 Task: Look for space in Vancouver, Canada from 2nd August, 2023 to 12th August, 2023 for 2 adults in price range Rs.5000 to Rs.10000. Place can be private room with 1  bedroom having 1 bed and 1 bathroom. Property type can be house, flat, guest house, hotel. Booking option can be shelf check-in. Required host language is English.
Action: Mouse moved to (500, 88)
Screenshot: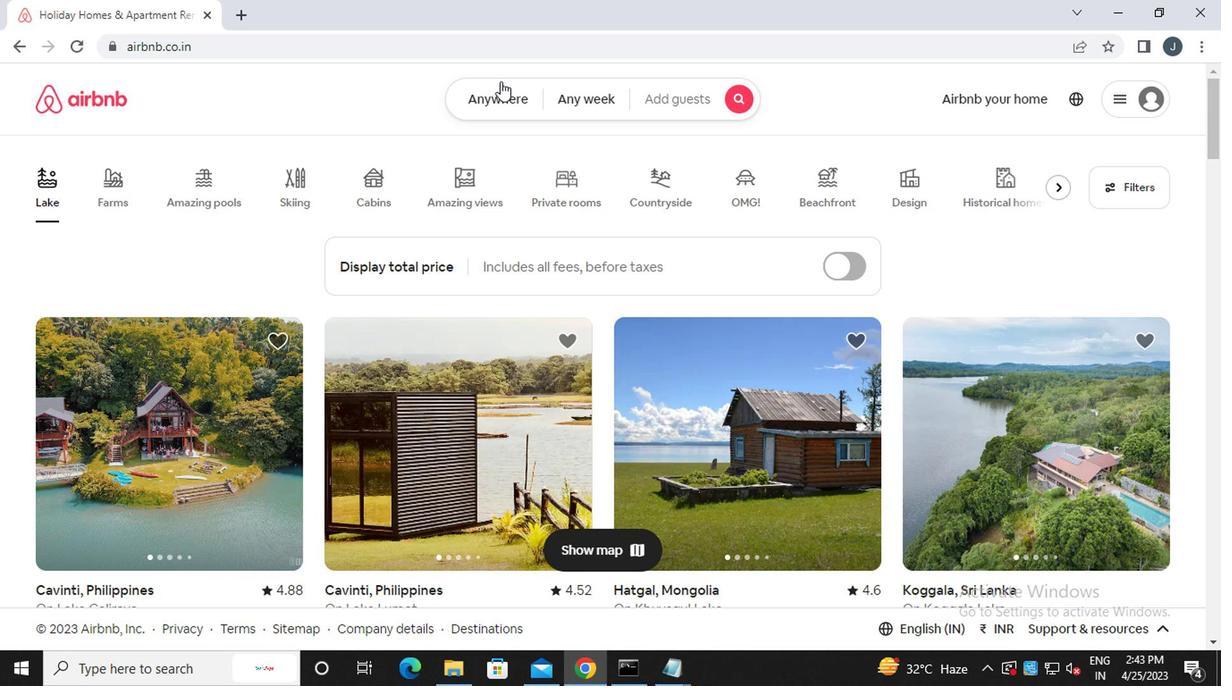 
Action: Mouse pressed left at (500, 88)
Screenshot: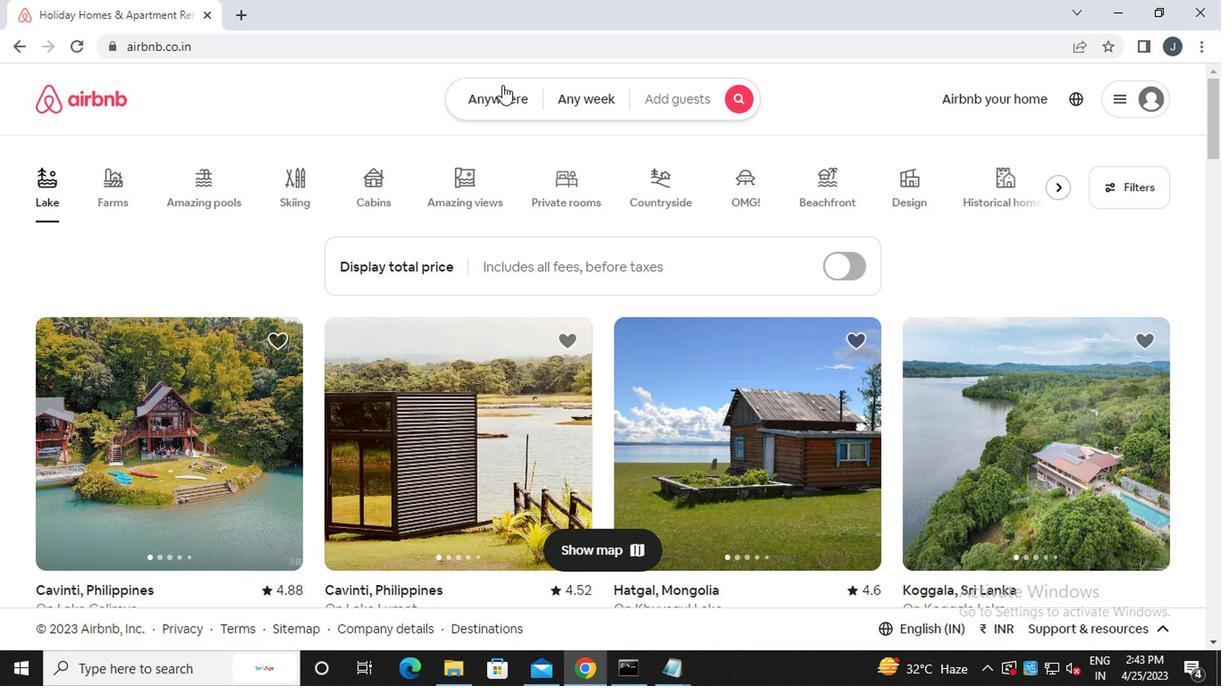
Action: Mouse moved to (296, 171)
Screenshot: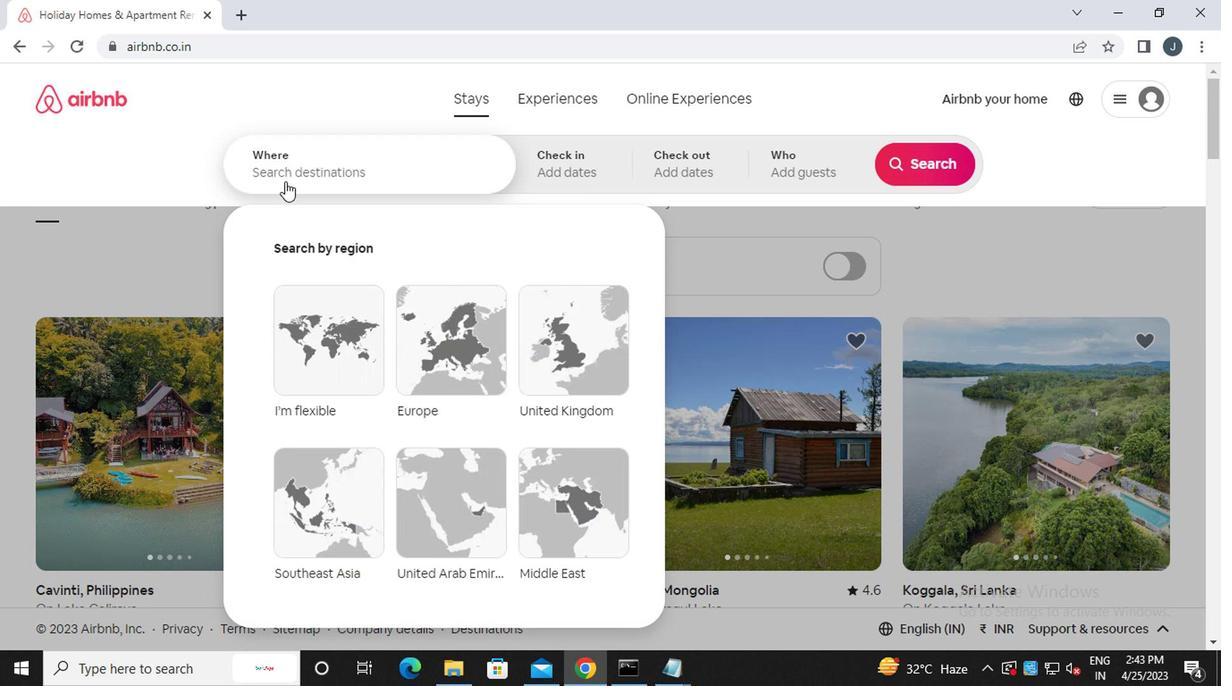 
Action: Mouse pressed left at (296, 171)
Screenshot: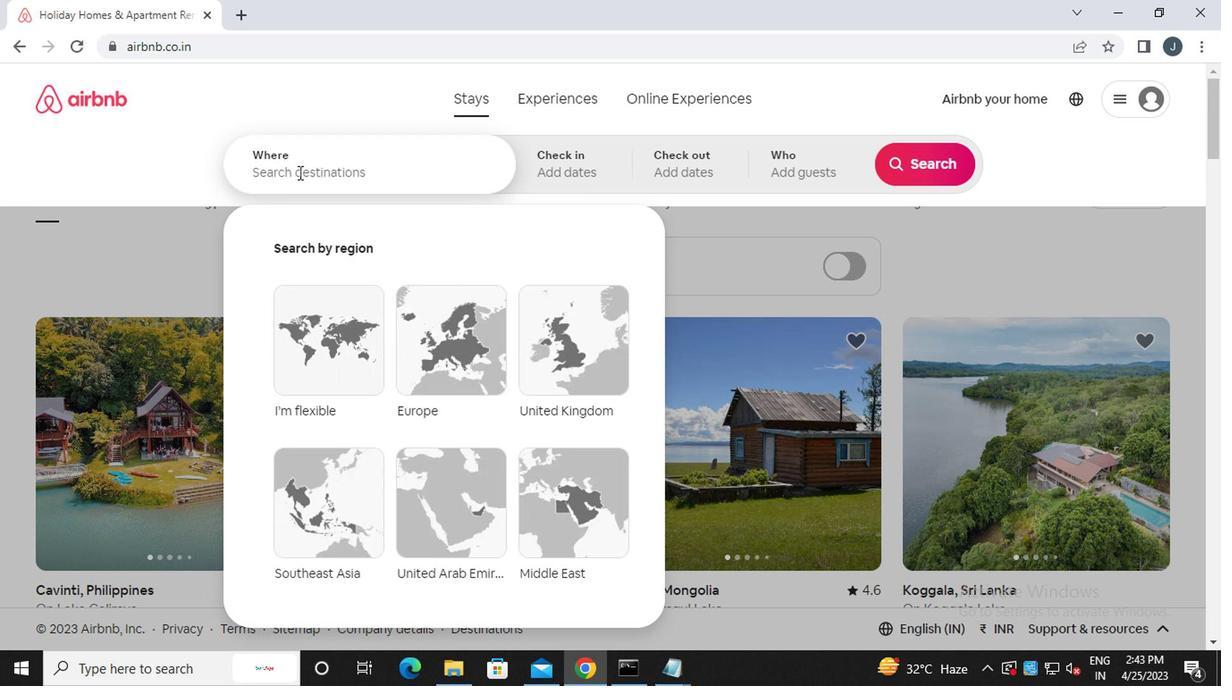
Action: Key pressed v<Key.caps_lock>ancouver,<Key.caps_lock>c<Key.caps_lock>anada
Screenshot: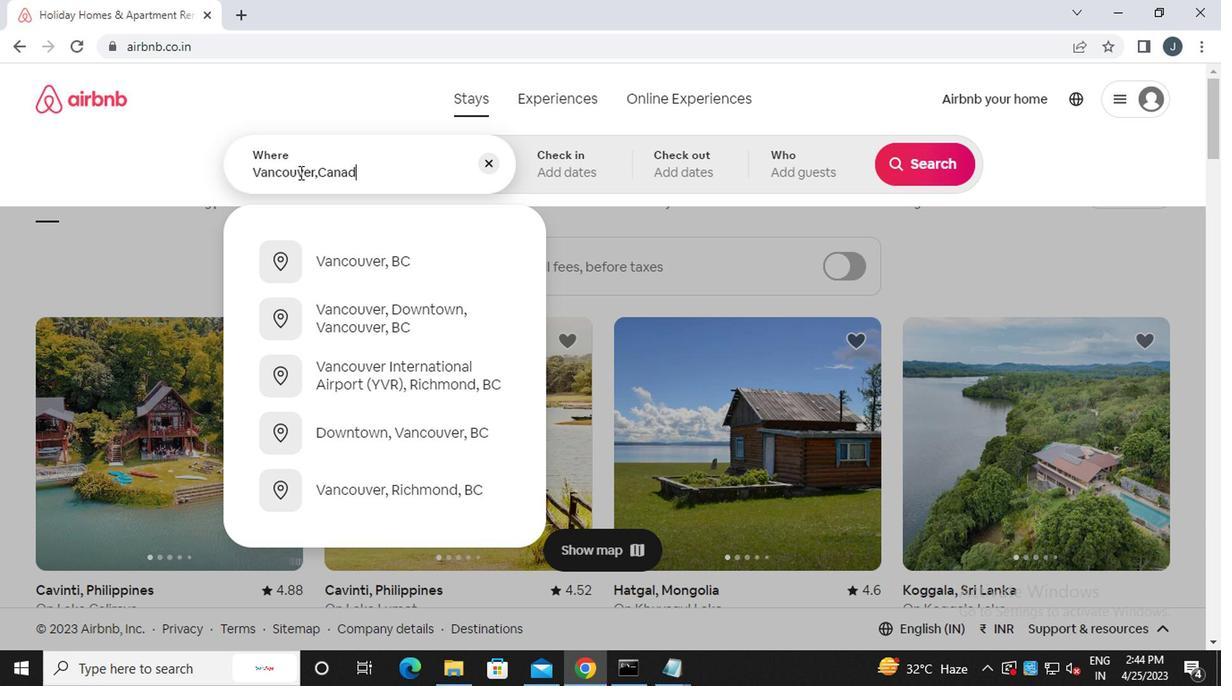 
Action: Mouse moved to (559, 168)
Screenshot: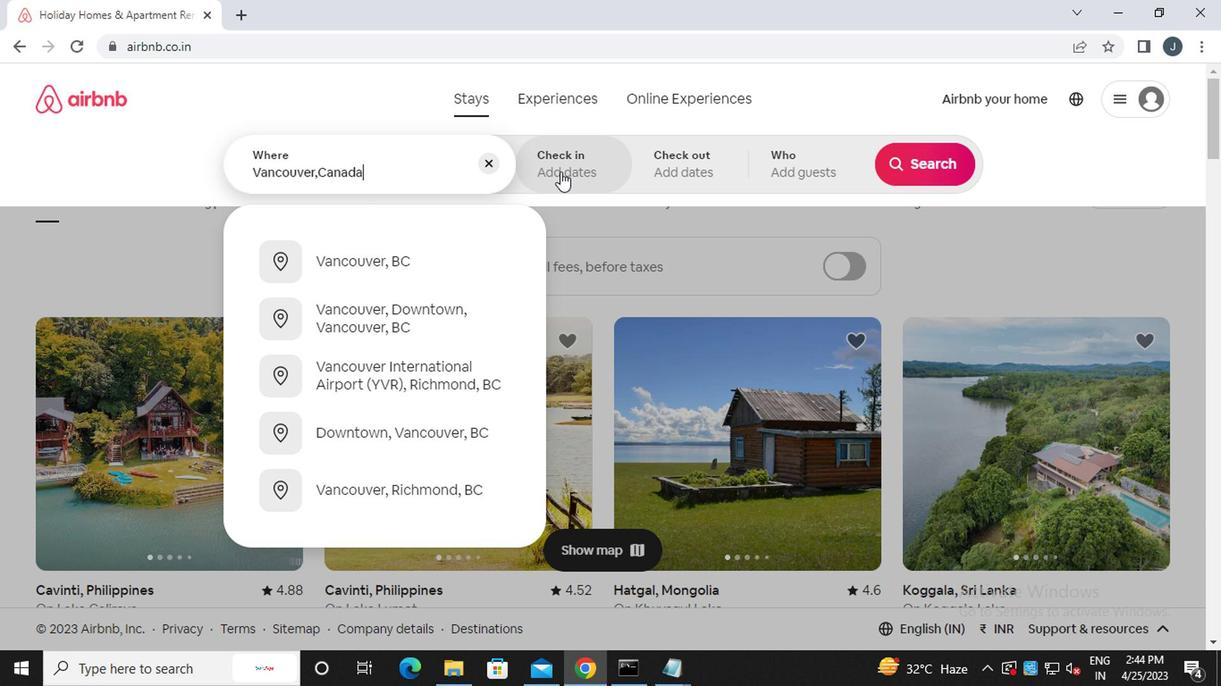 
Action: Mouse pressed left at (559, 168)
Screenshot: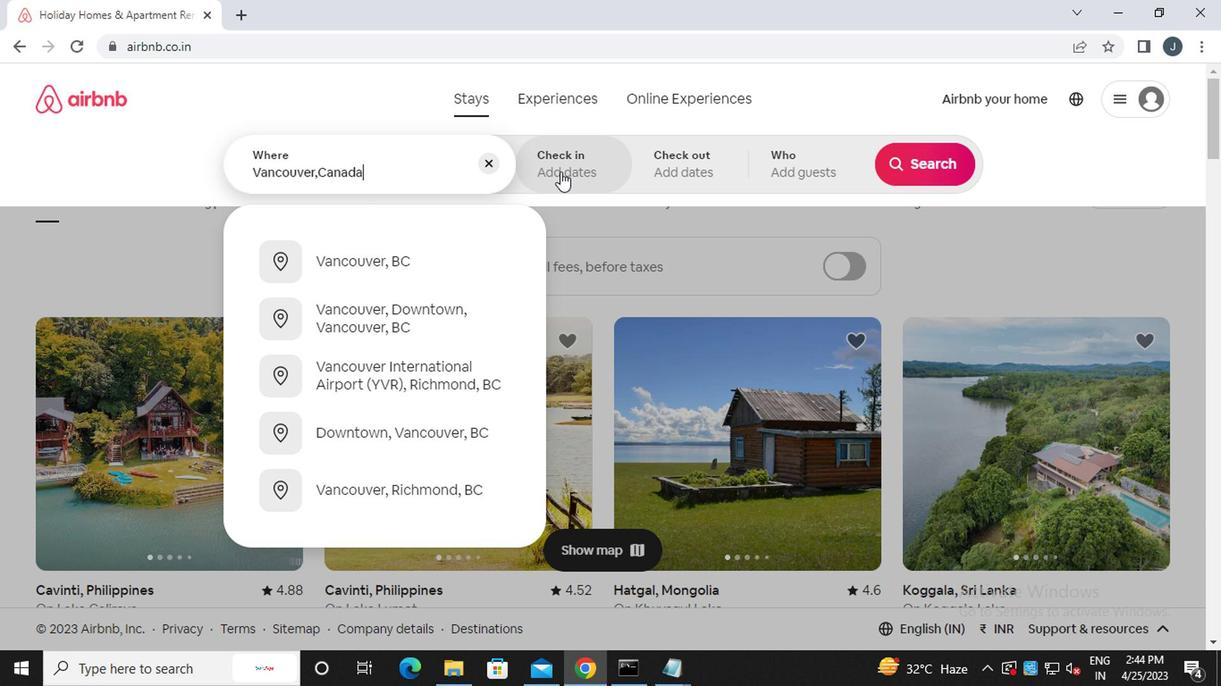 
Action: Mouse moved to (905, 304)
Screenshot: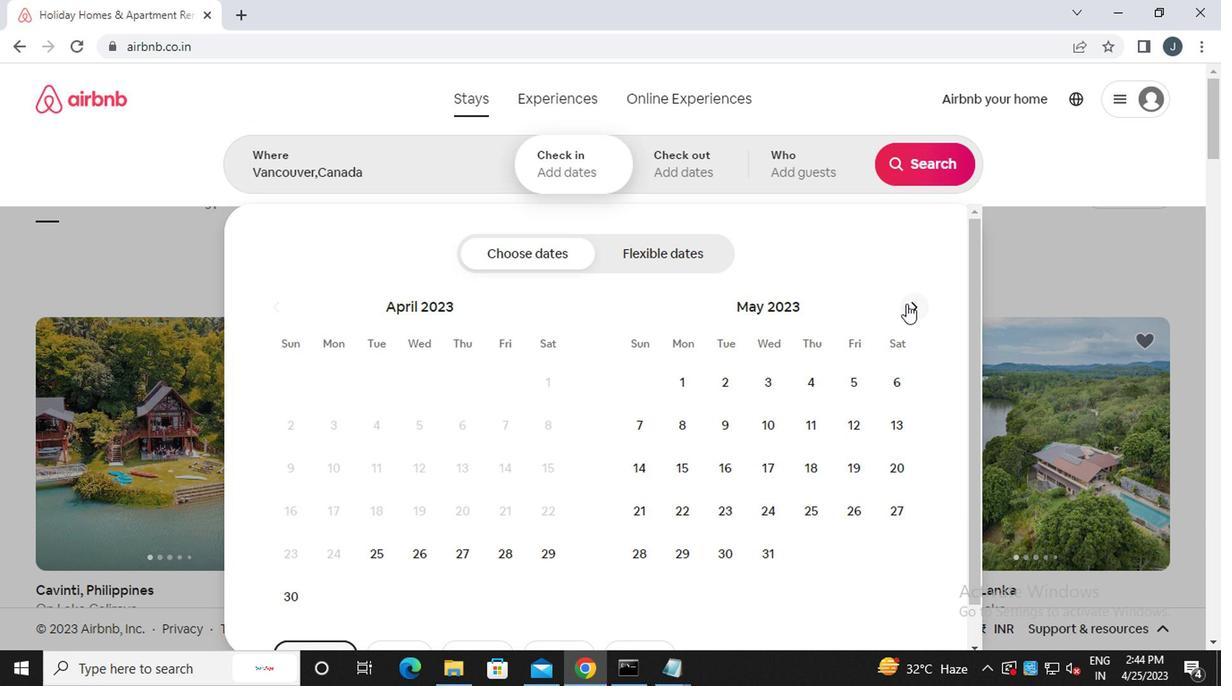 
Action: Mouse pressed left at (905, 304)
Screenshot: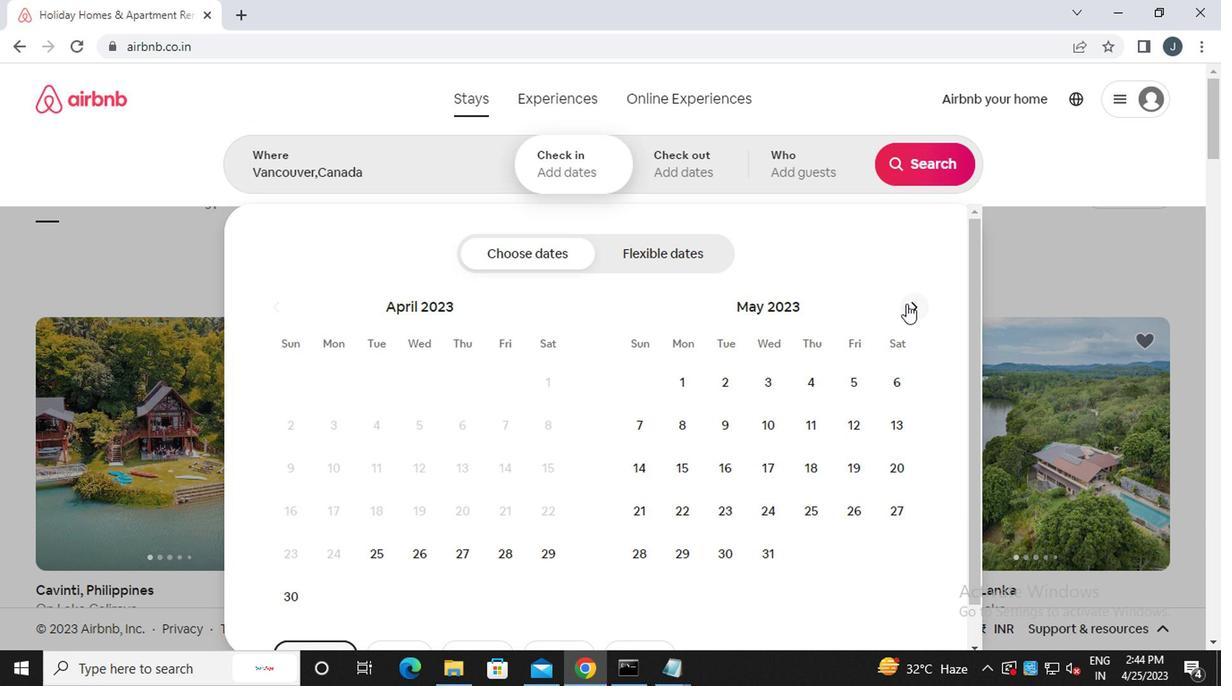 
Action: Mouse pressed left at (905, 304)
Screenshot: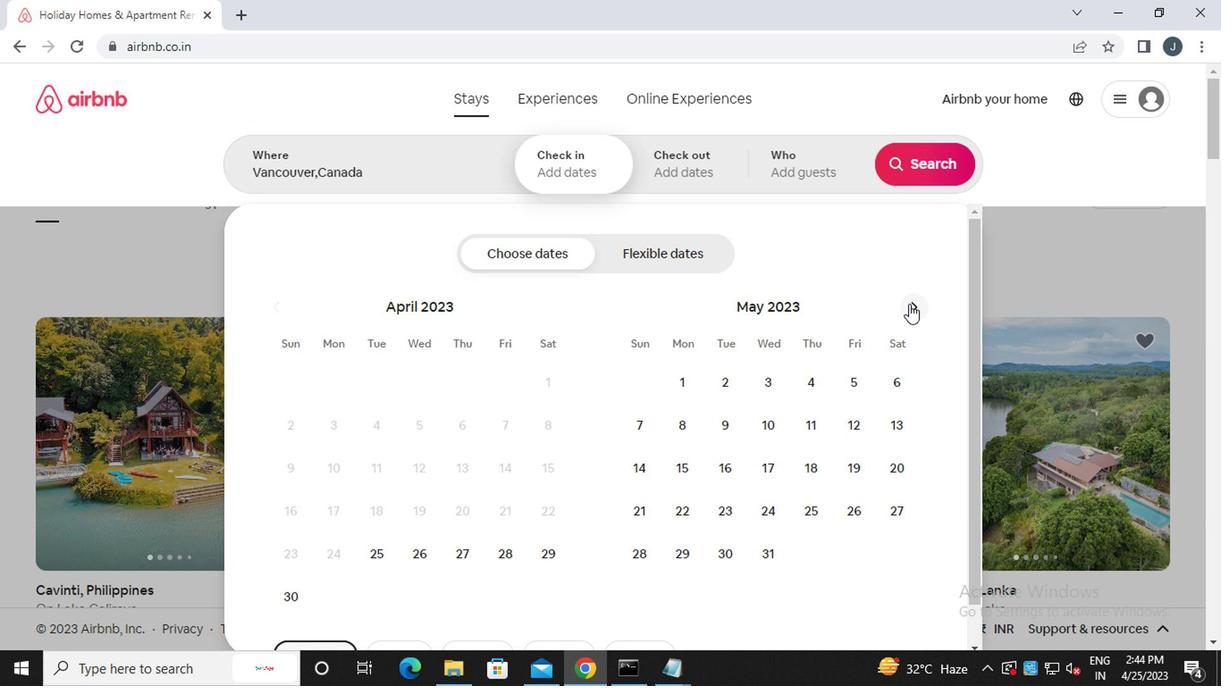 
Action: Mouse pressed left at (905, 304)
Screenshot: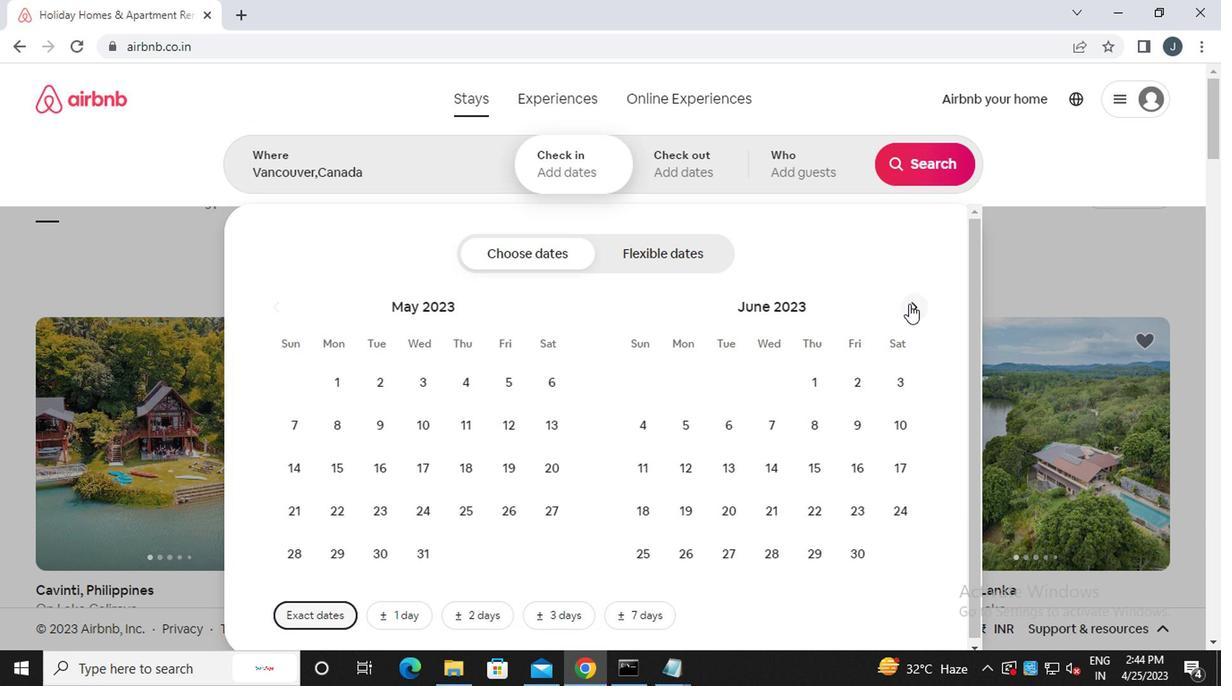 
Action: Mouse moved to (771, 384)
Screenshot: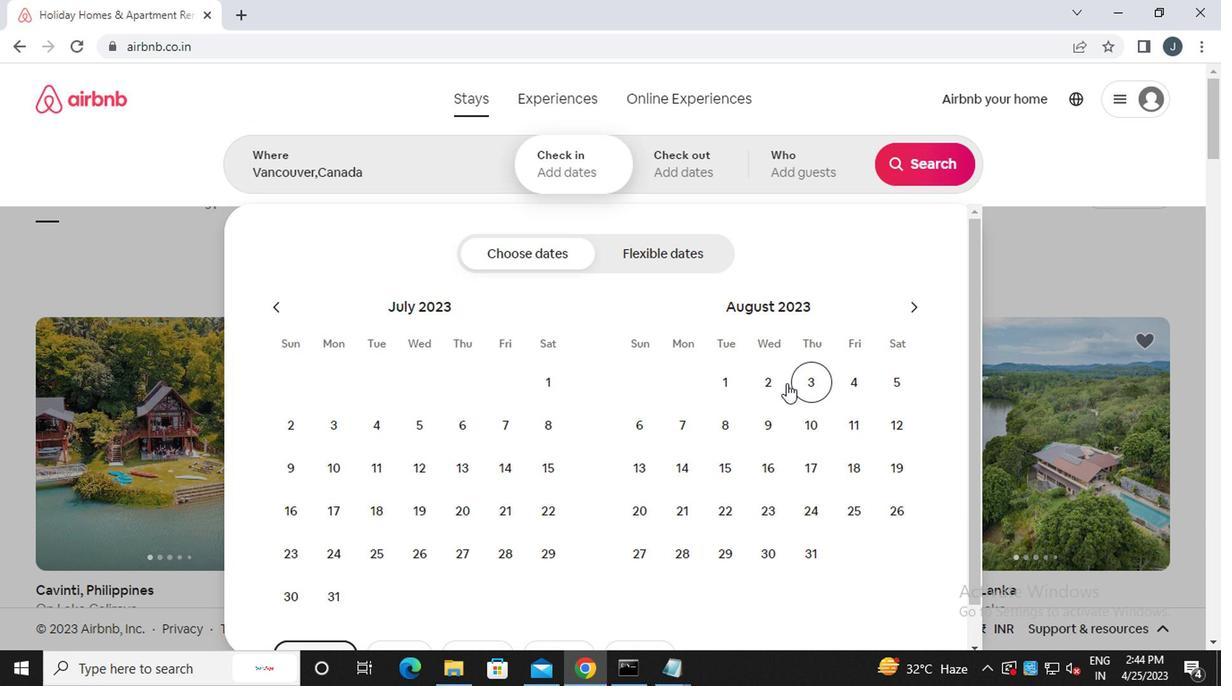 
Action: Mouse pressed left at (771, 384)
Screenshot: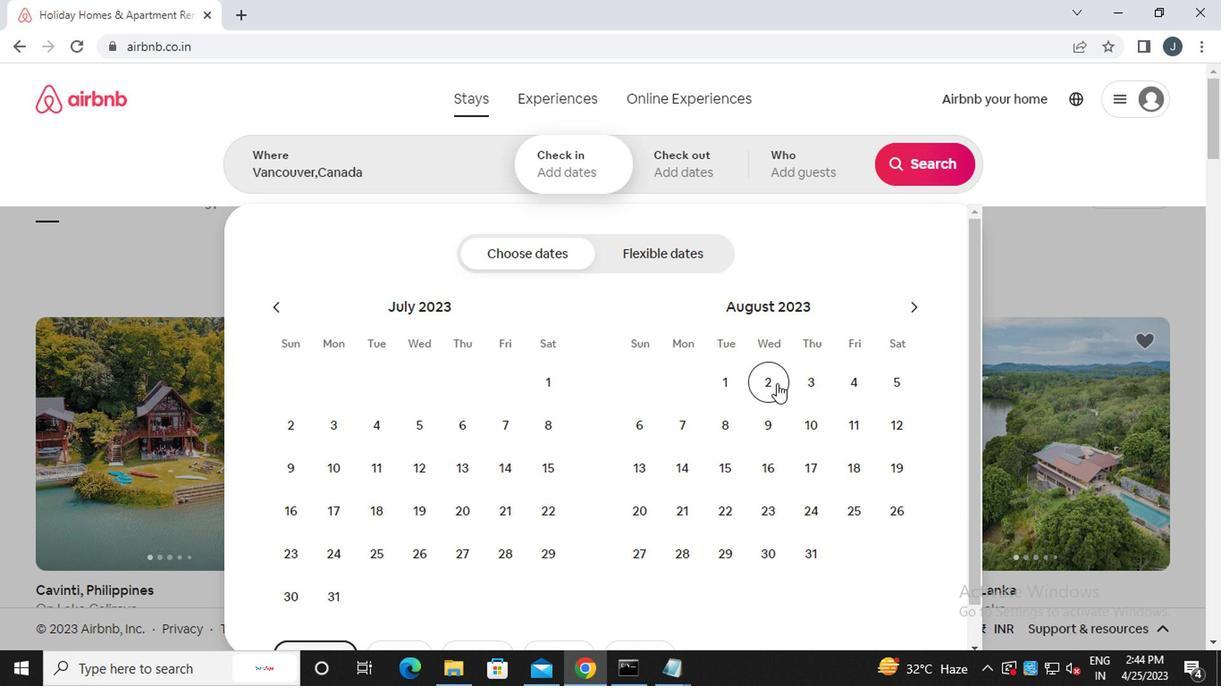 
Action: Mouse moved to (898, 426)
Screenshot: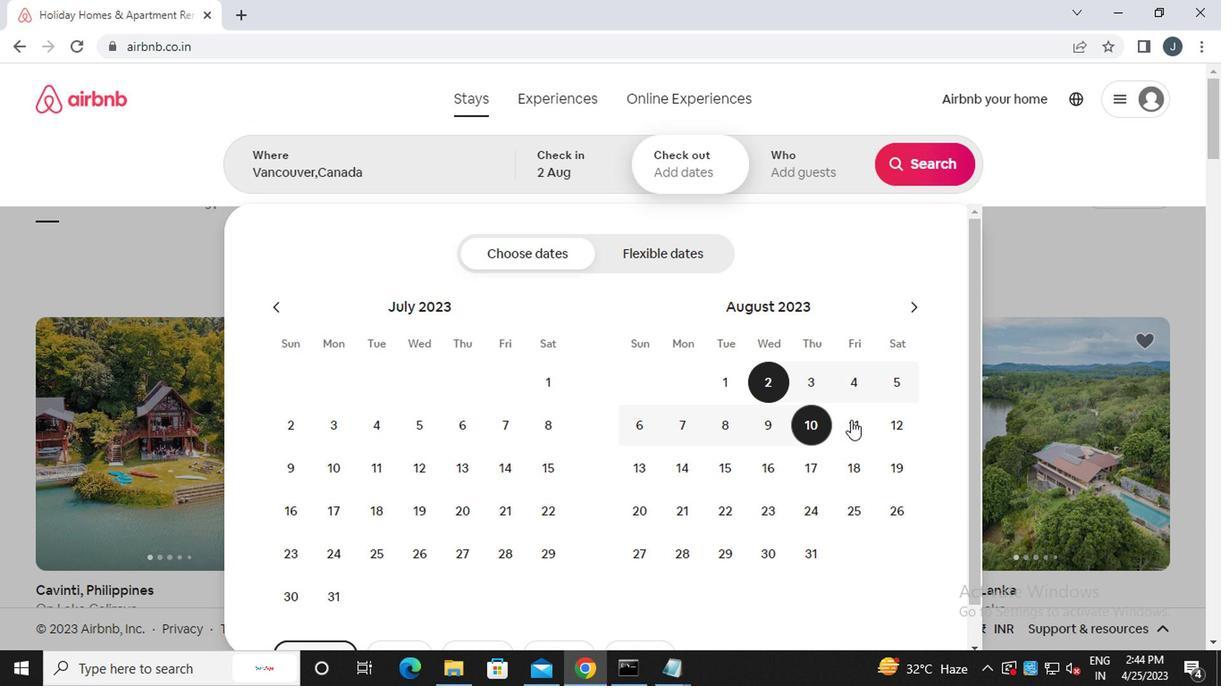 
Action: Mouse pressed left at (898, 426)
Screenshot: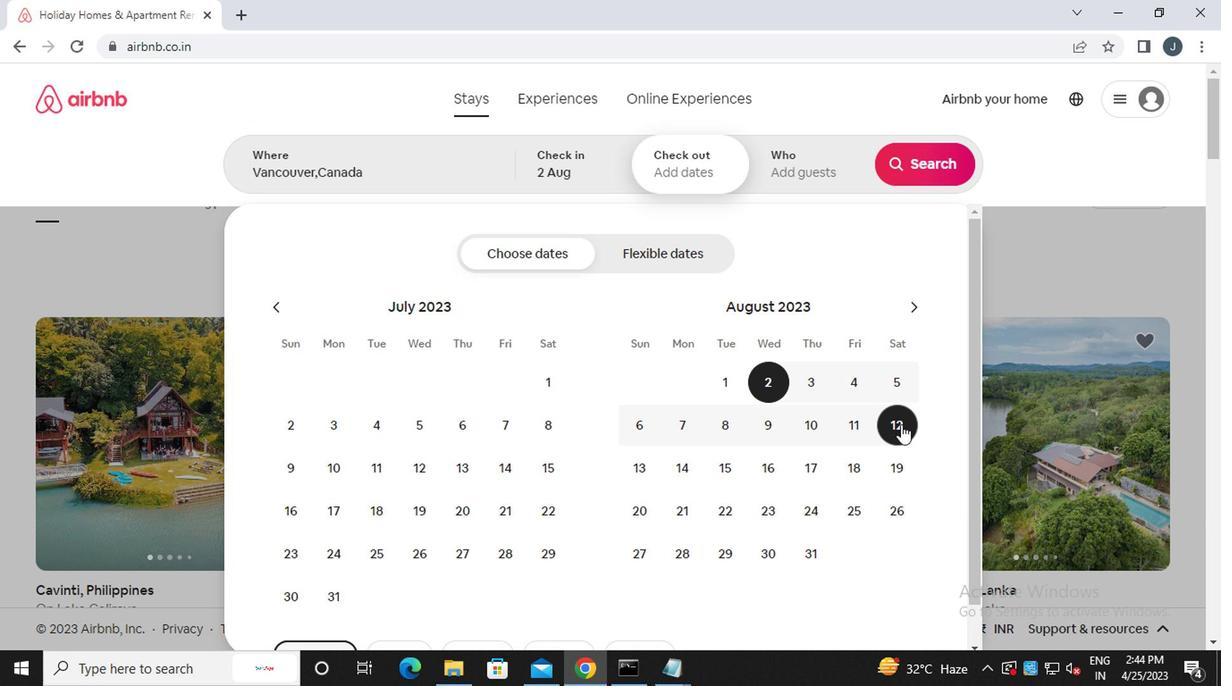 
Action: Mouse moved to (804, 174)
Screenshot: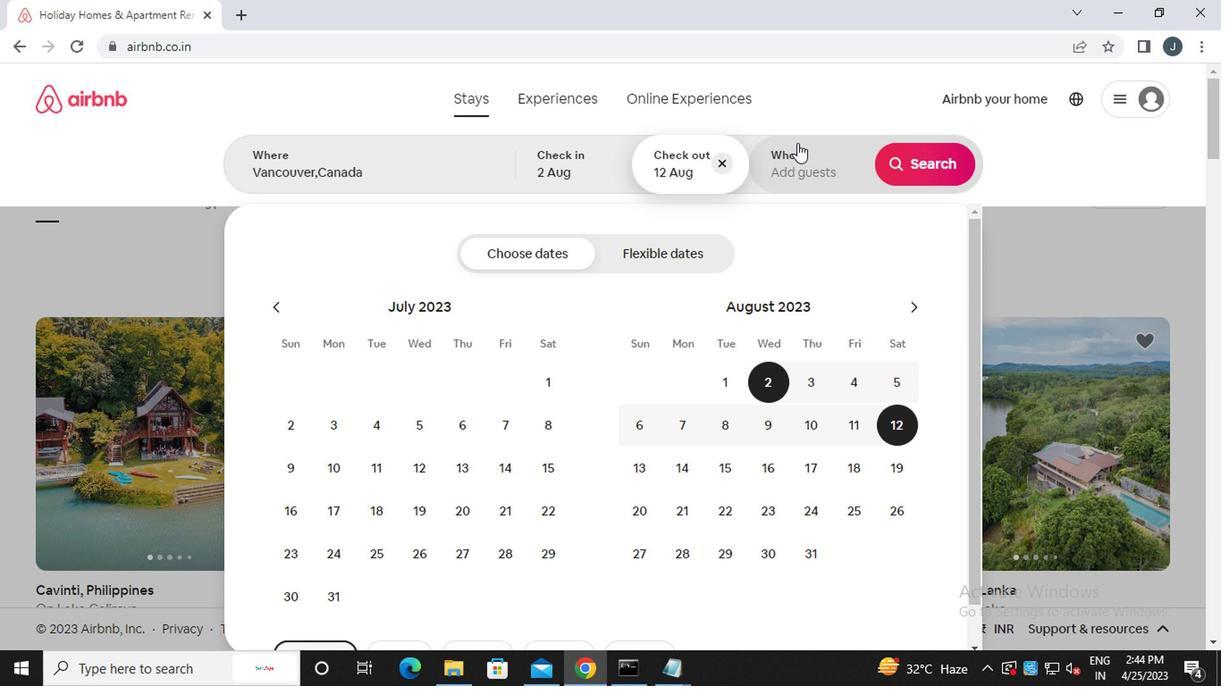 
Action: Mouse pressed left at (804, 174)
Screenshot: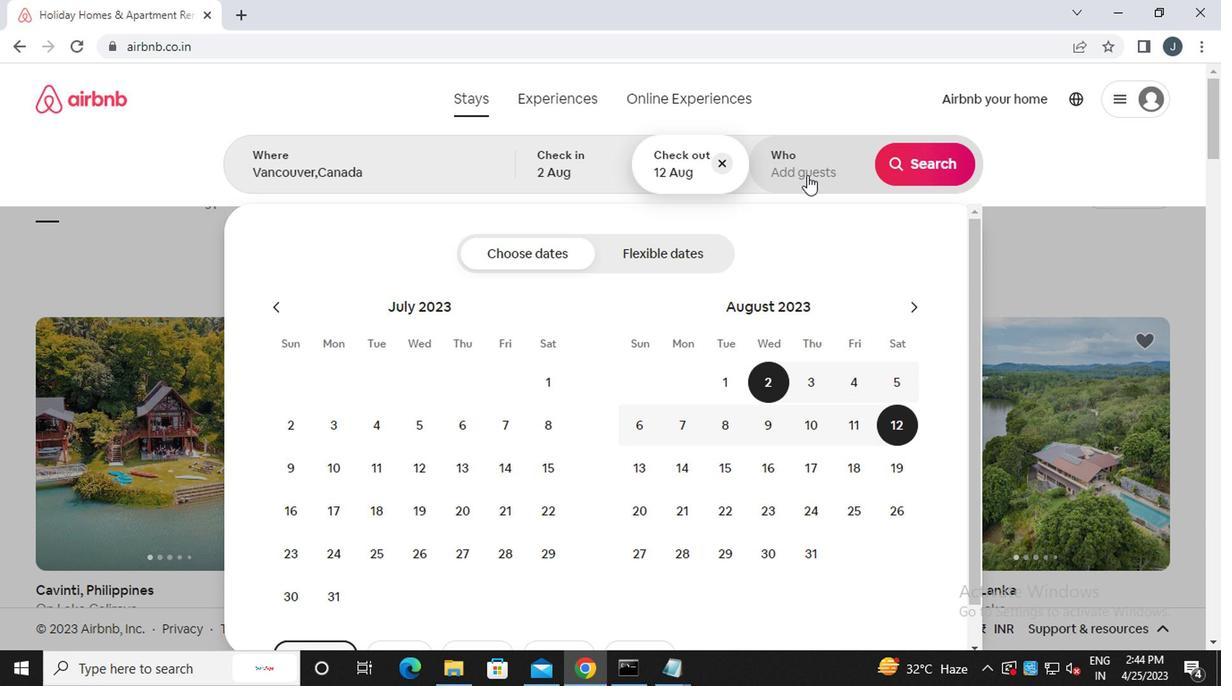 
Action: Mouse moved to (929, 260)
Screenshot: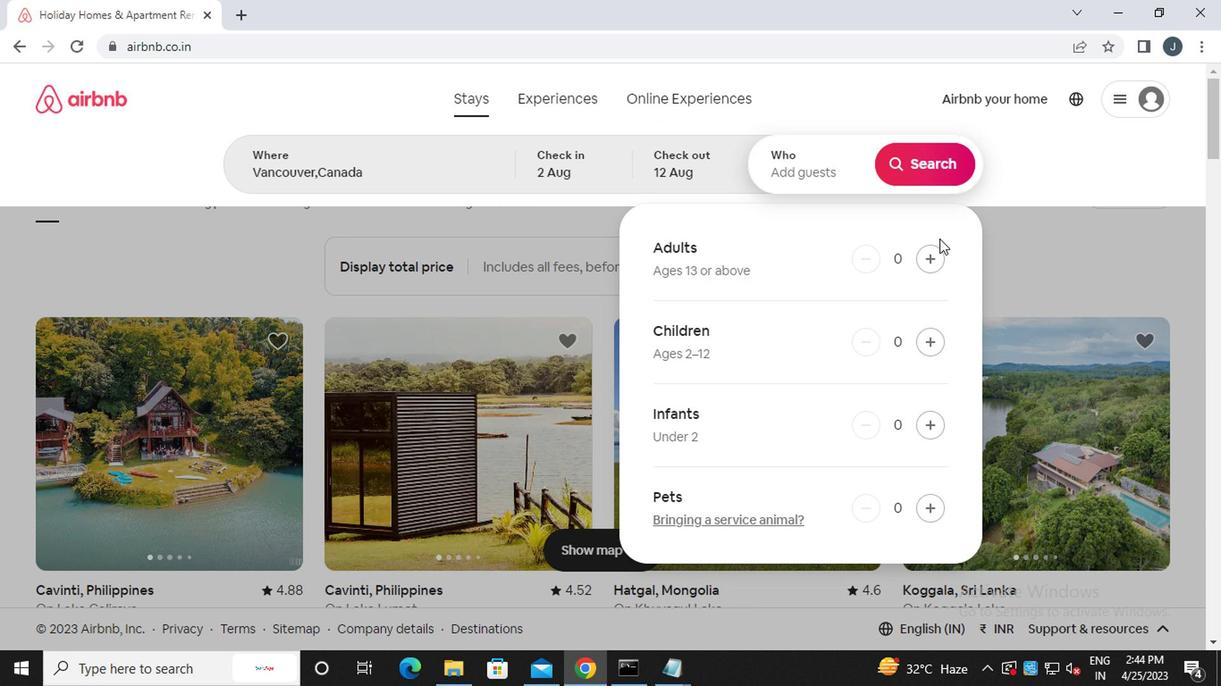 
Action: Mouse pressed left at (929, 260)
Screenshot: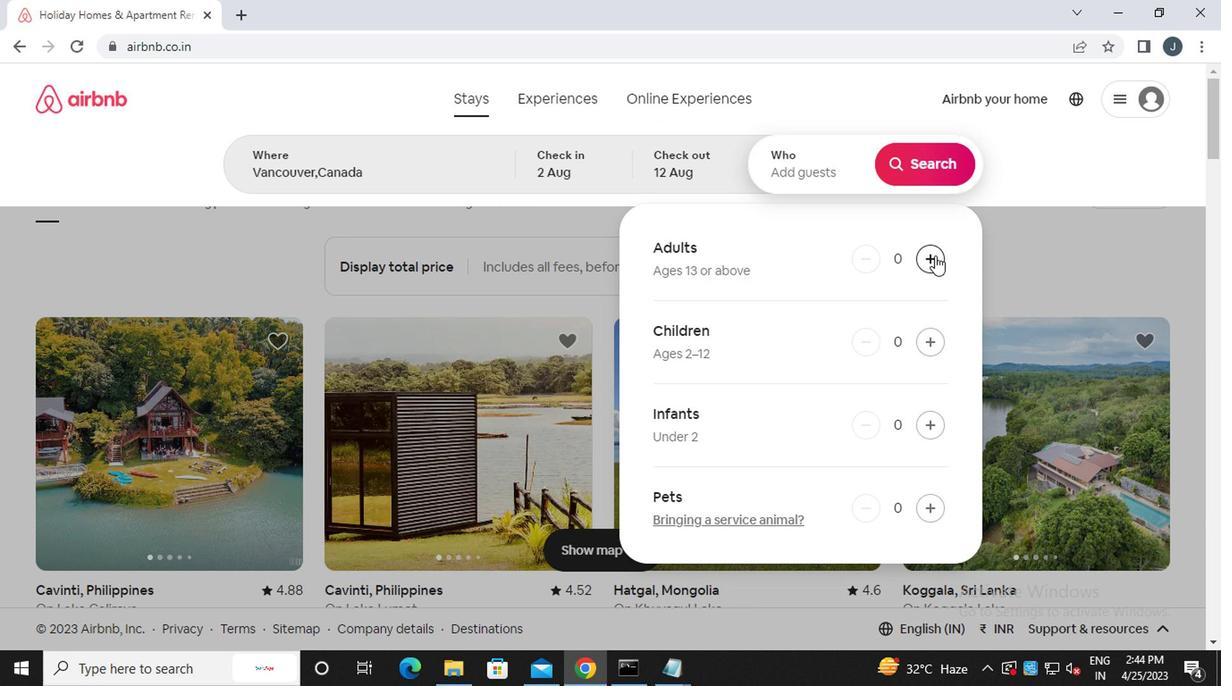 
Action: Mouse pressed left at (929, 260)
Screenshot: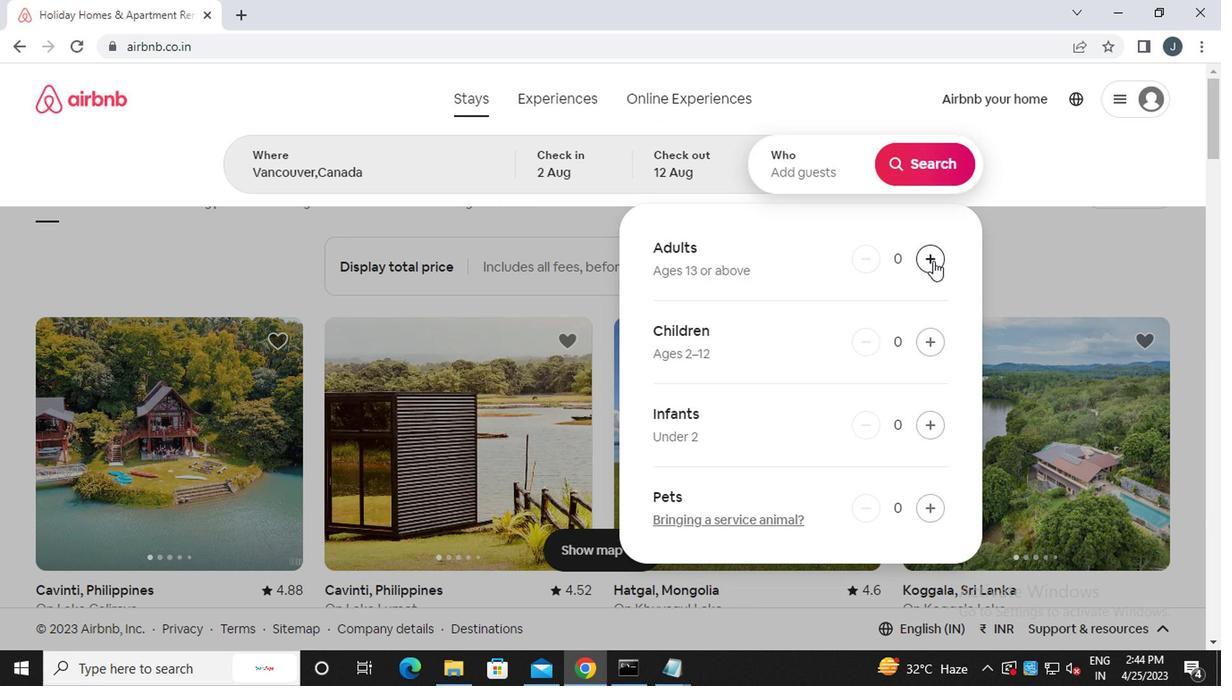 
Action: Mouse moved to (939, 157)
Screenshot: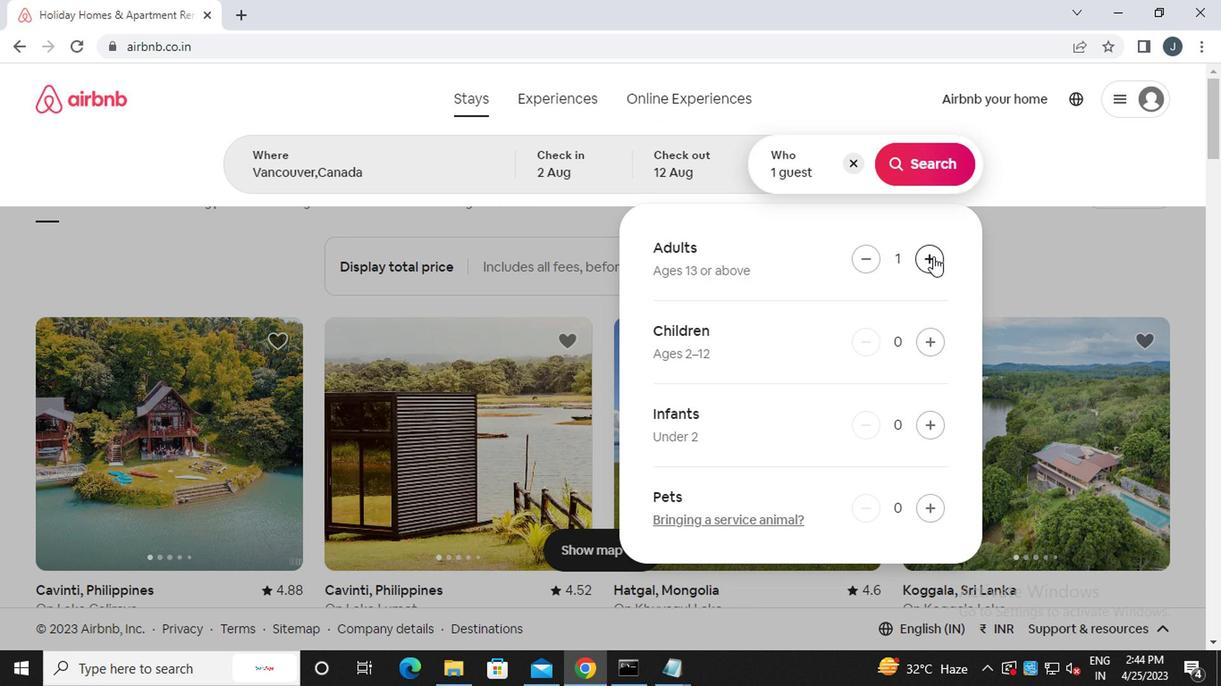 
Action: Mouse pressed left at (939, 157)
Screenshot: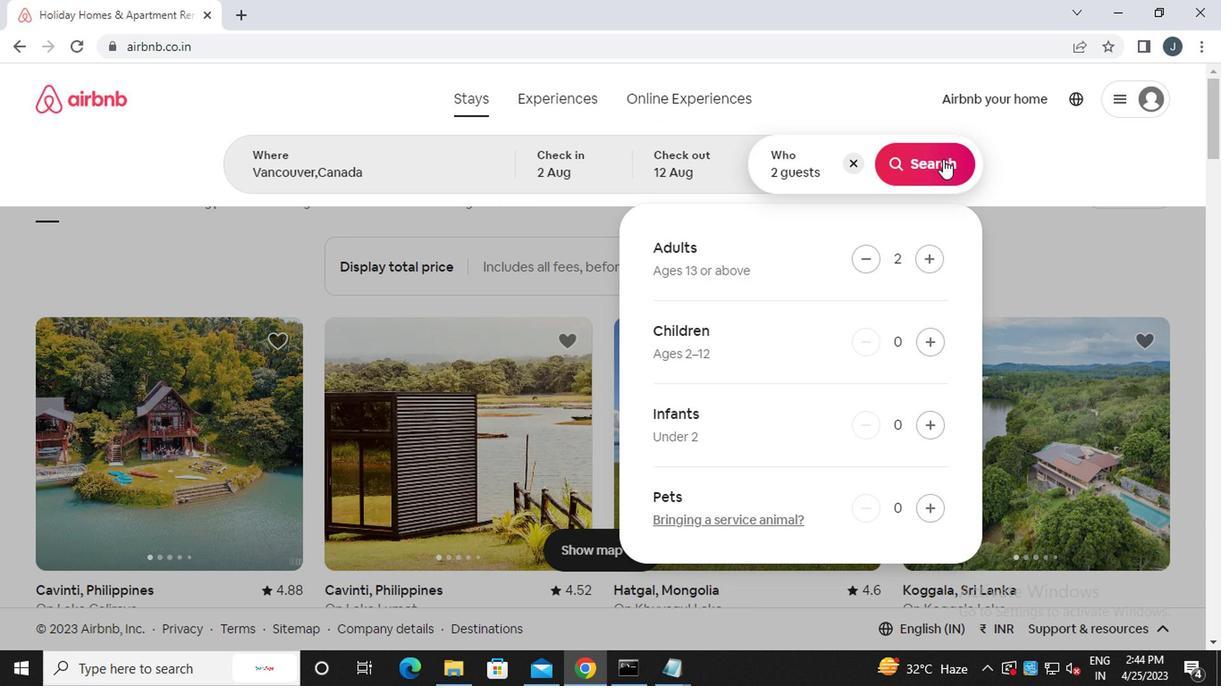 
Action: Mouse moved to (1138, 166)
Screenshot: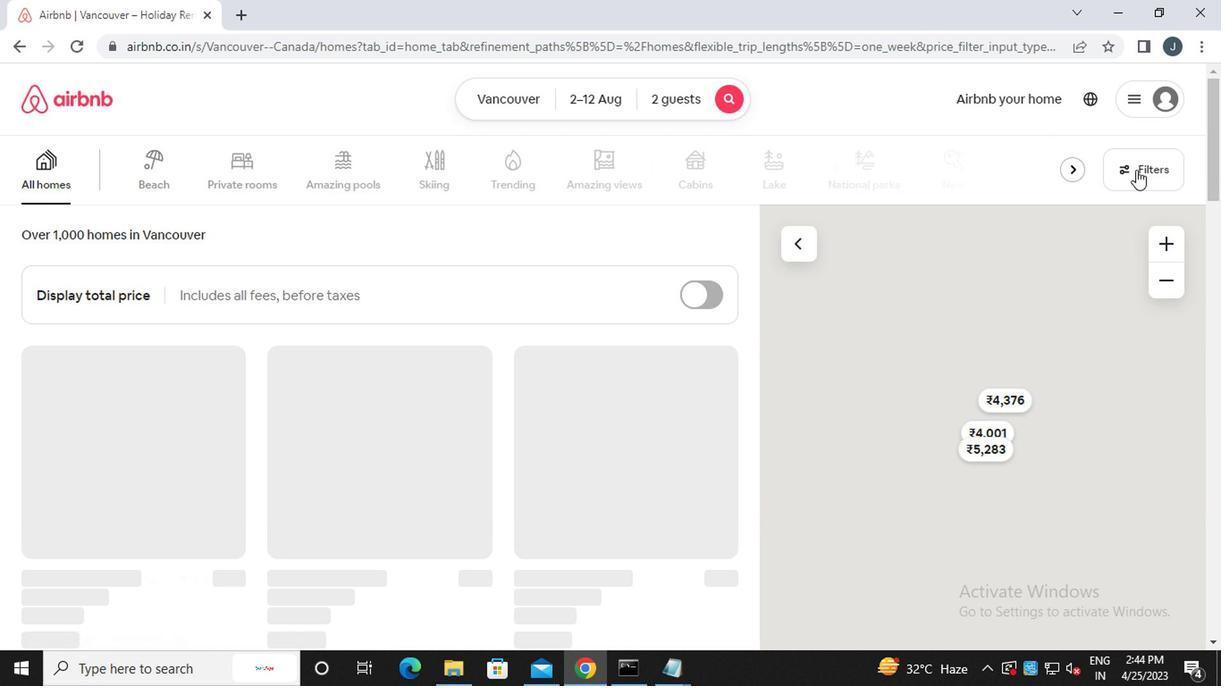 
Action: Mouse pressed left at (1138, 166)
Screenshot: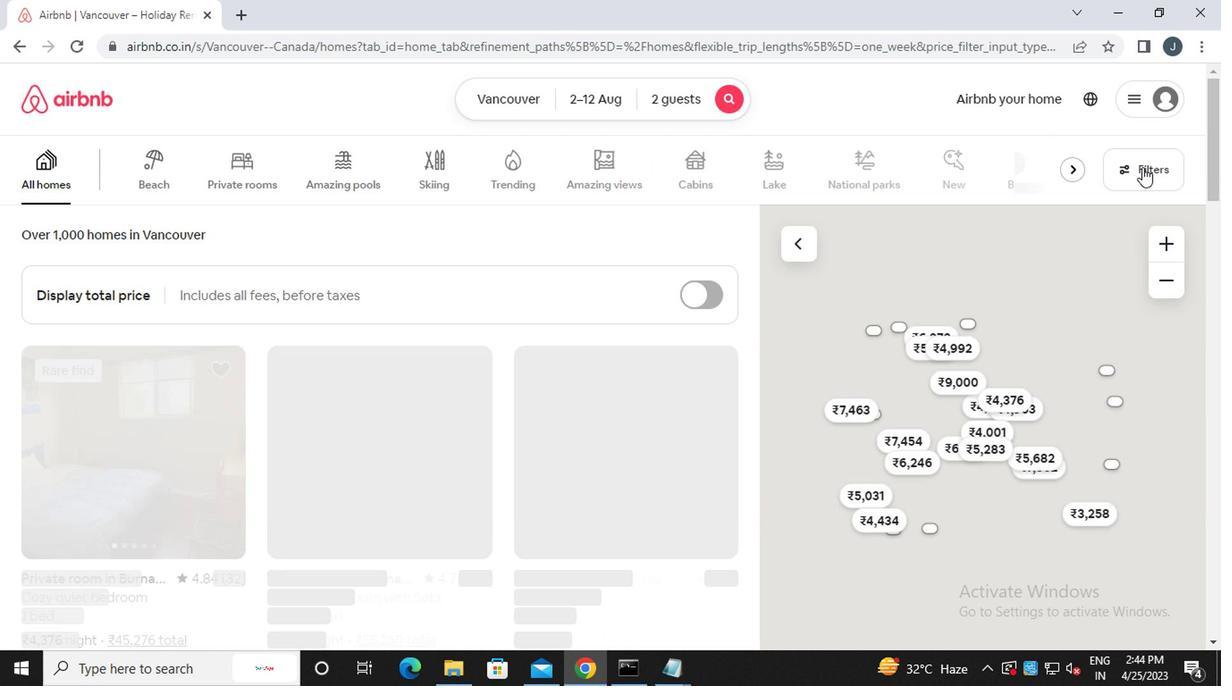 
Action: Mouse moved to (400, 389)
Screenshot: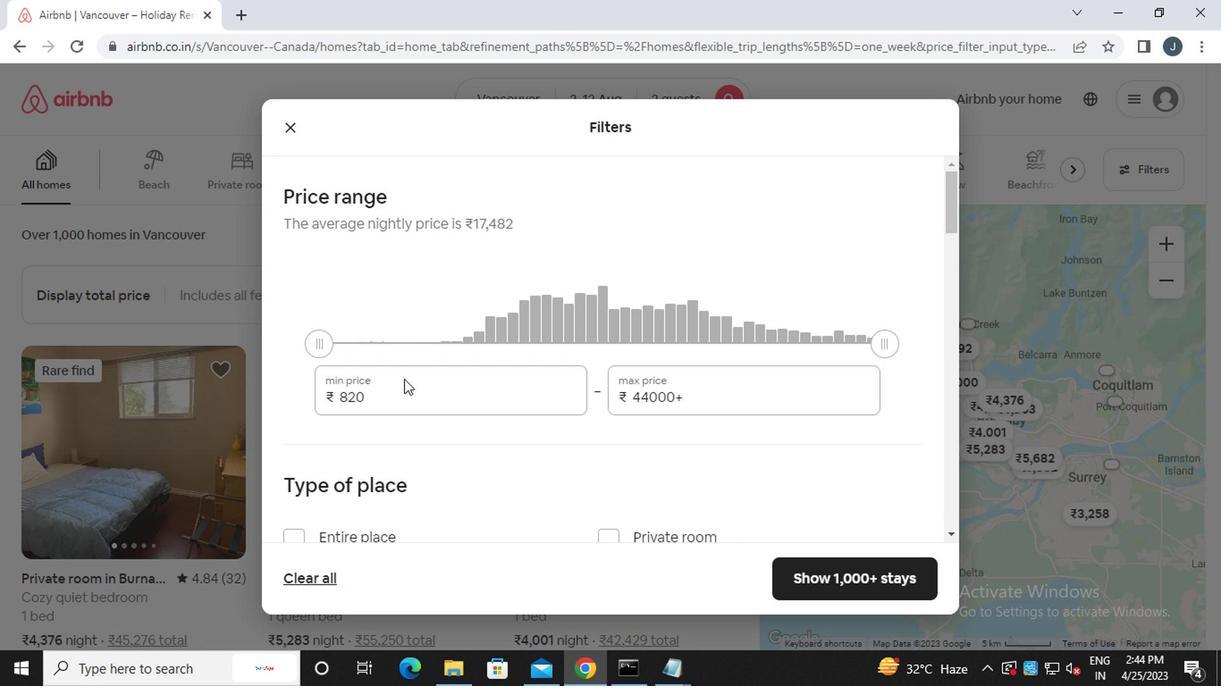 
Action: Mouse pressed left at (400, 389)
Screenshot: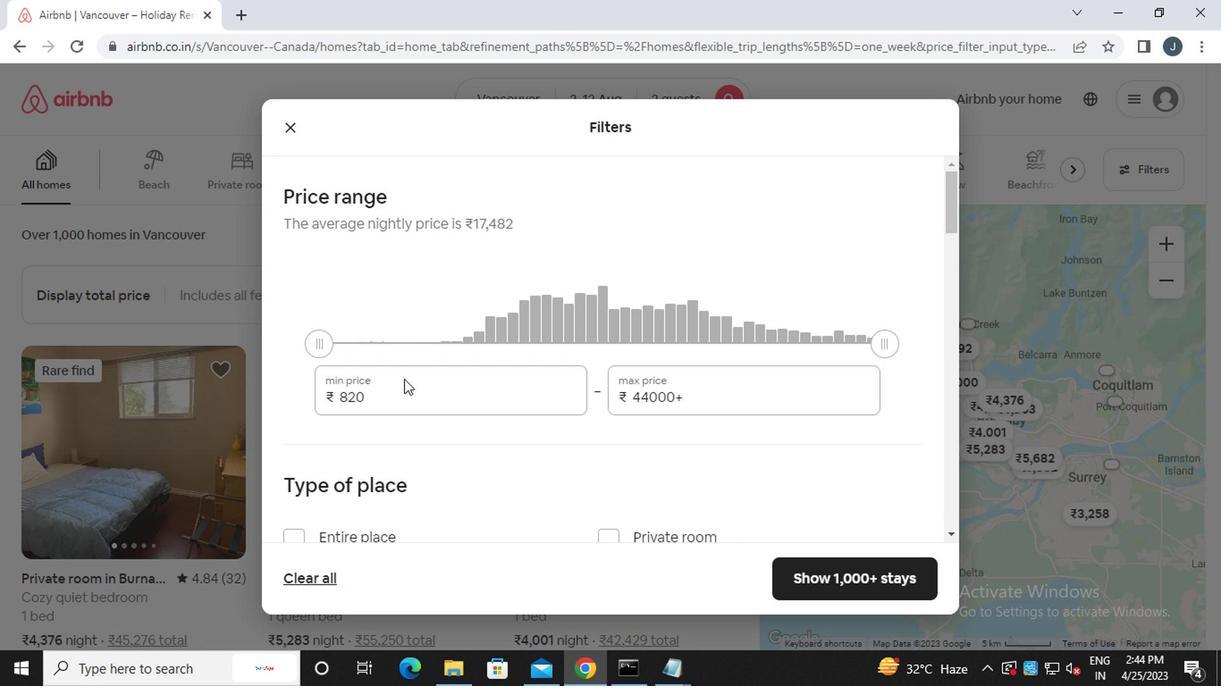 
Action: Mouse moved to (385, 377)
Screenshot: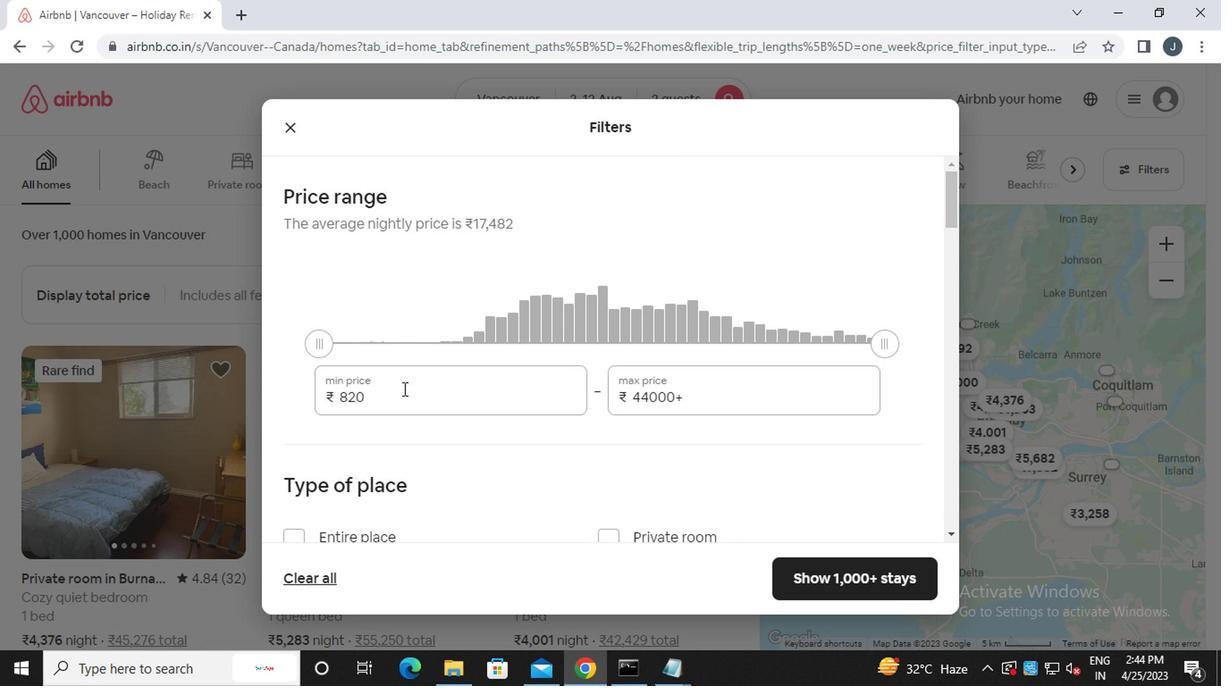 
Action: Key pressed <Key.backspace><Key.backspace><Key.backspace><Key.backspace><Key.backspace><Key.backspace><Key.backspace><Key.backspace><<101>><<96>><<96>><<96>>
Screenshot: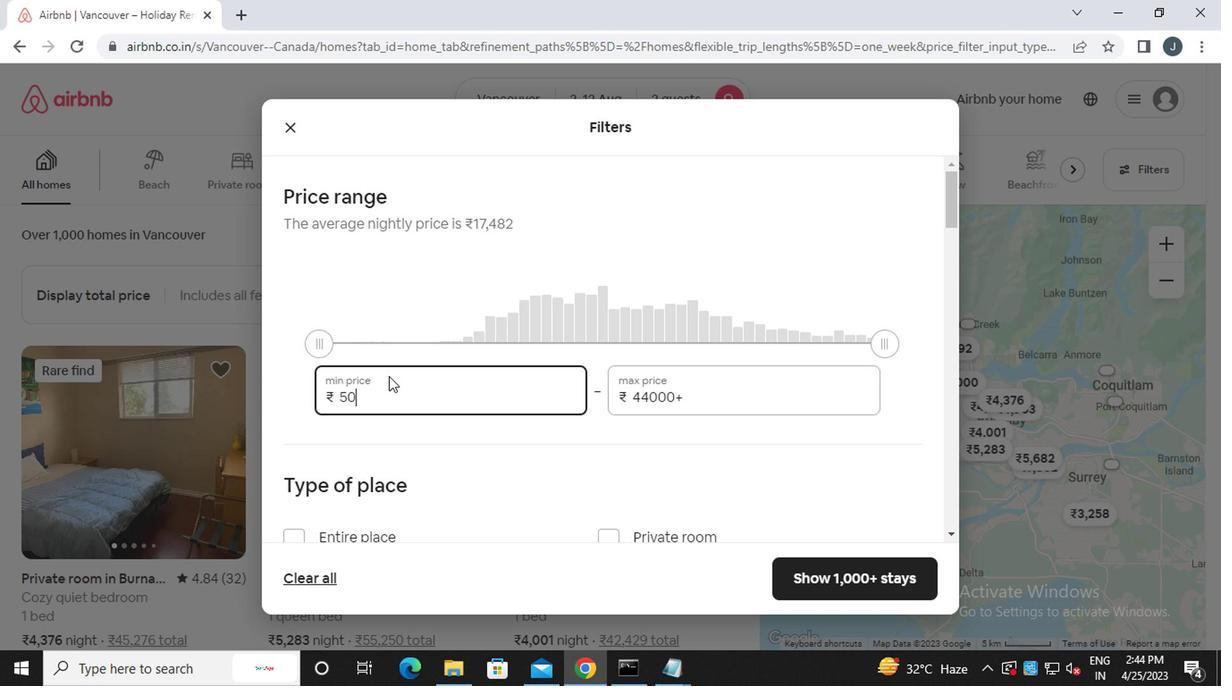 
Action: Mouse moved to (734, 399)
Screenshot: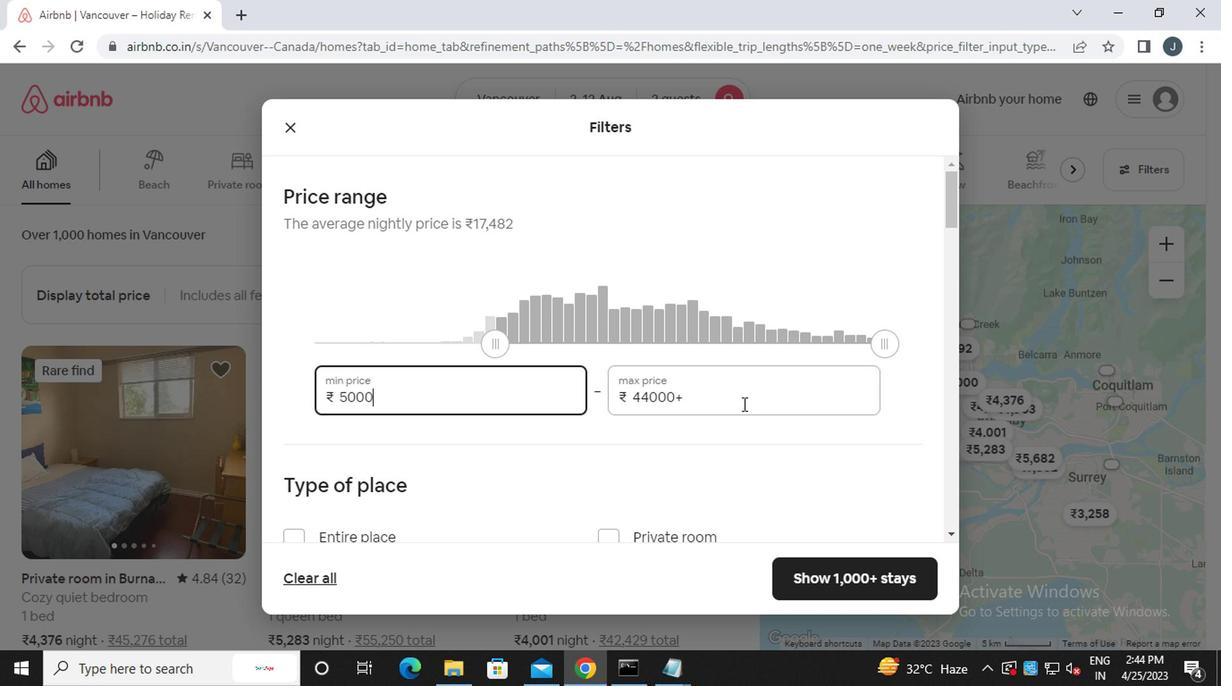 
Action: Mouse pressed left at (734, 399)
Screenshot: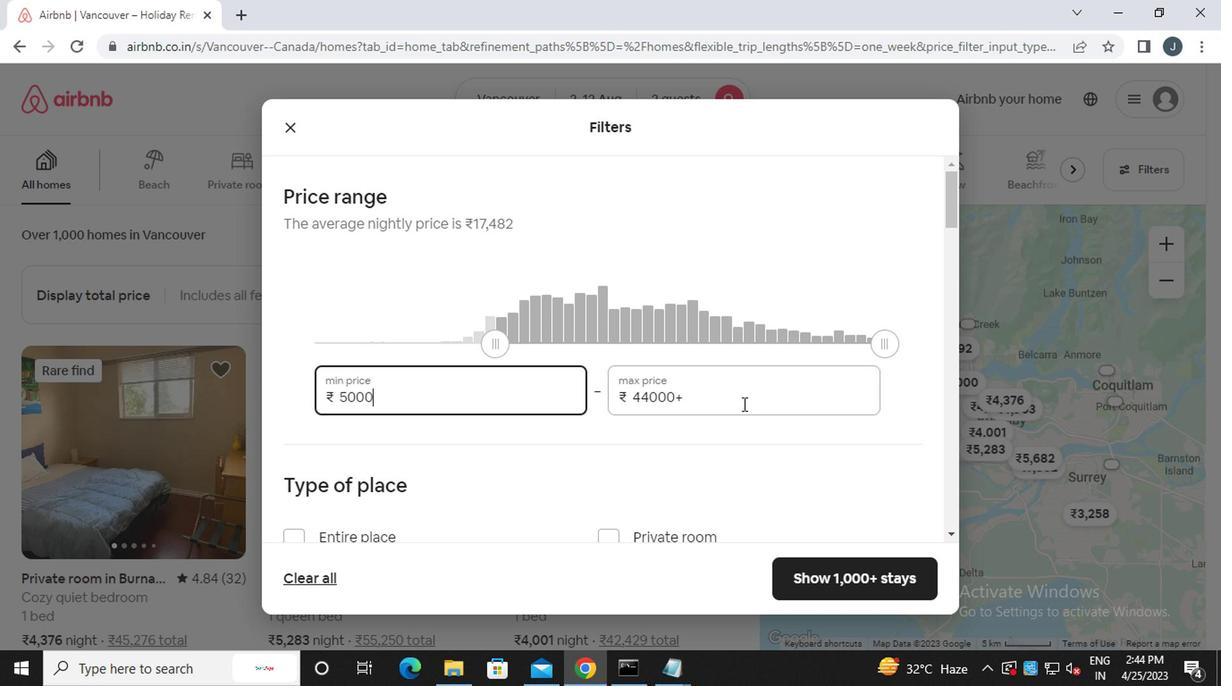 
Action: Mouse moved to (716, 375)
Screenshot: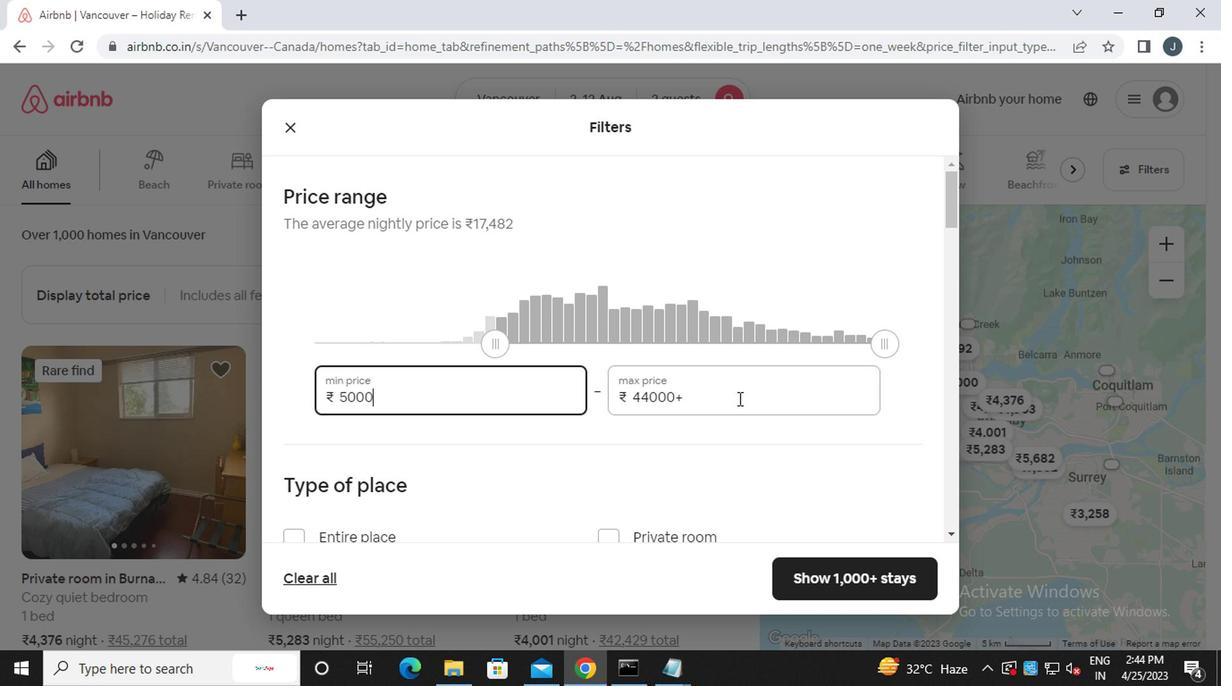 
Action: Key pressed <Key.backspace><Key.backspace><Key.backspace><Key.backspace><Key.backspace><Key.backspace><Key.backspace><Key.backspace><Key.backspace><Key.backspace><Key.backspace><<97>><<96>><<96>><<96>><<96>>
Screenshot: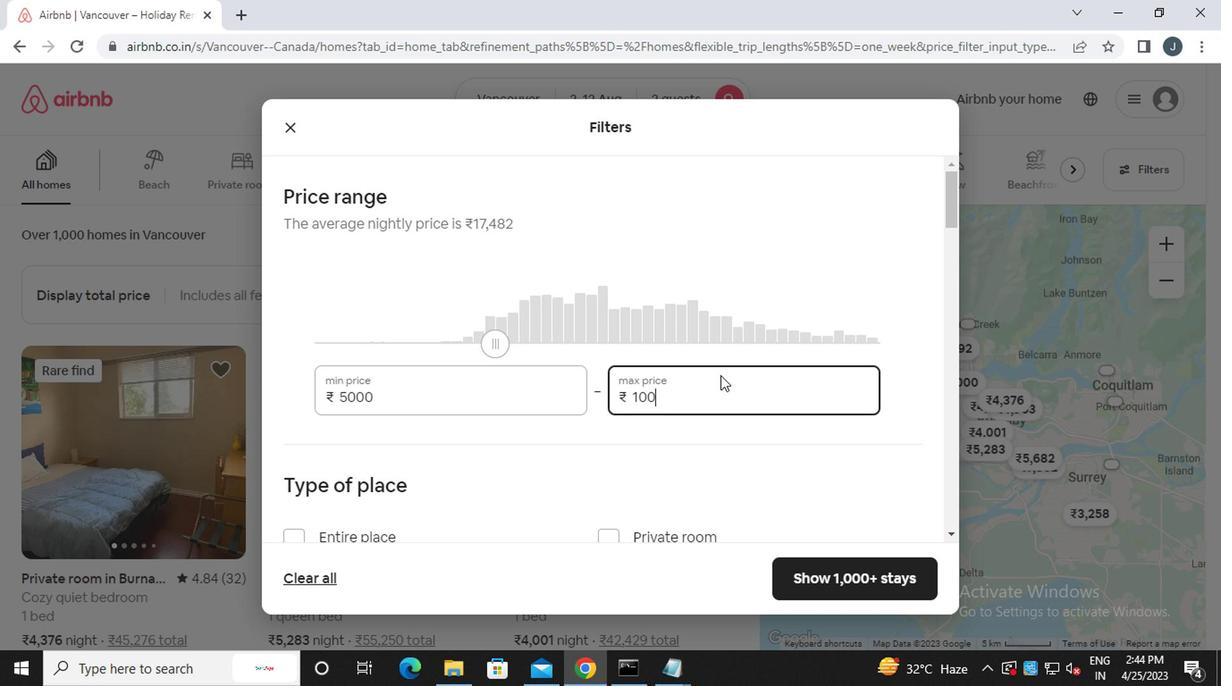 
Action: Mouse moved to (630, 491)
Screenshot: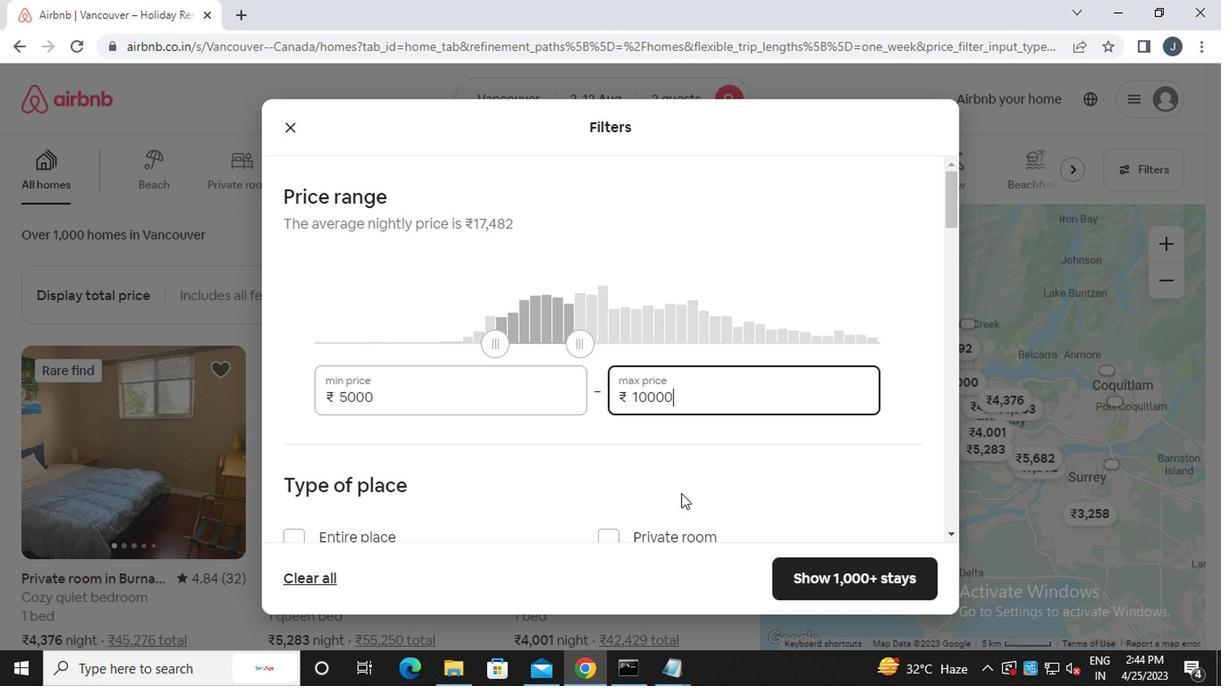 
Action: Mouse scrolled (630, 489) with delta (0, -1)
Screenshot: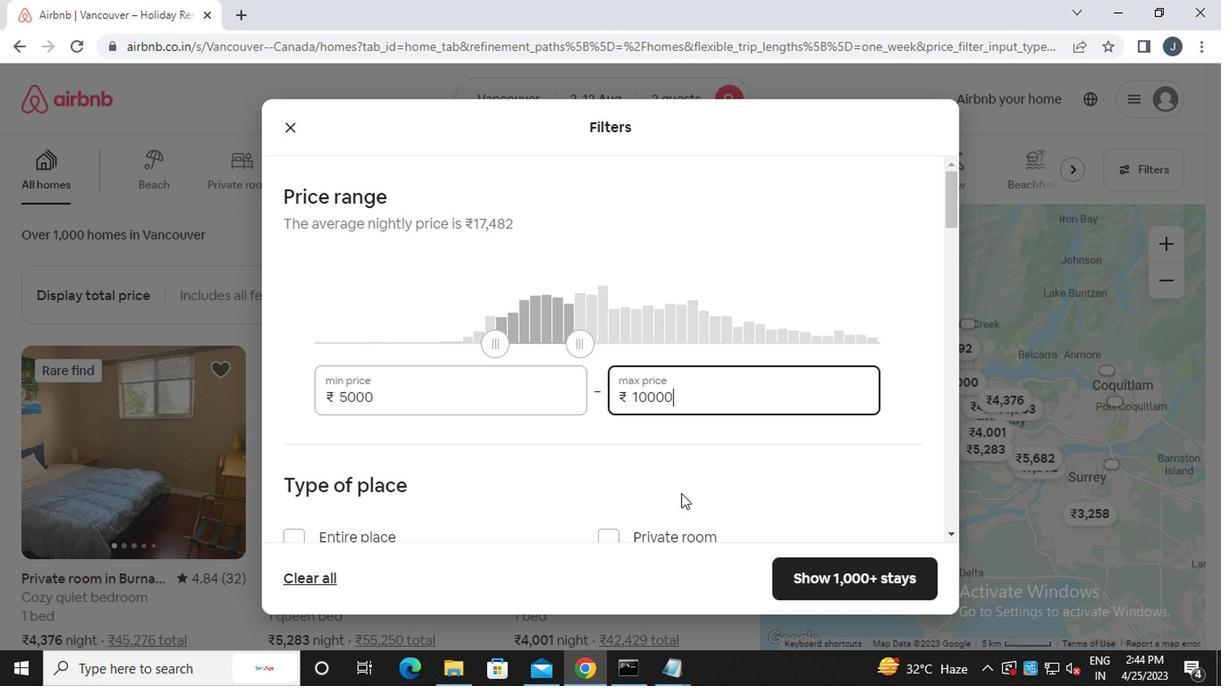 
Action: Mouse moved to (623, 487)
Screenshot: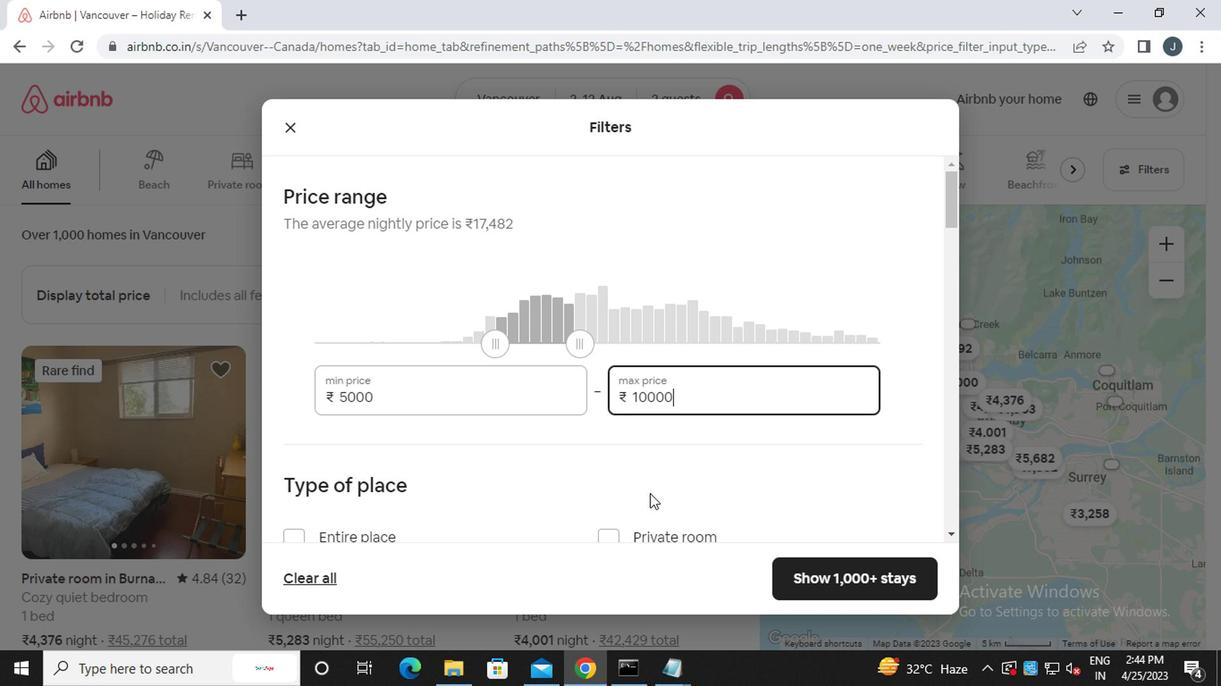 
Action: Mouse scrolled (623, 486) with delta (0, 0)
Screenshot: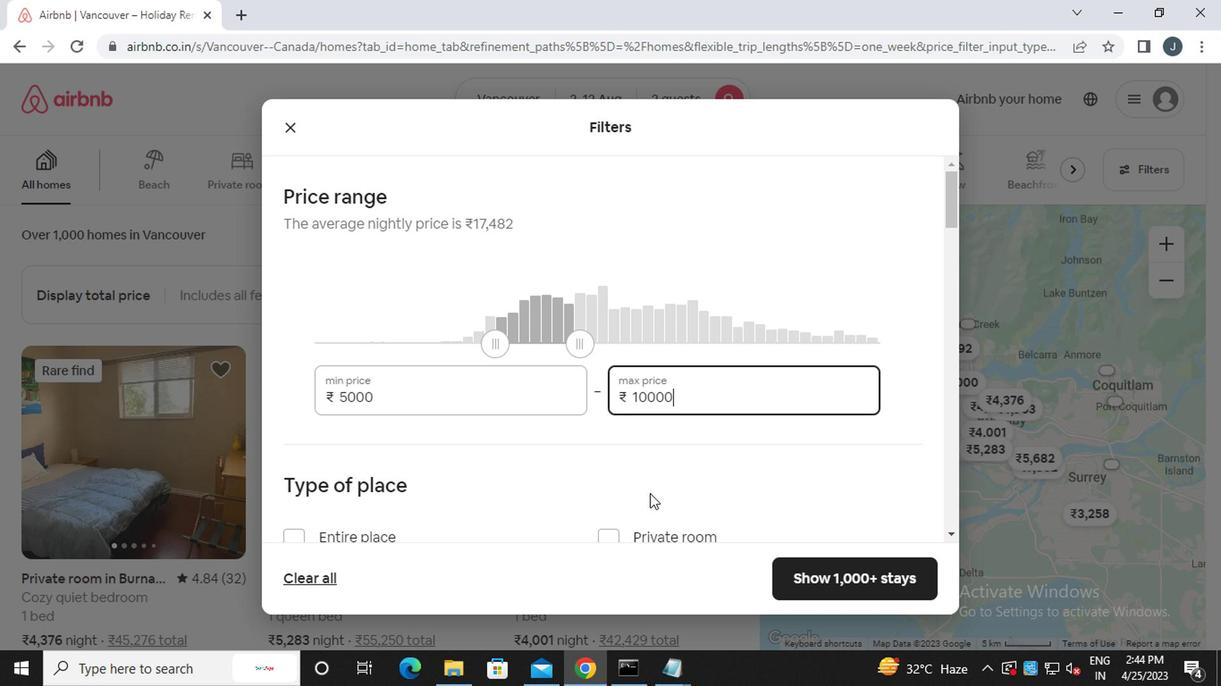
Action: Mouse moved to (608, 362)
Screenshot: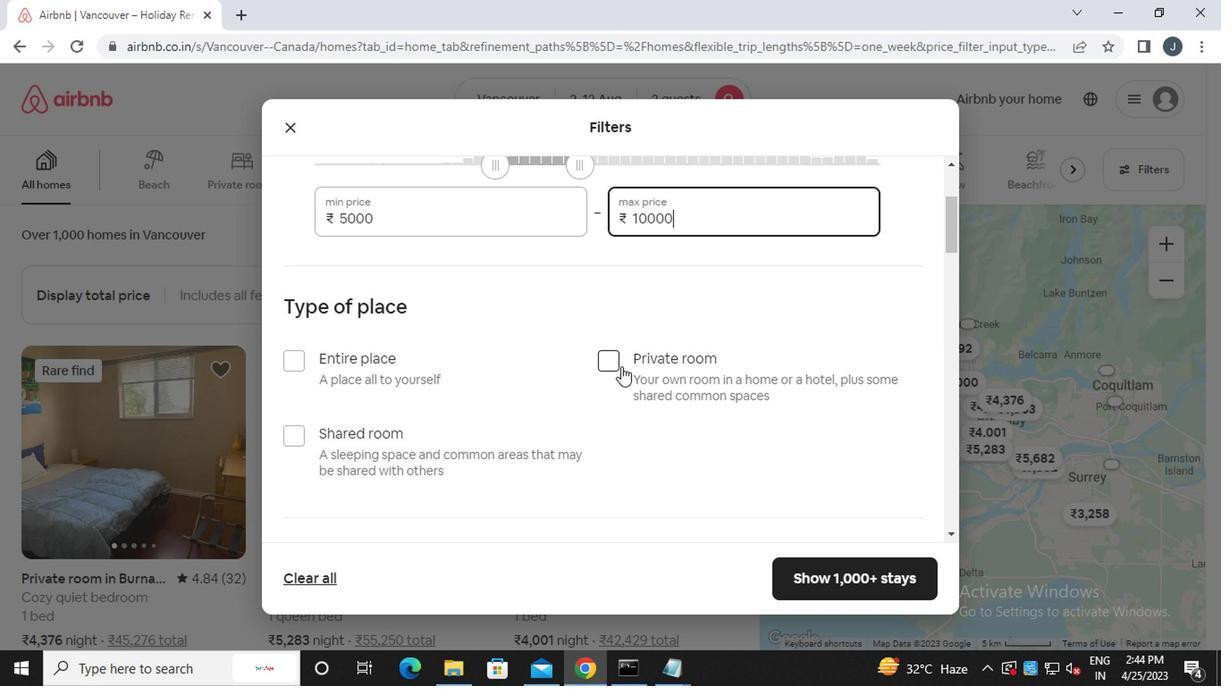 
Action: Mouse pressed left at (608, 362)
Screenshot: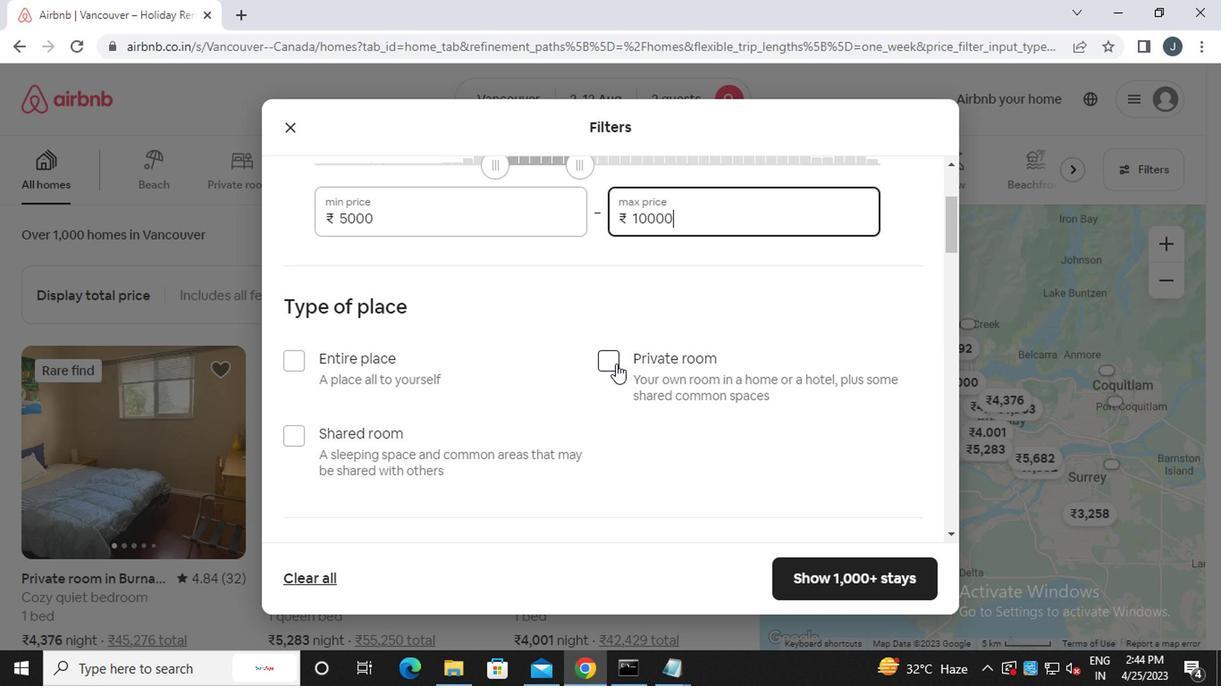 
Action: Mouse scrolled (608, 361) with delta (0, 0)
Screenshot: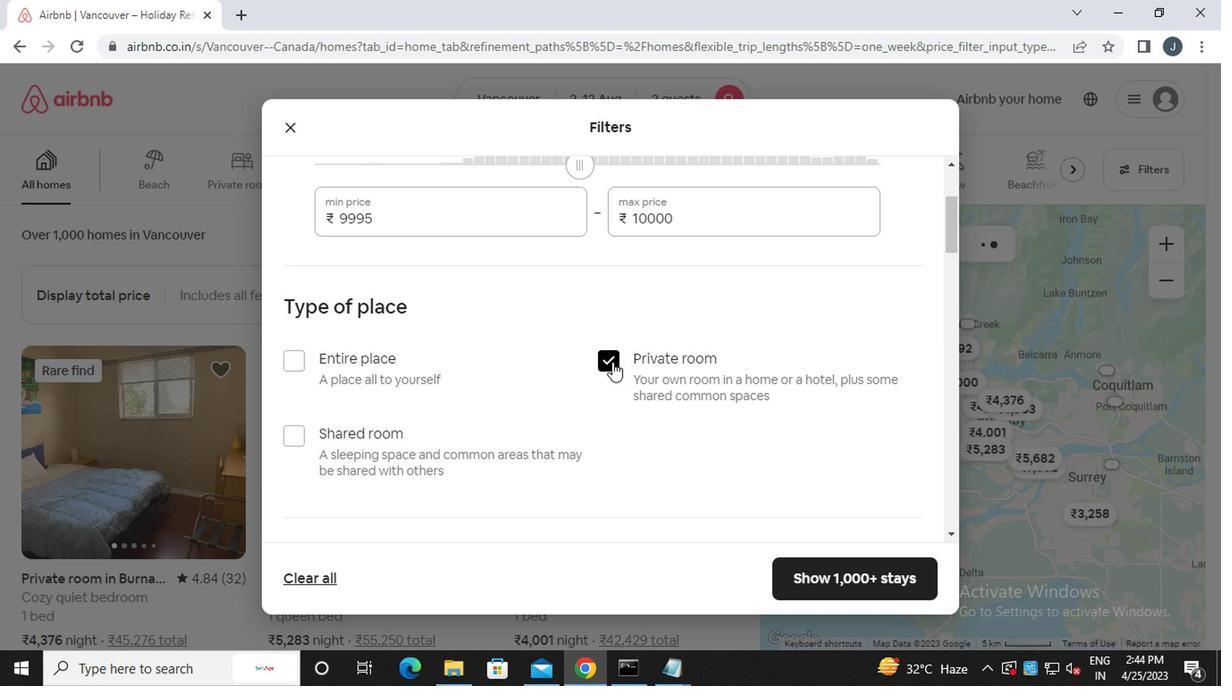 
Action: Mouse scrolled (608, 361) with delta (0, 0)
Screenshot: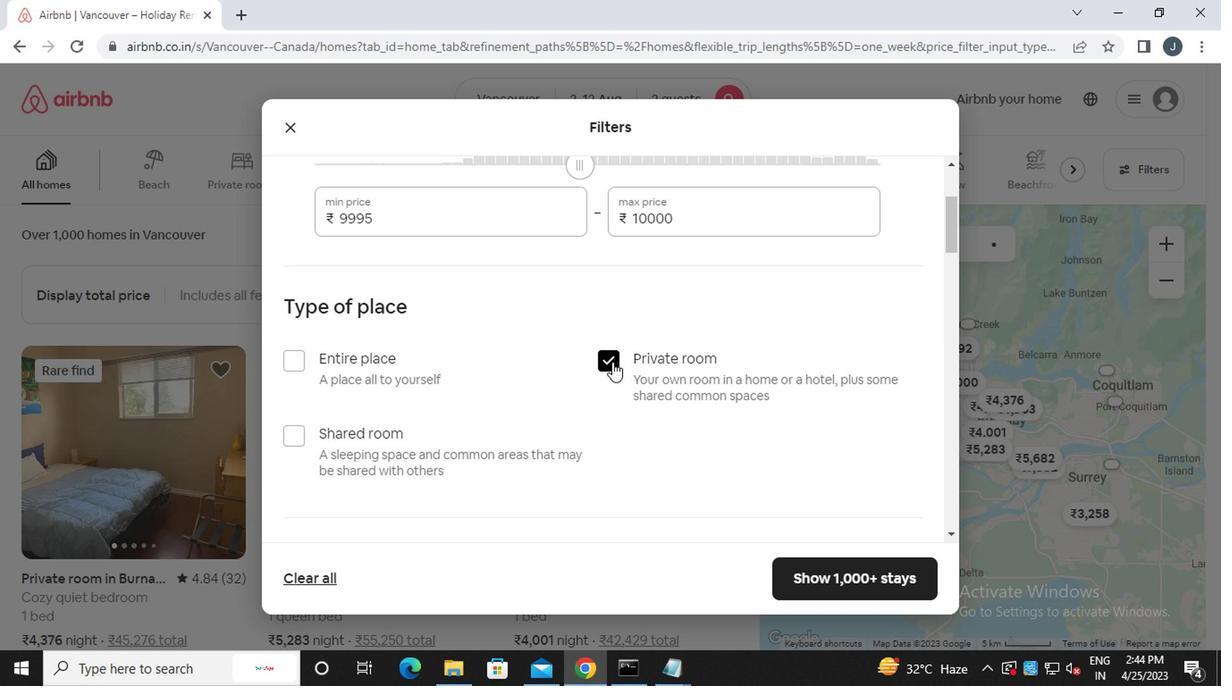 
Action: Mouse scrolled (608, 361) with delta (0, 0)
Screenshot: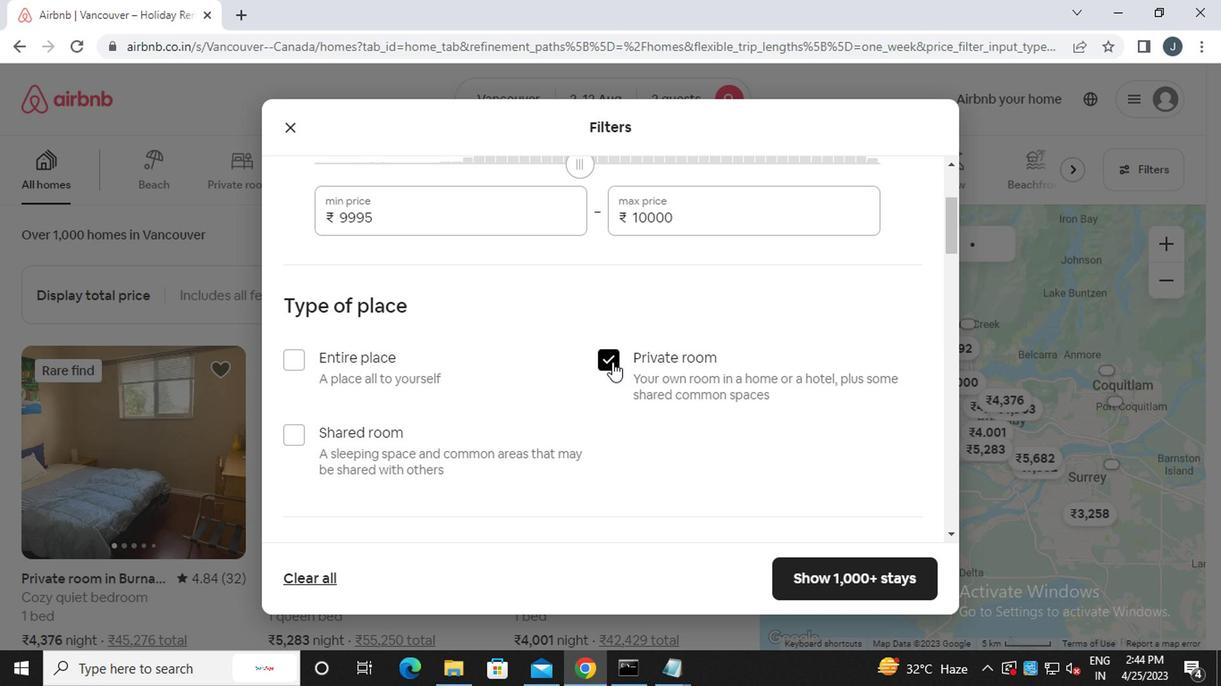 
Action: Mouse scrolled (608, 361) with delta (0, 0)
Screenshot: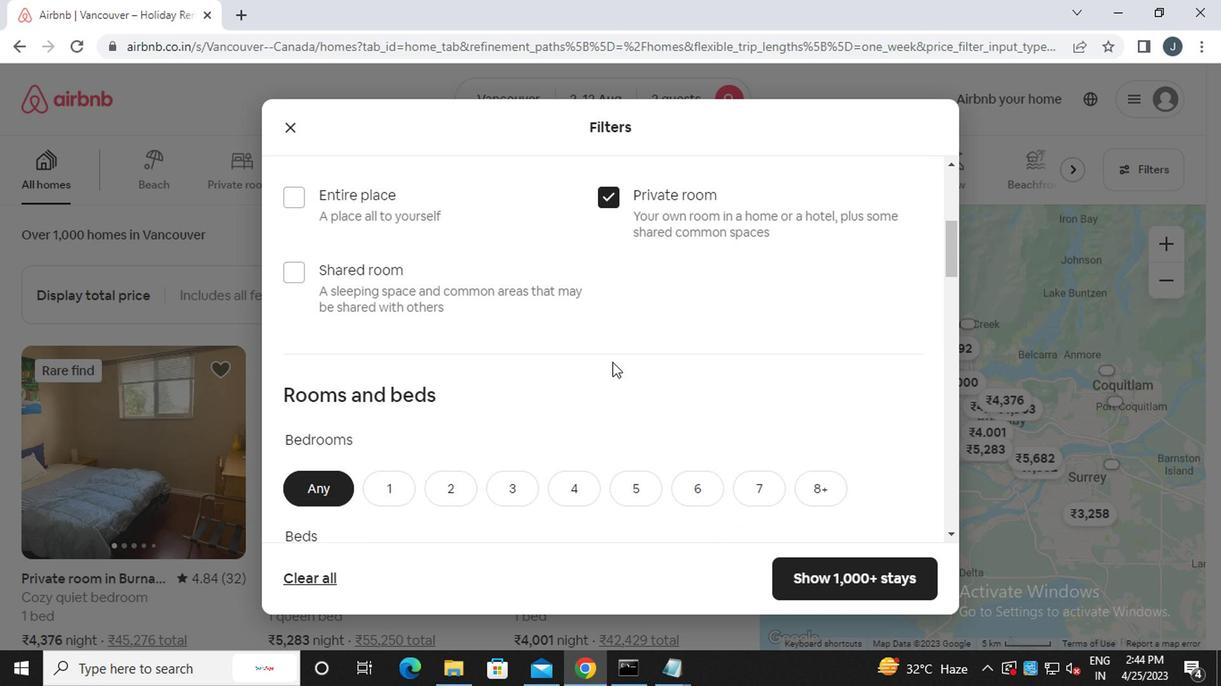 
Action: Mouse moved to (386, 297)
Screenshot: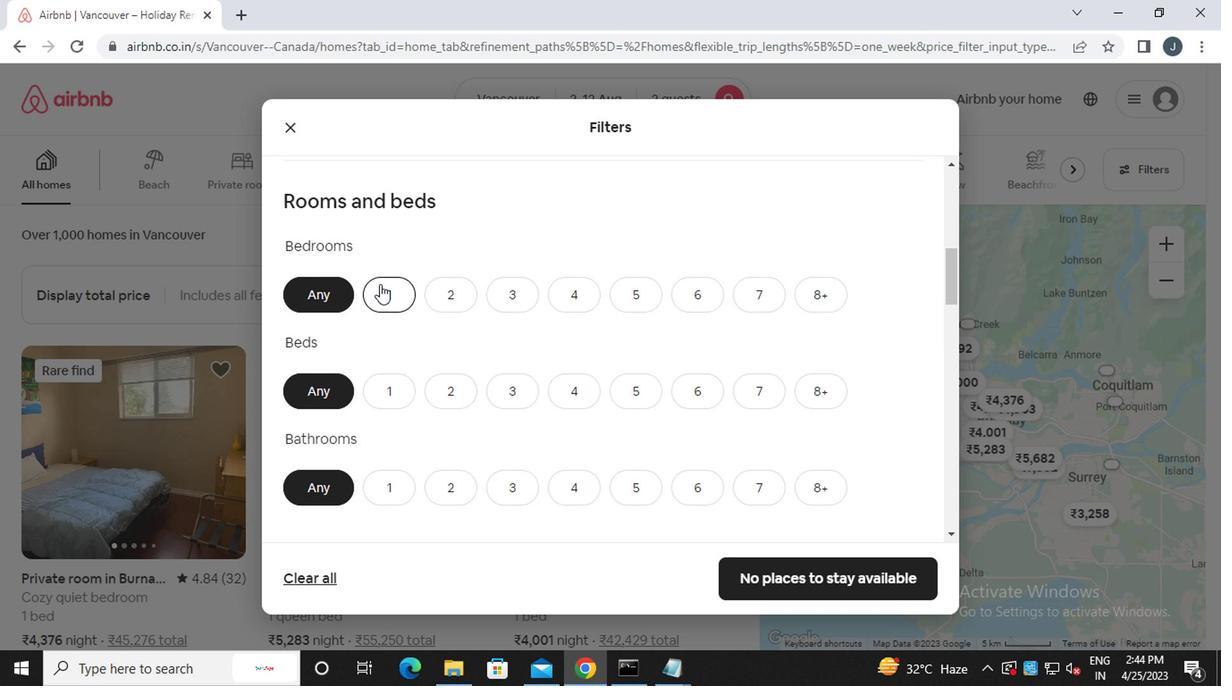 
Action: Mouse pressed left at (386, 297)
Screenshot: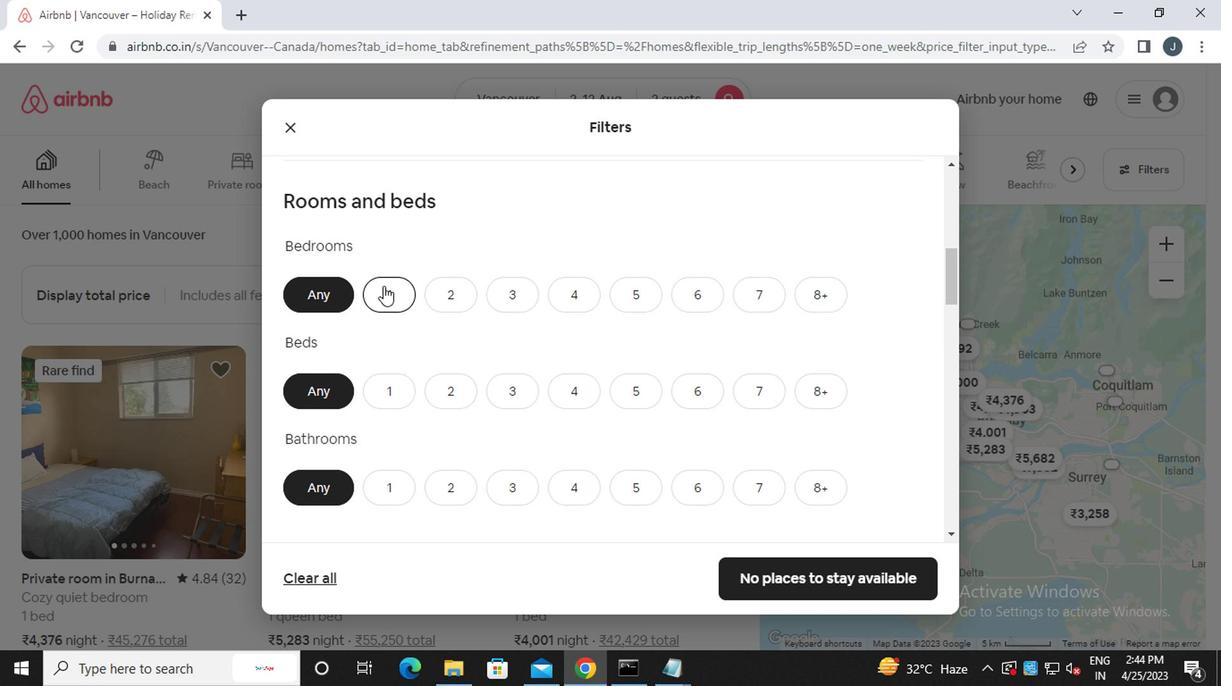 
Action: Mouse moved to (386, 385)
Screenshot: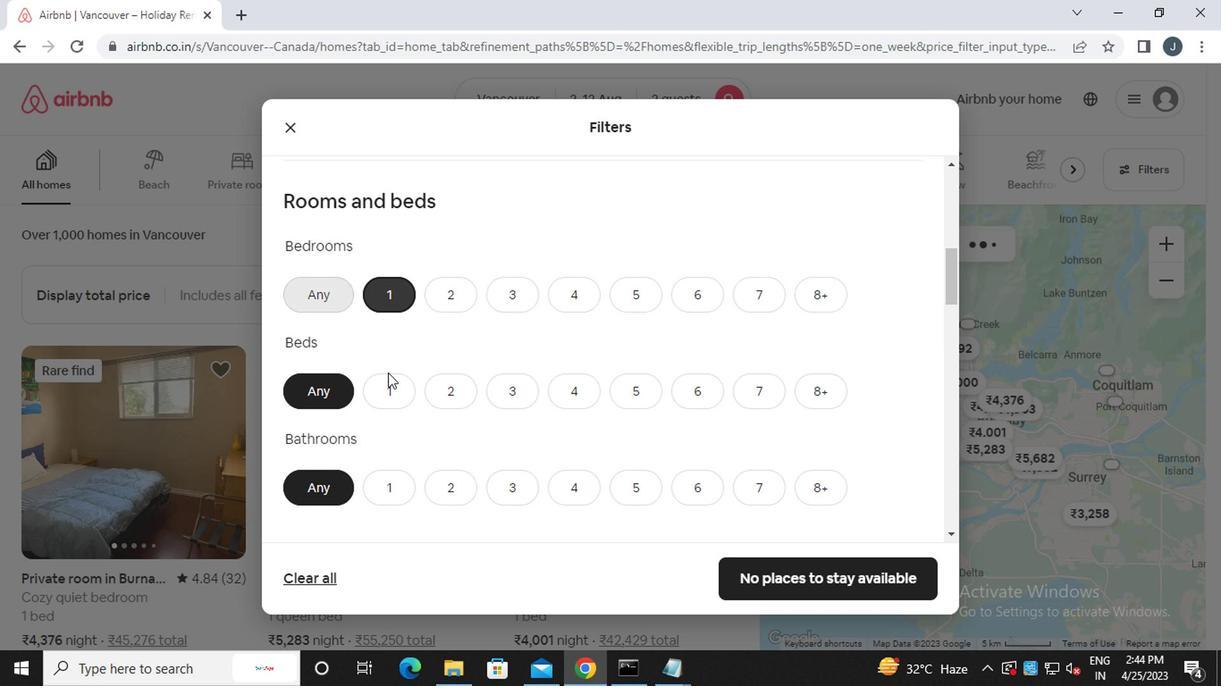 
Action: Mouse pressed left at (386, 385)
Screenshot: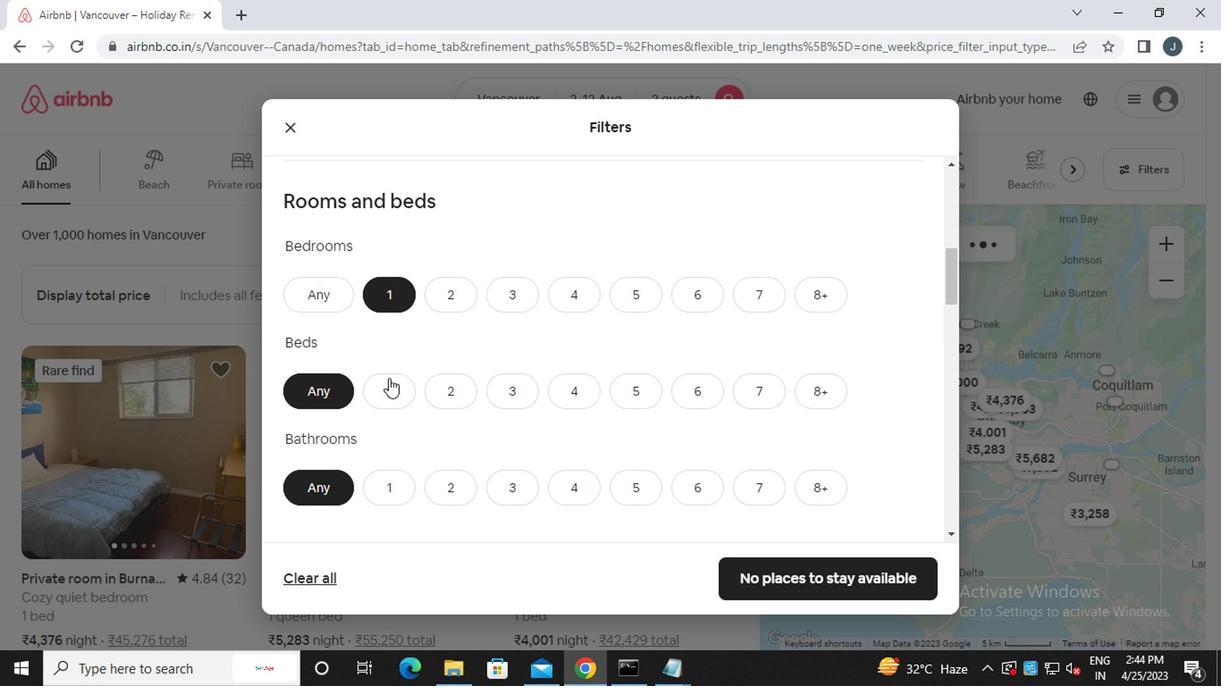 
Action: Mouse moved to (385, 491)
Screenshot: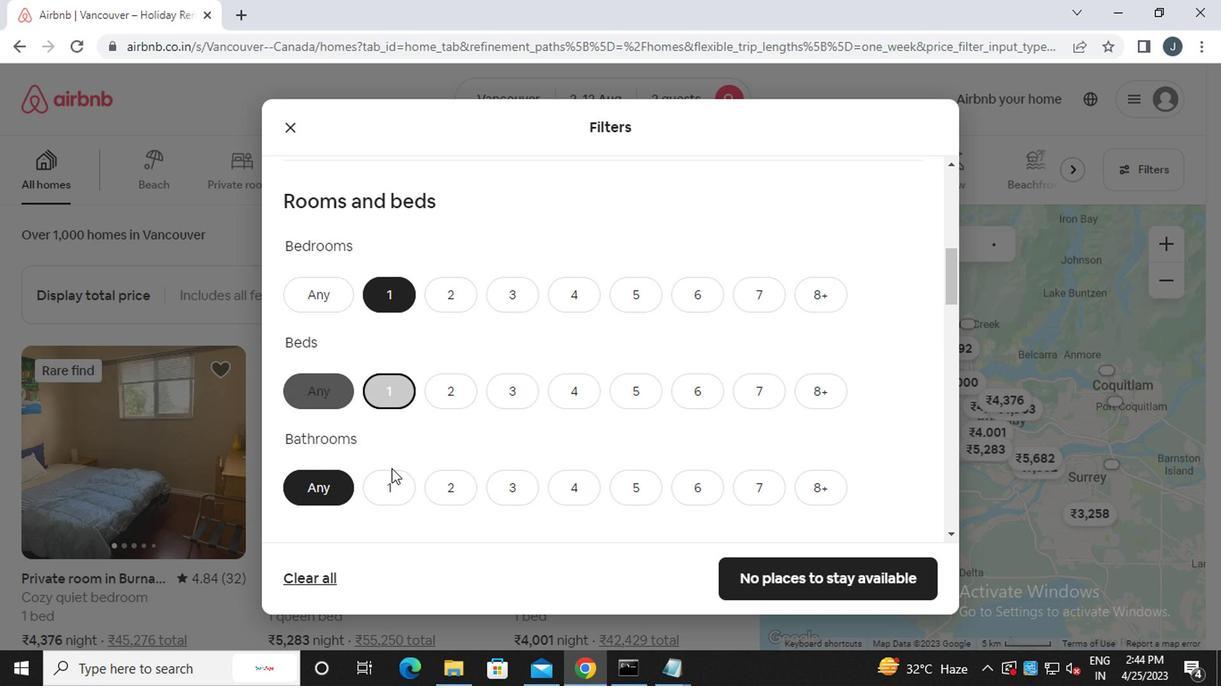 
Action: Mouse pressed left at (385, 491)
Screenshot: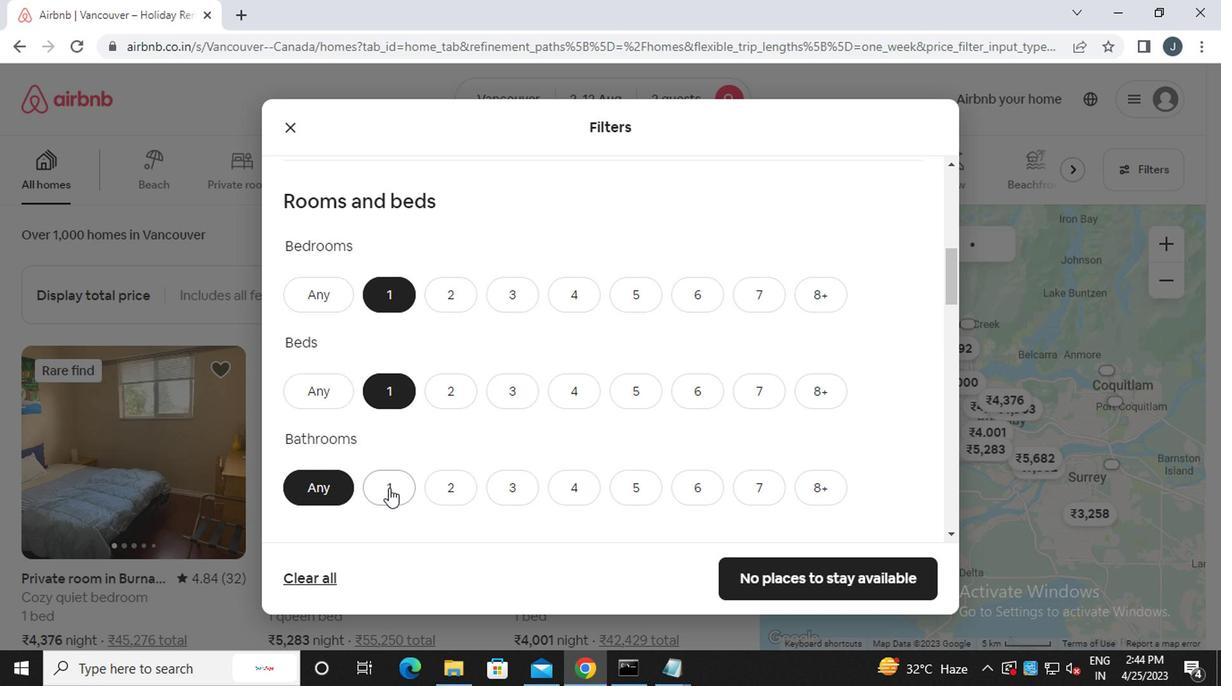 
Action: Mouse moved to (378, 481)
Screenshot: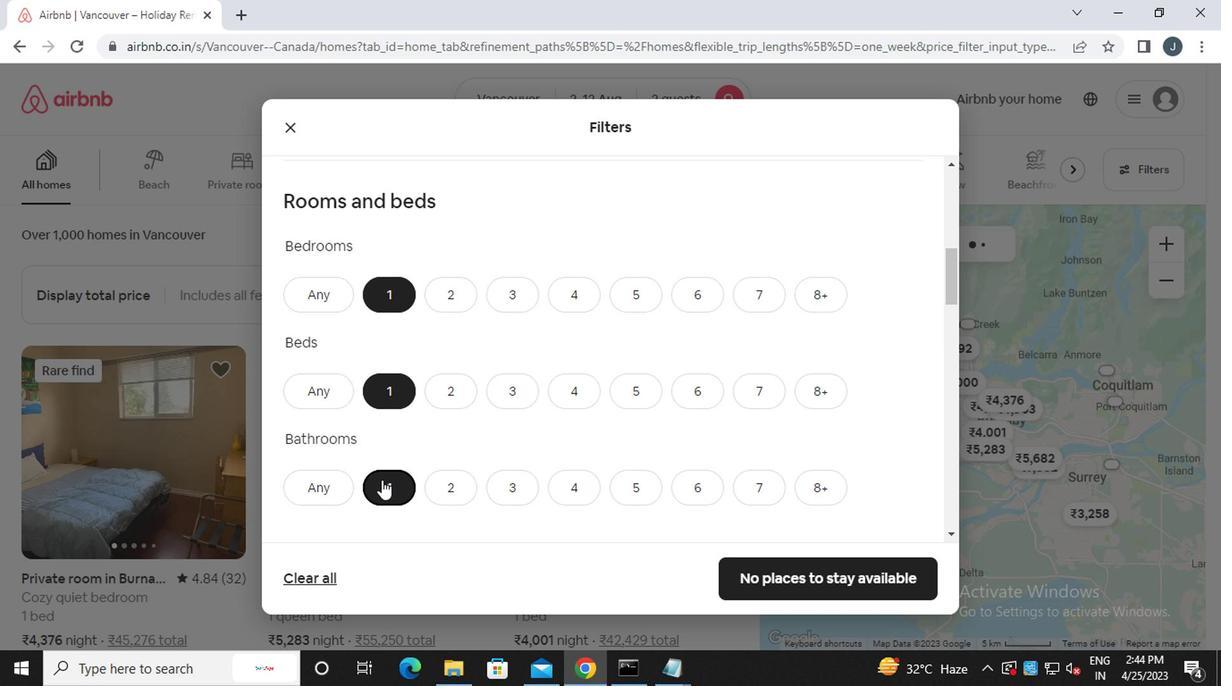 
Action: Mouse scrolled (378, 480) with delta (0, 0)
Screenshot: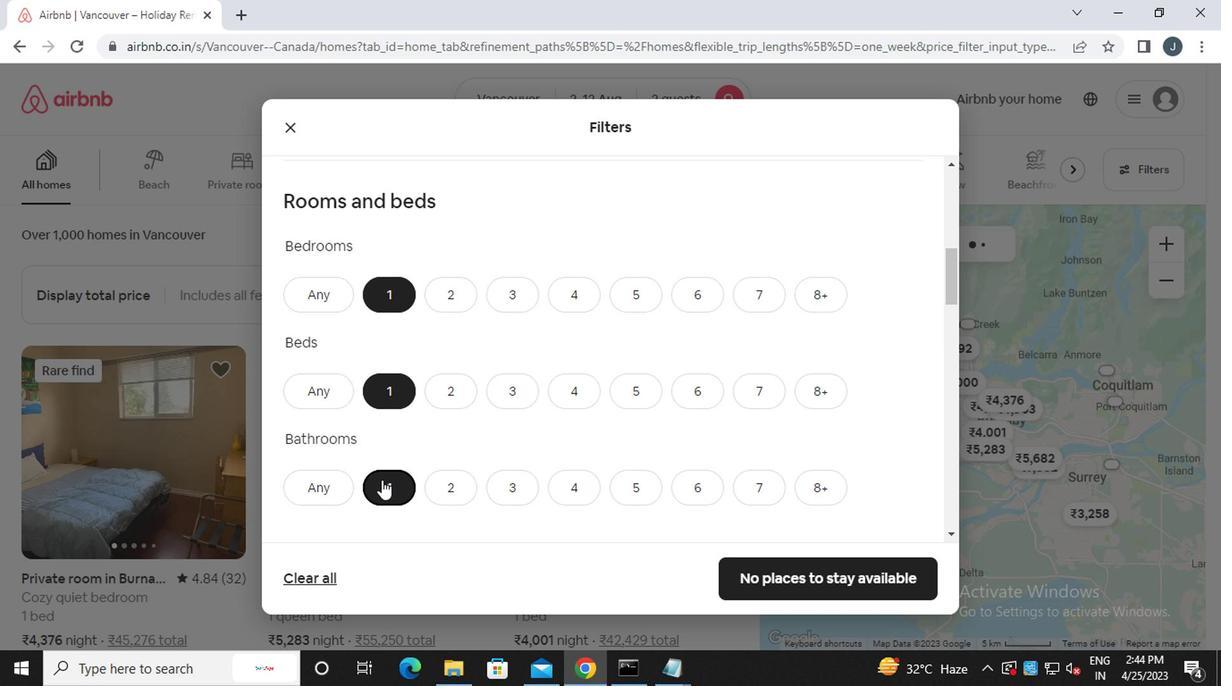 
Action: Mouse moved to (376, 484)
Screenshot: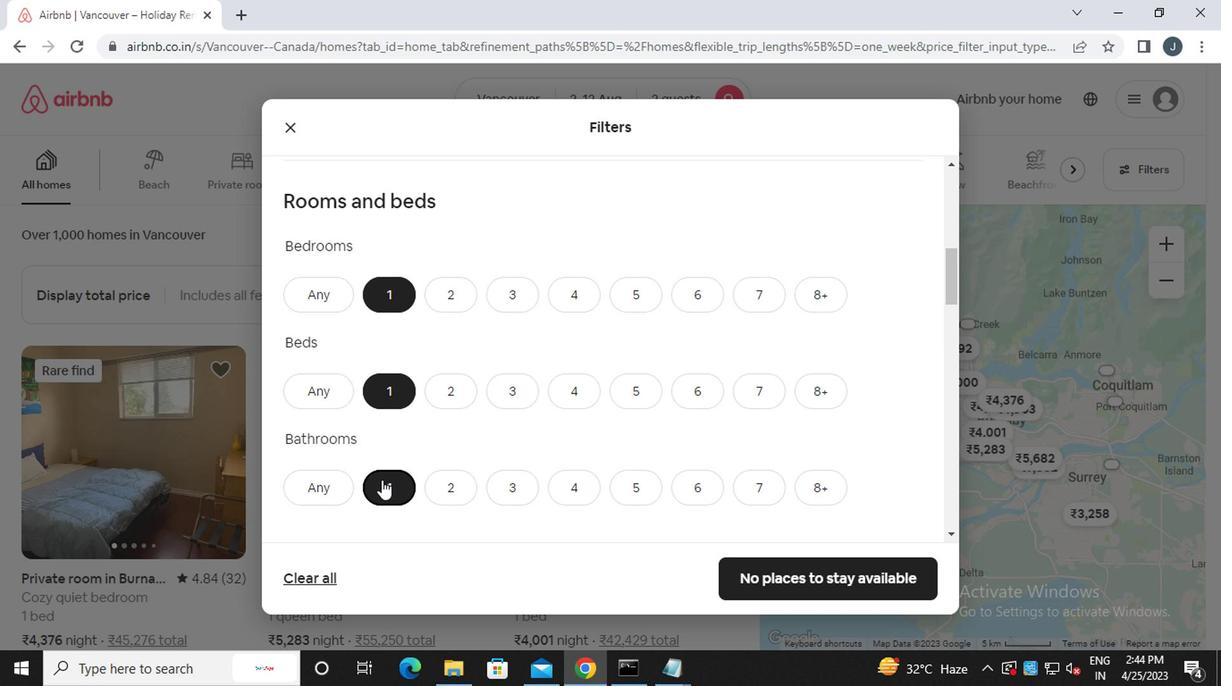 
Action: Mouse scrolled (376, 483) with delta (0, -1)
Screenshot: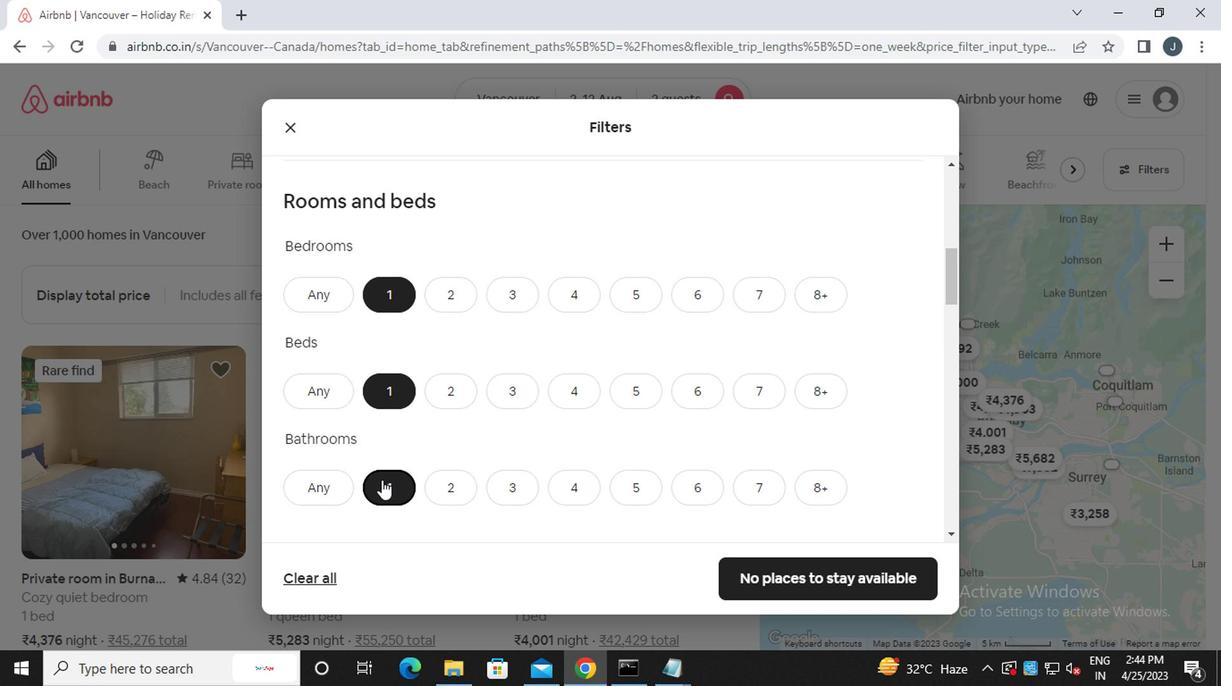 
Action: Mouse moved to (376, 484)
Screenshot: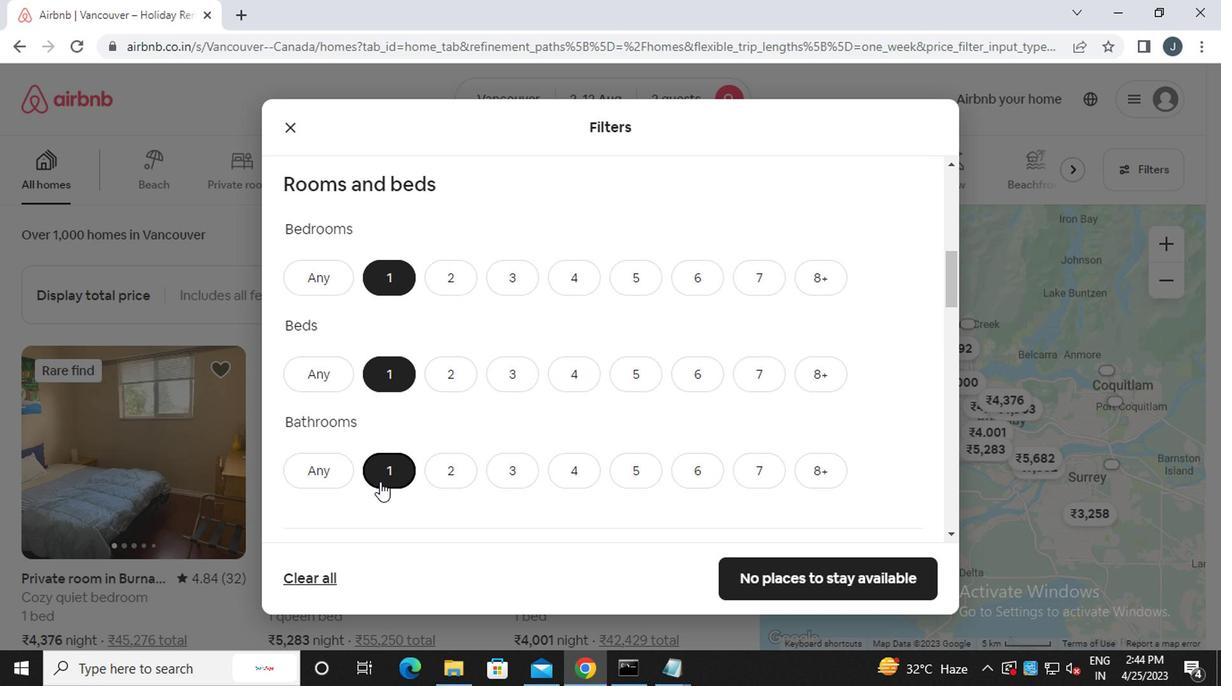 
Action: Mouse scrolled (376, 483) with delta (0, -1)
Screenshot: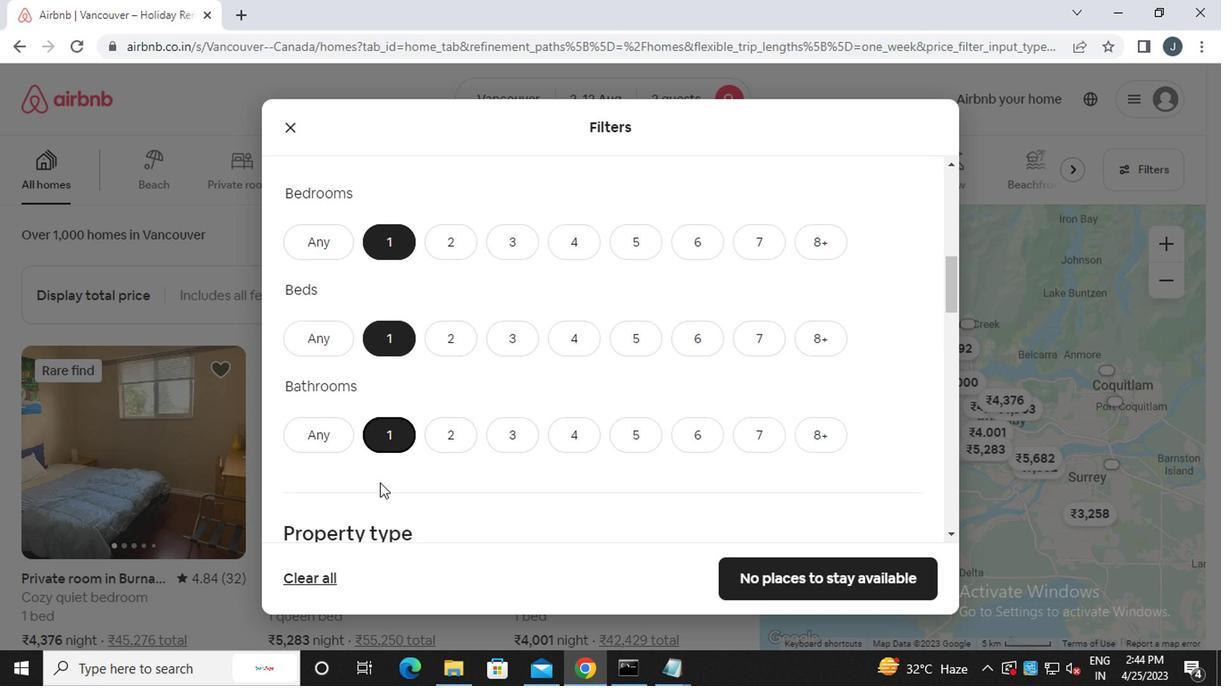 
Action: Mouse moved to (365, 411)
Screenshot: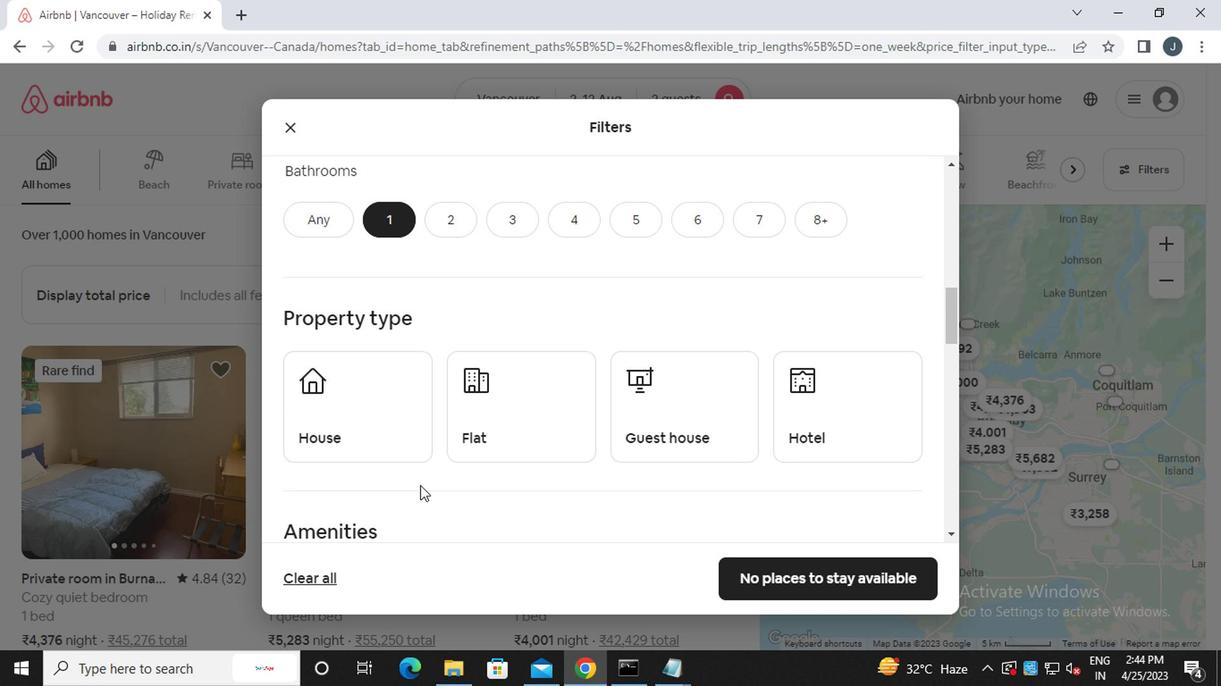 
Action: Mouse pressed left at (365, 411)
Screenshot: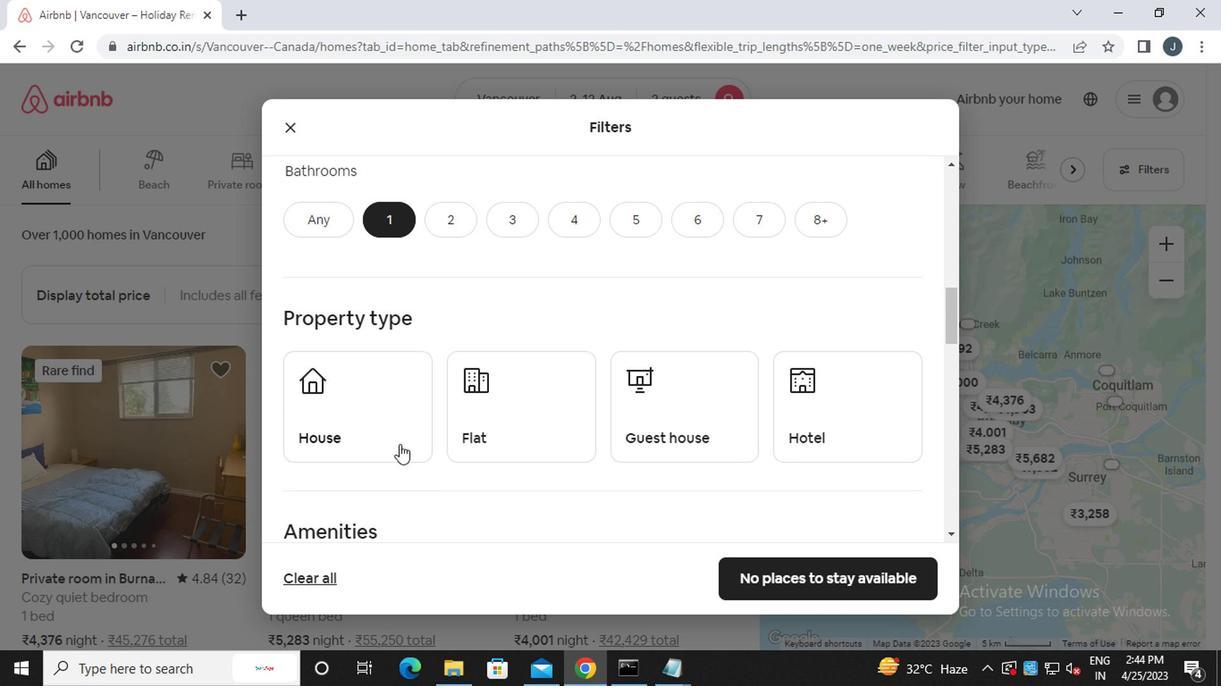 
Action: Mouse moved to (500, 407)
Screenshot: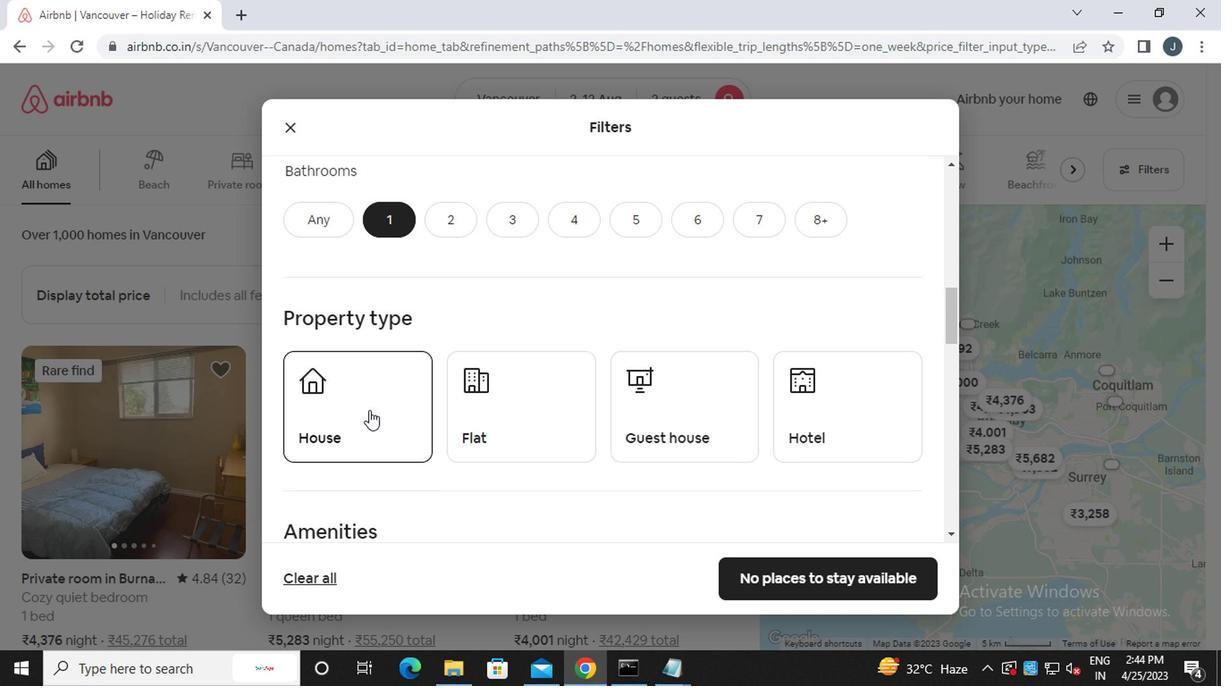 
Action: Mouse pressed left at (500, 407)
Screenshot: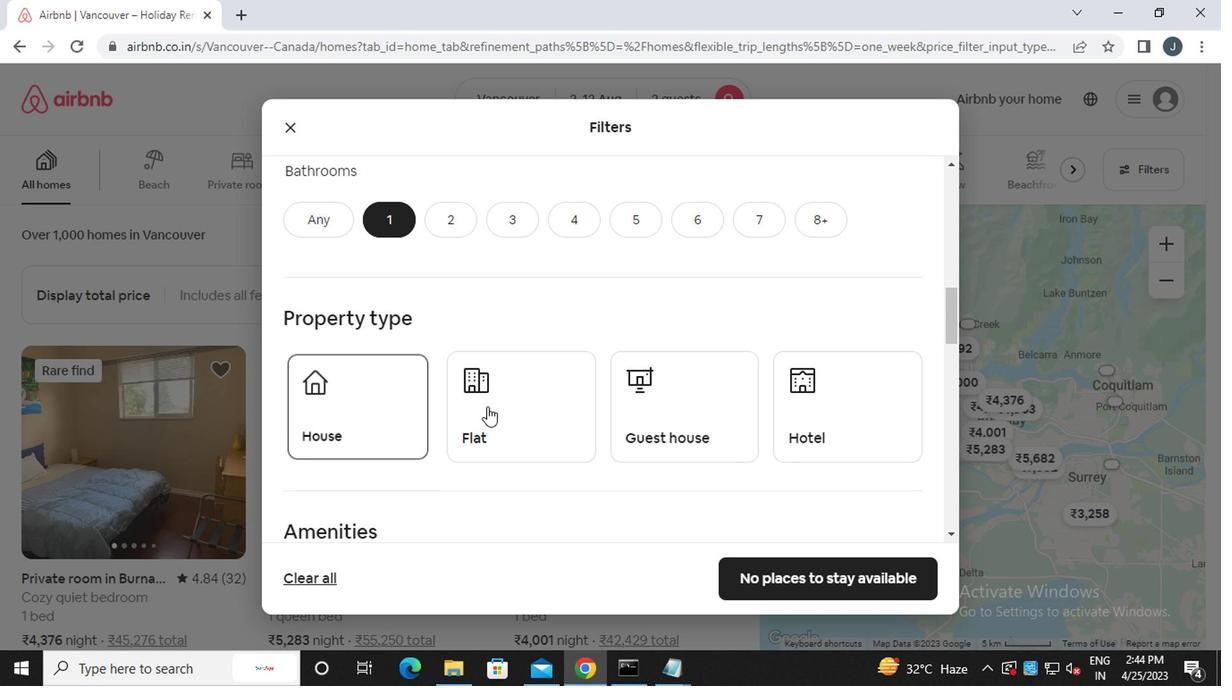 
Action: Mouse moved to (652, 419)
Screenshot: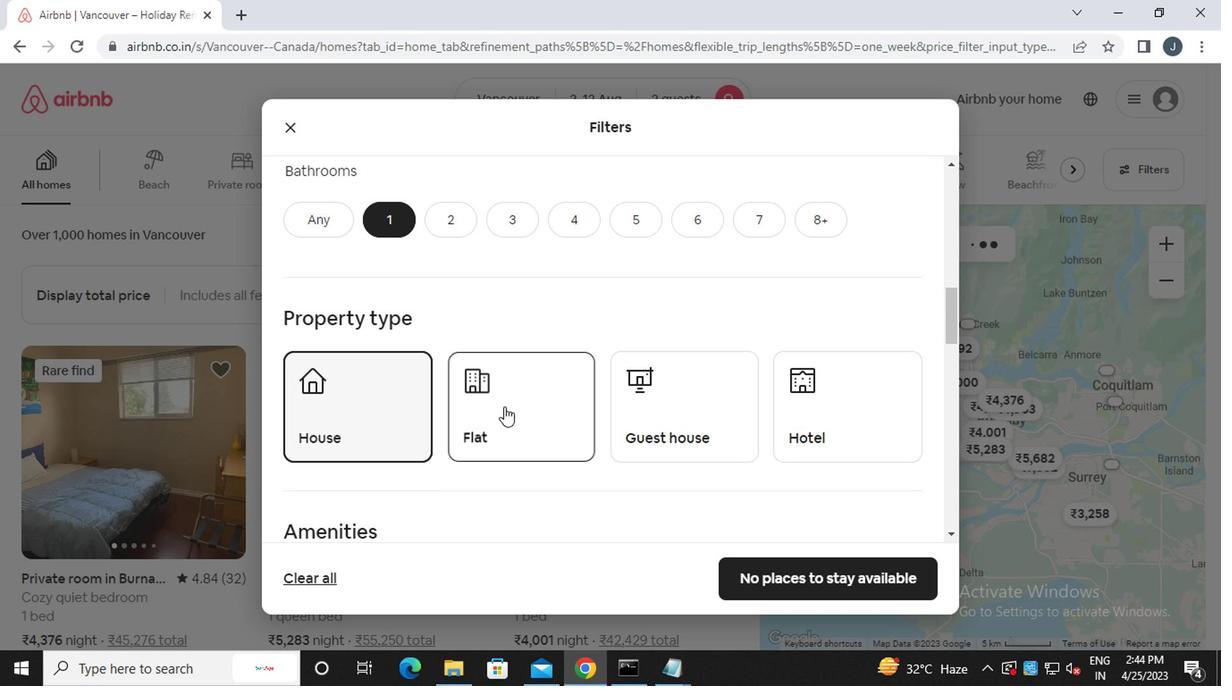 
Action: Mouse pressed left at (652, 419)
Screenshot: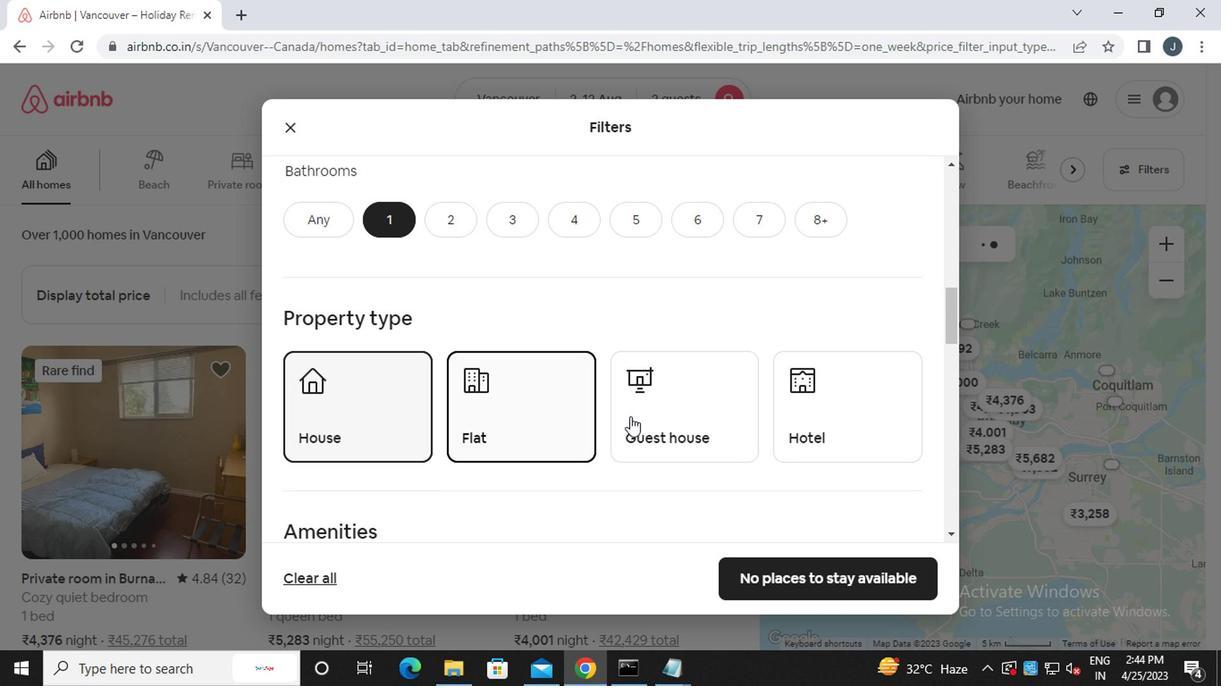 
Action: Mouse moved to (837, 413)
Screenshot: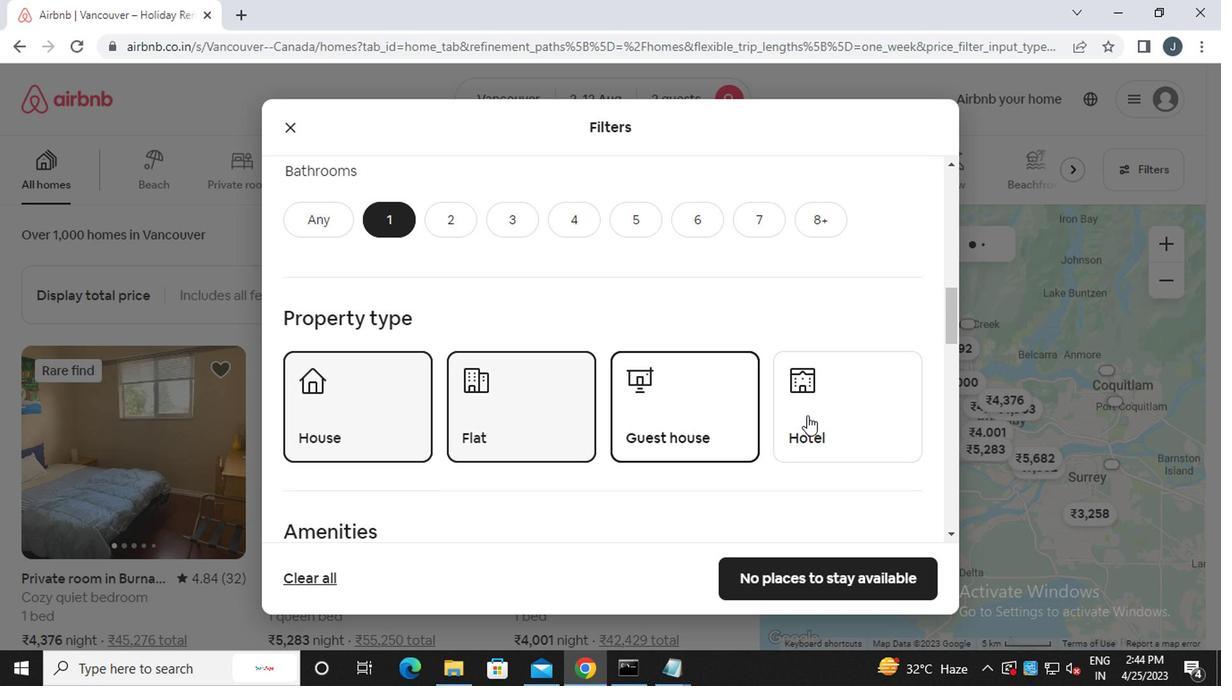 
Action: Mouse pressed left at (837, 413)
Screenshot: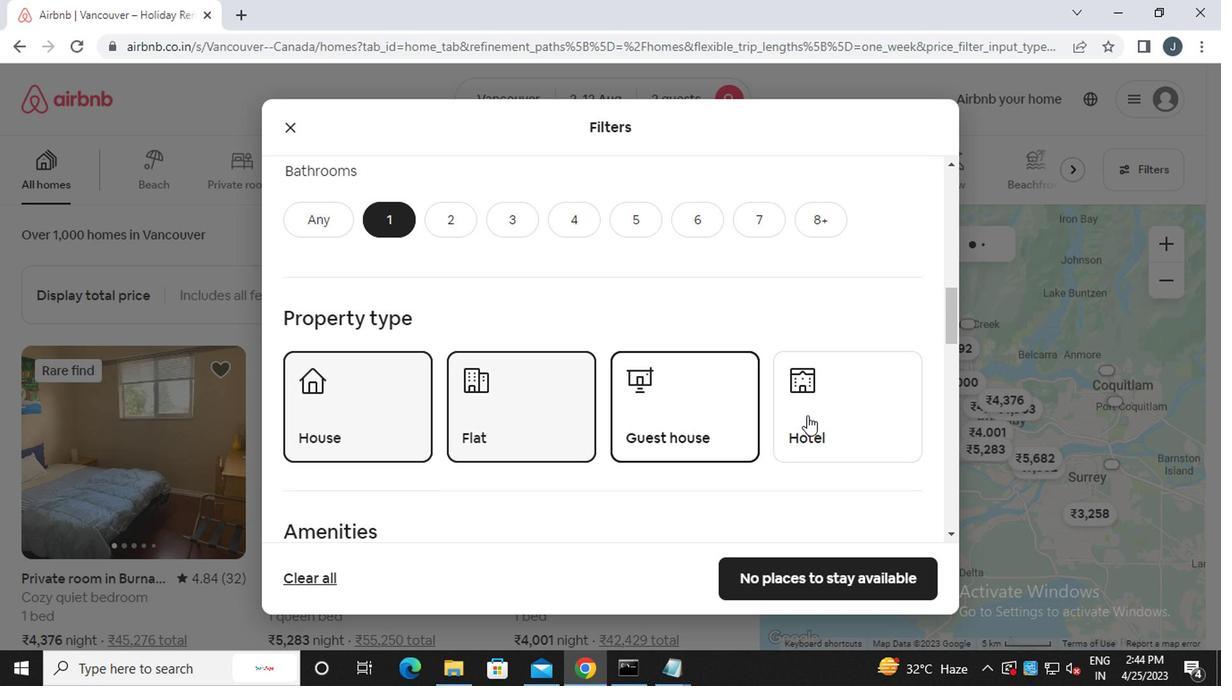 
Action: Mouse moved to (466, 464)
Screenshot: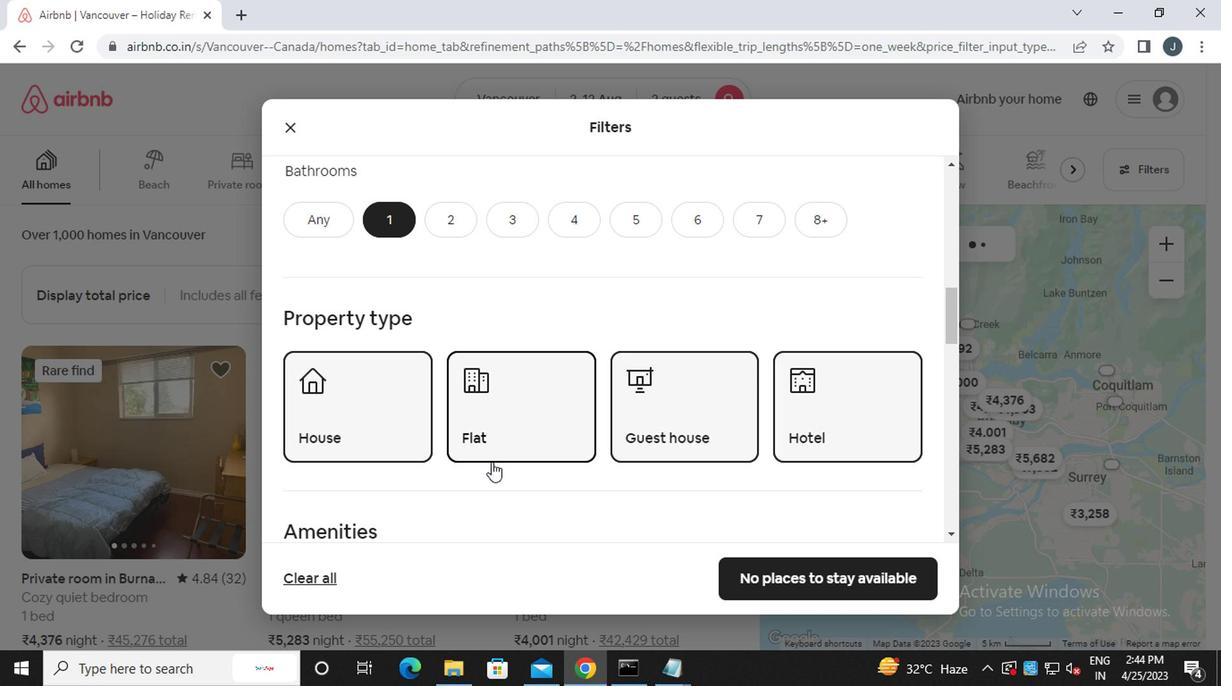 
Action: Mouse scrolled (466, 463) with delta (0, -1)
Screenshot: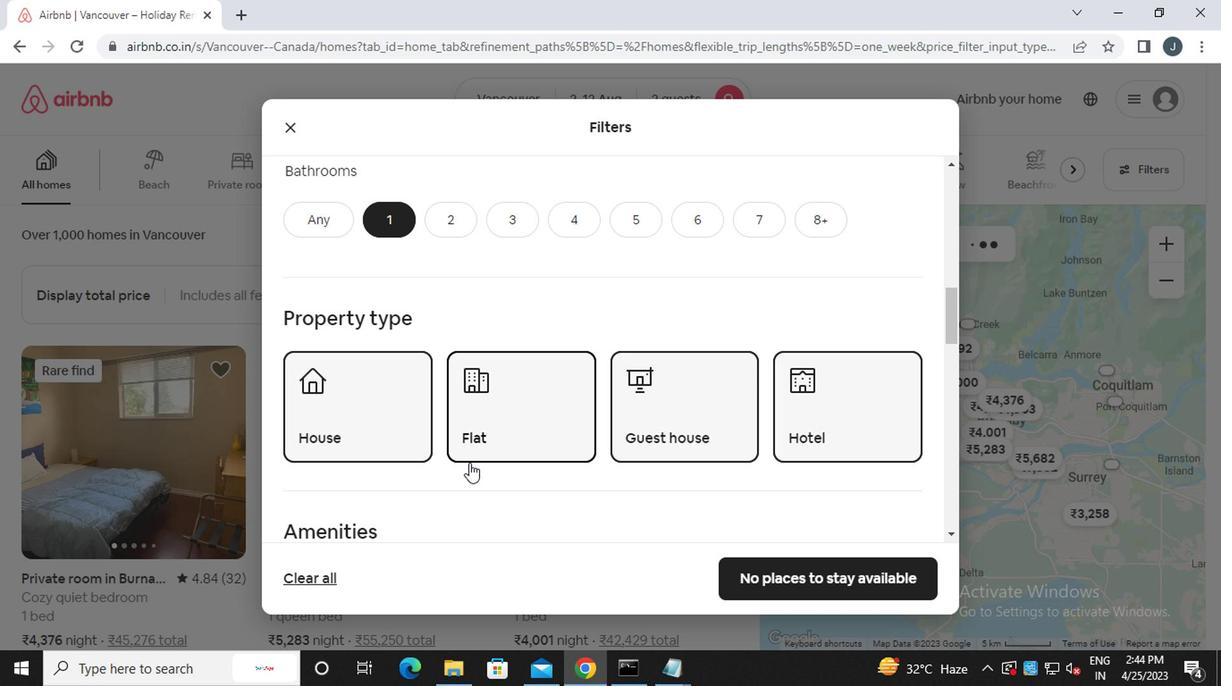 
Action: Mouse scrolled (466, 463) with delta (0, -1)
Screenshot: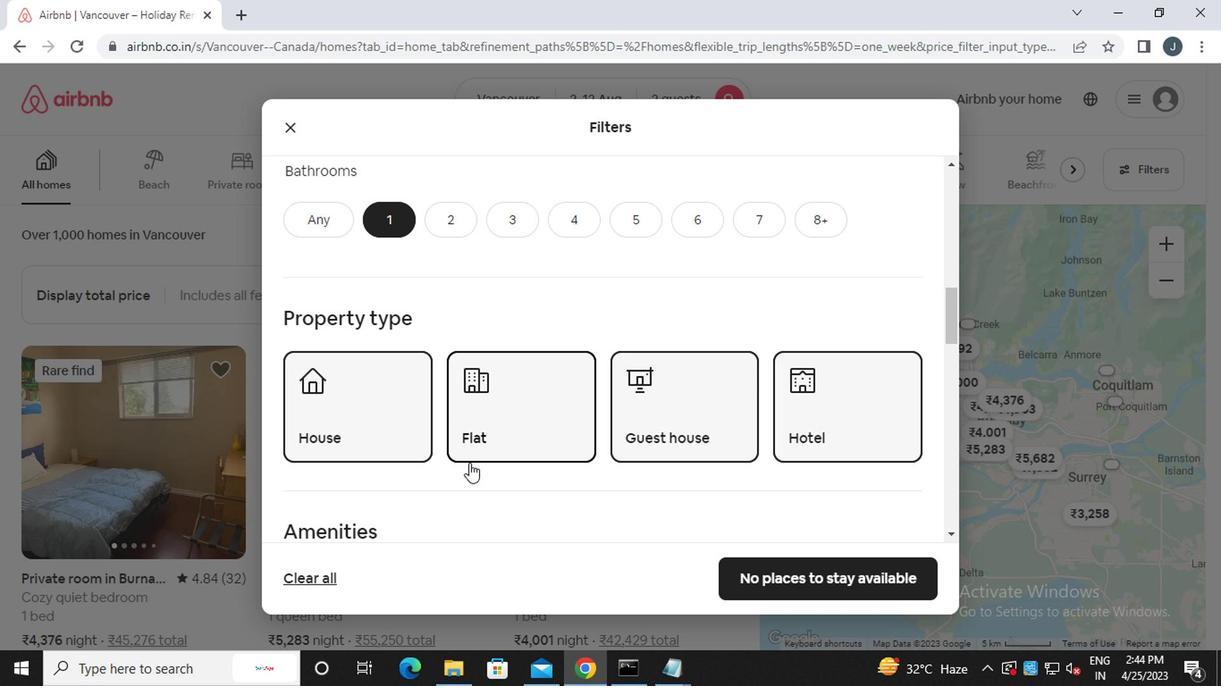 
Action: Mouse scrolled (466, 463) with delta (0, -1)
Screenshot: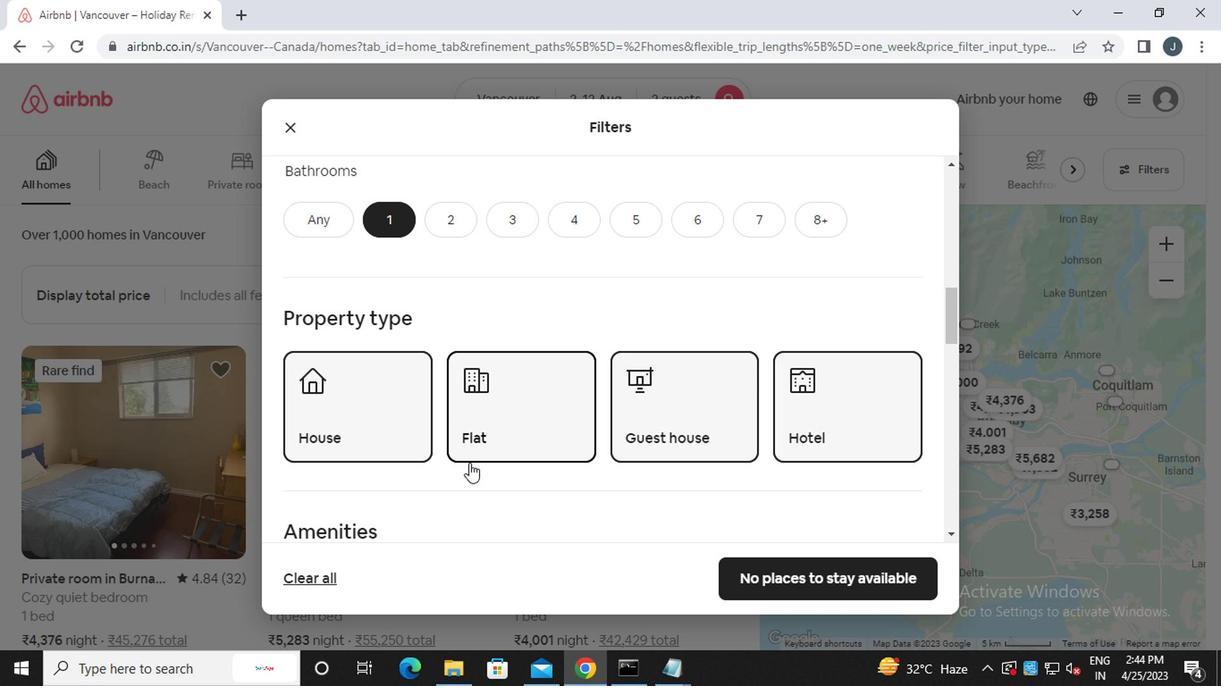 
Action: Mouse scrolled (466, 463) with delta (0, -1)
Screenshot: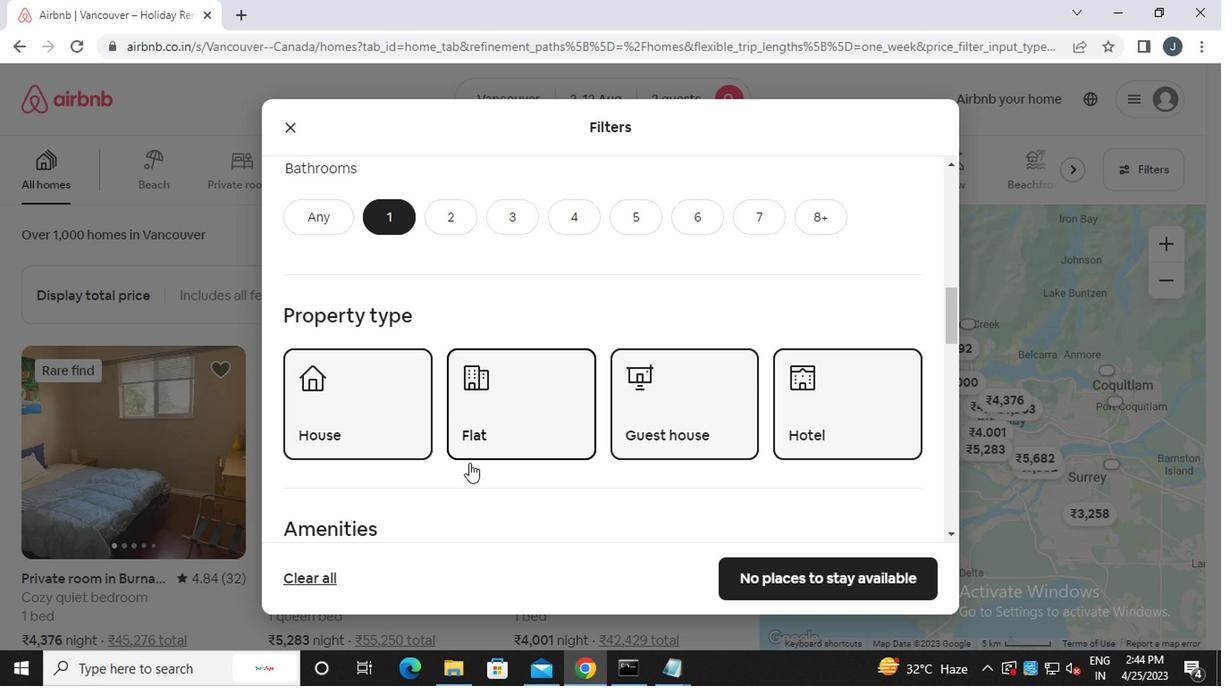 
Action: Mouse moved to (496, 418)
Screenshot: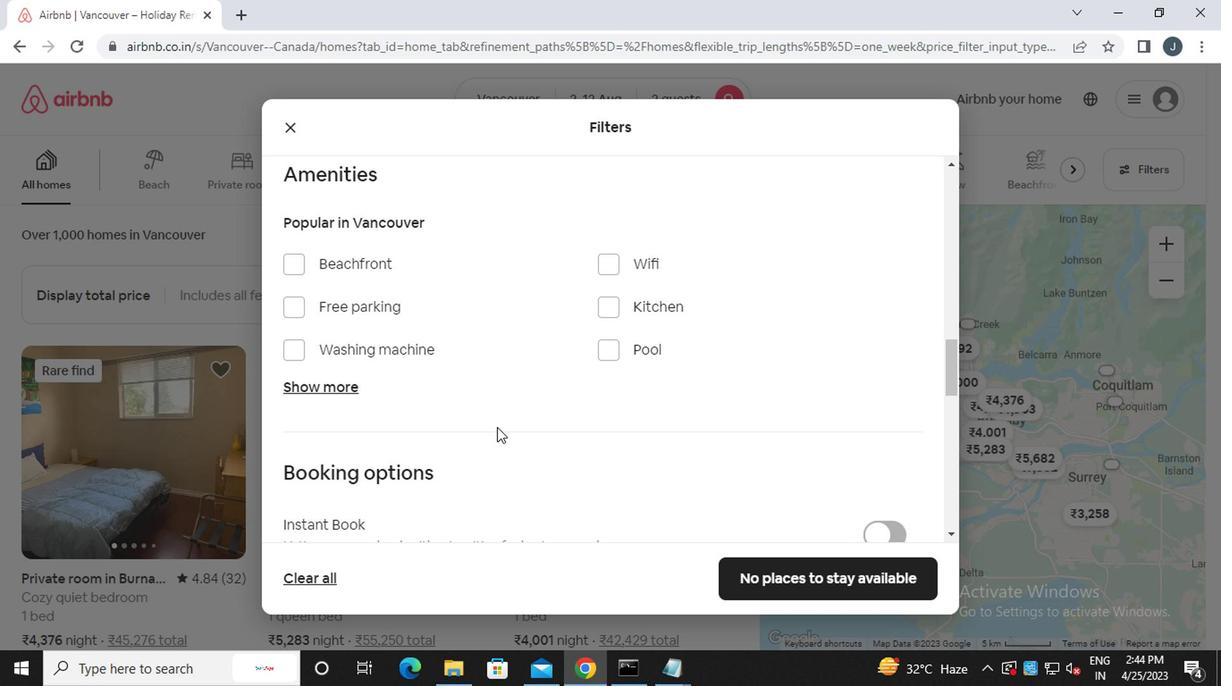 
Action: Mouse scrolled (496, 417) with delta (0, 0)
Screenshot: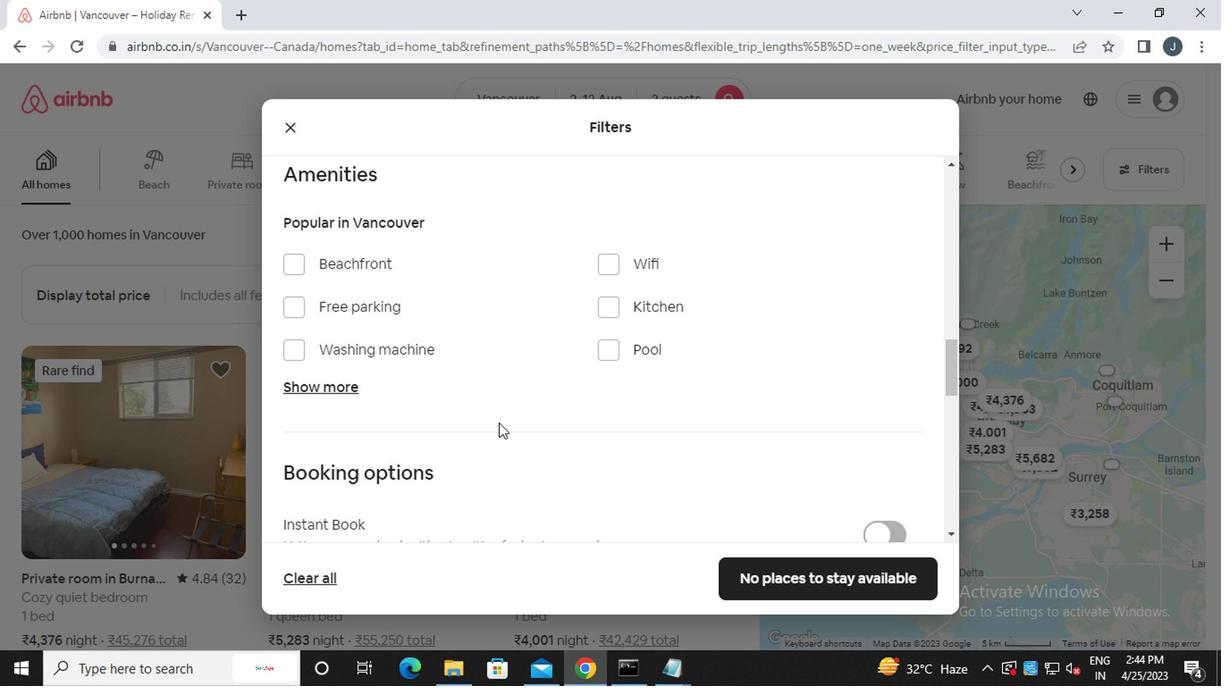 
Action: Mouse moved to (496, 418)
Screenshot: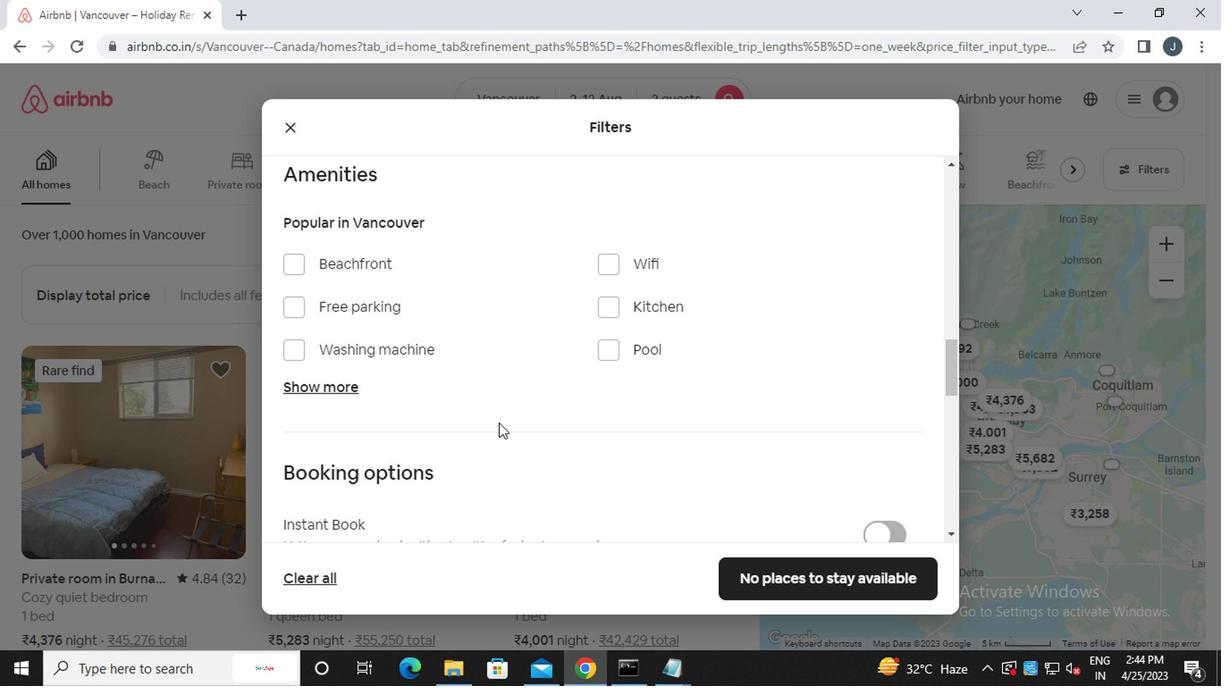 
Action: Mouse scrolled (496, 417) with delta (0, 0)
Screenshot: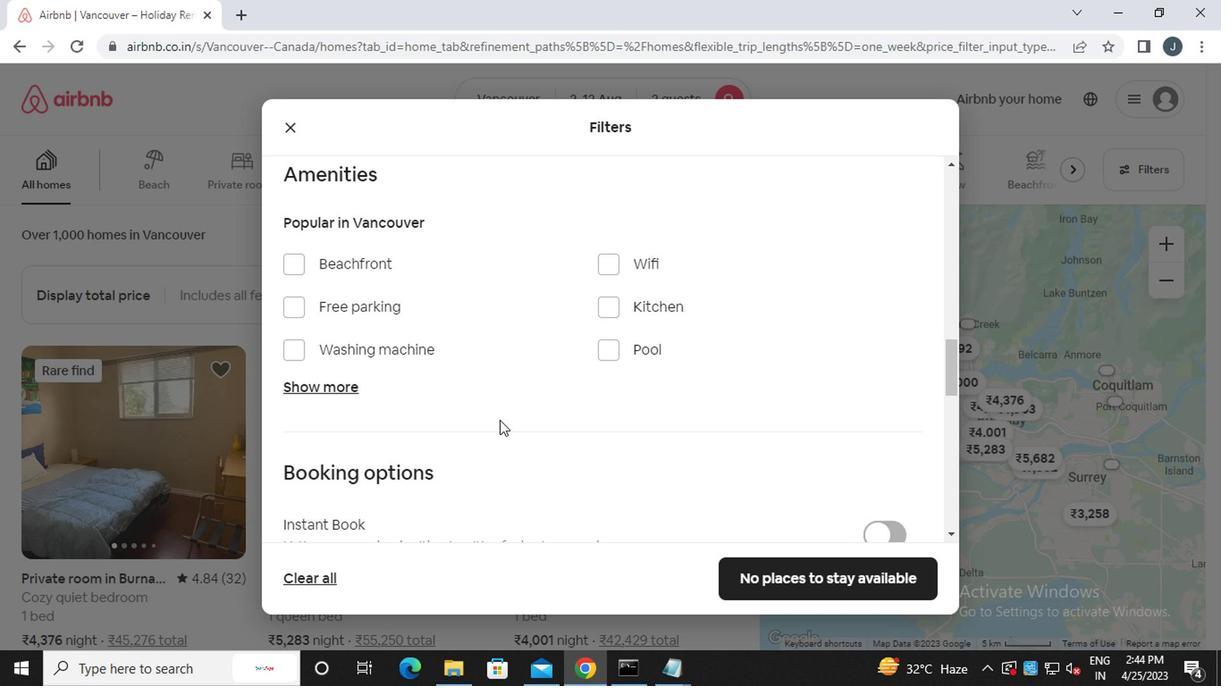 
Action: Mouse moved to (497, 418)
Screenshot: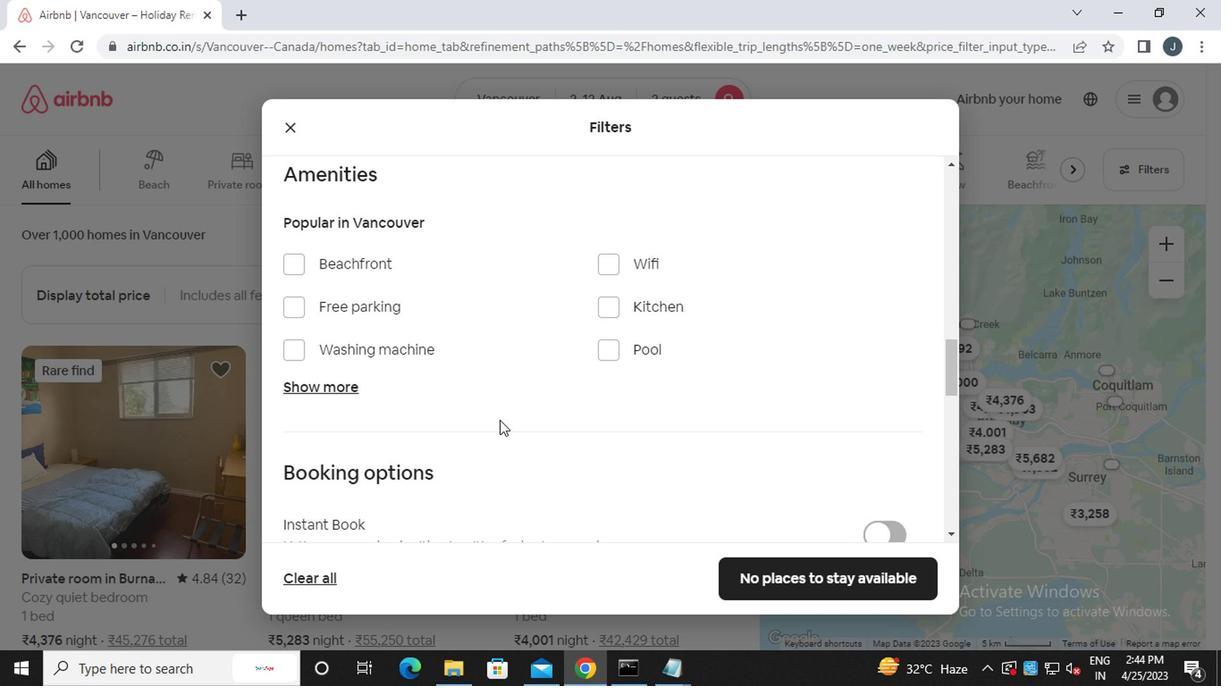 
Action: Mouse scrolled (497, 417) with delta (0, 0)
Screenshot: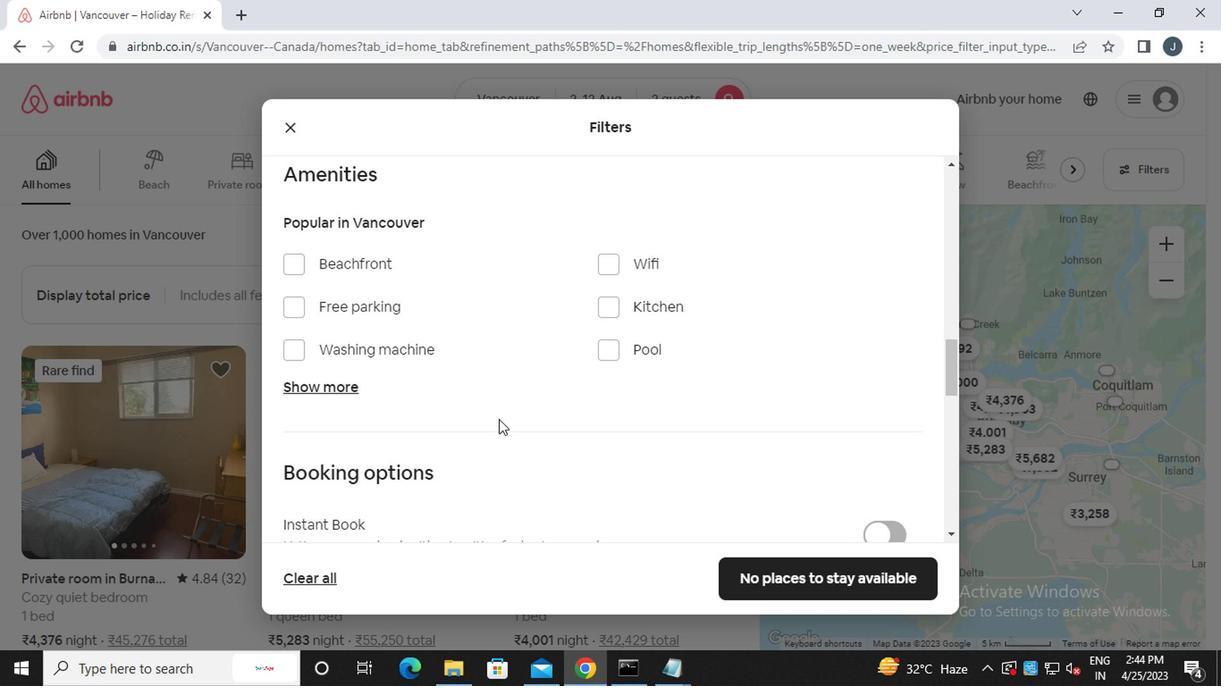 
Action: Mouse moved to (889, 334)
Screenshot: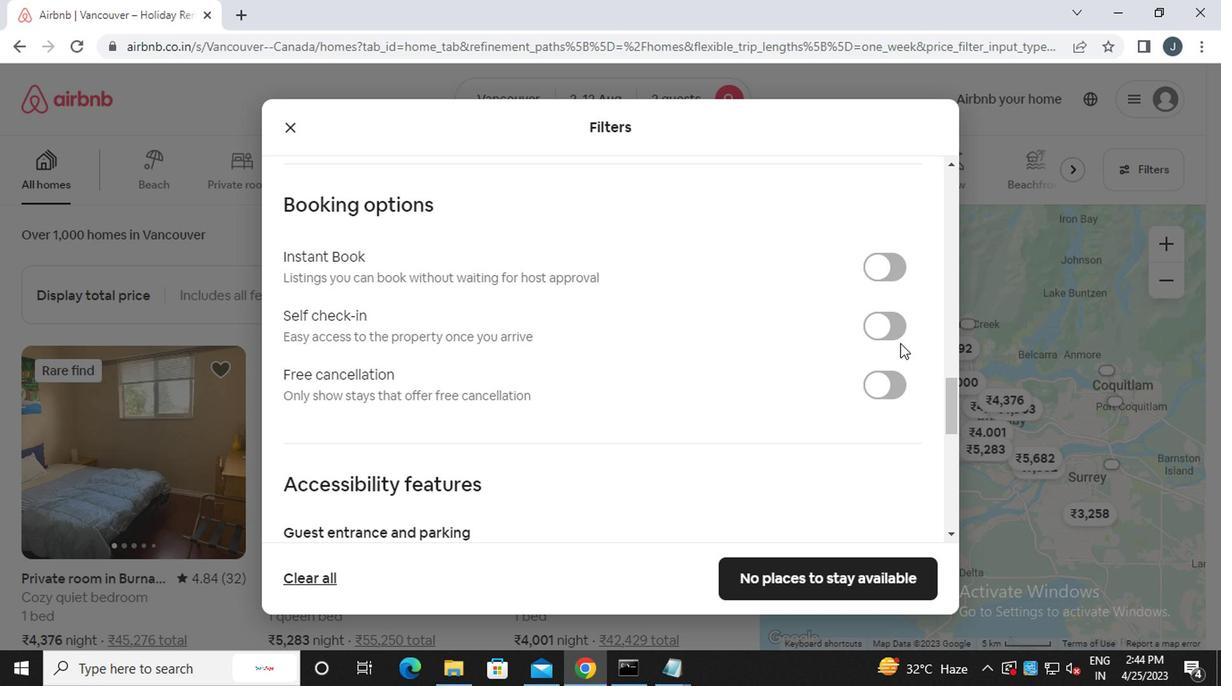 
Action: Mouse pressed left at (889, 334)
Screenshot: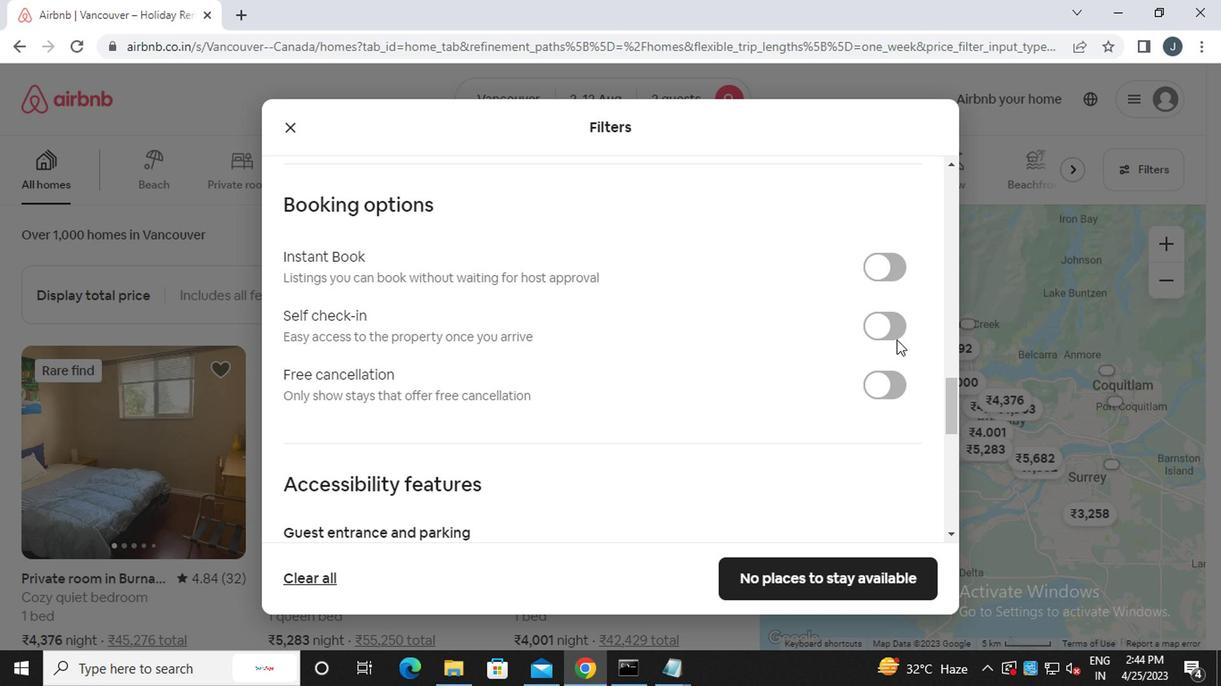 
Action: Mouse moved to (469, 447)
Screenshot: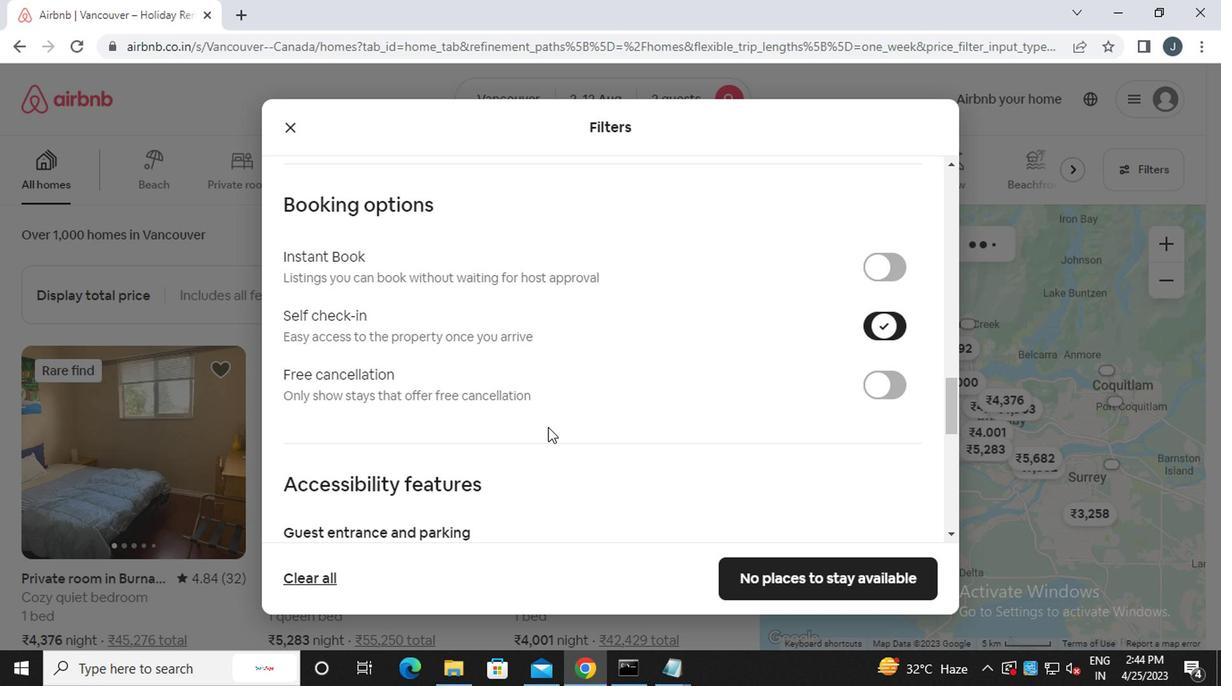 
Action: Mouse scrolled (469, 446) with delta (0, -1)
Screenshot: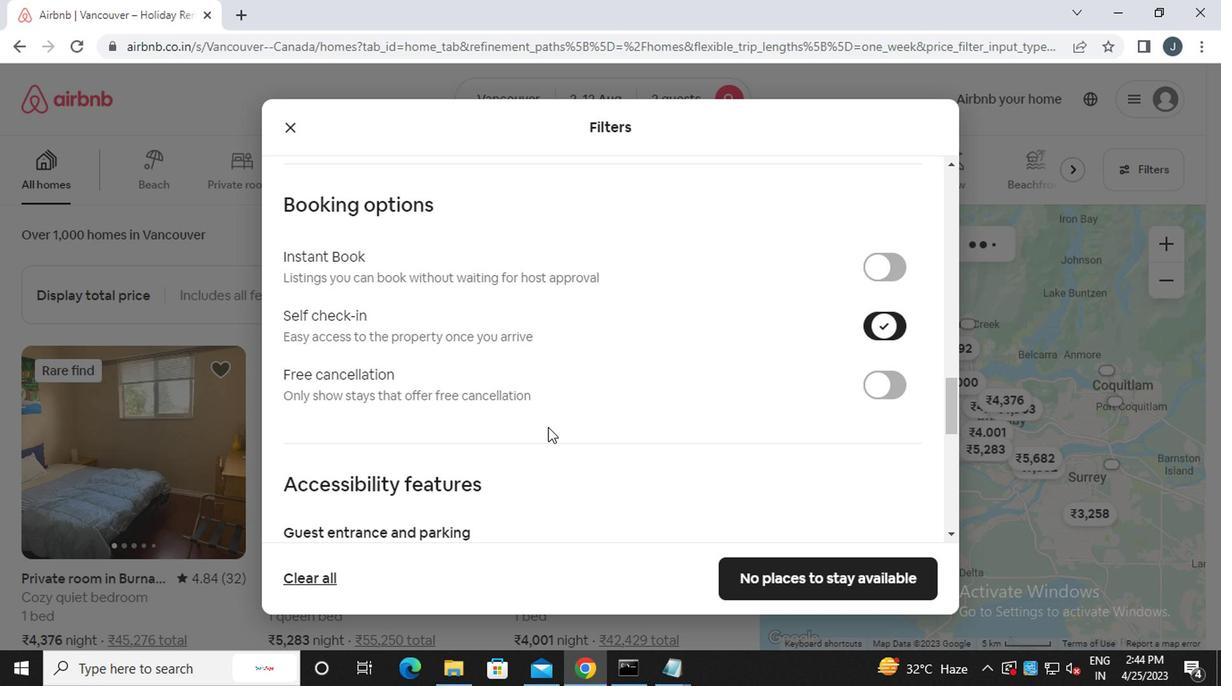 
Action: Mouse scrolled (469, 446) with delta (0, -1)
Screenshot: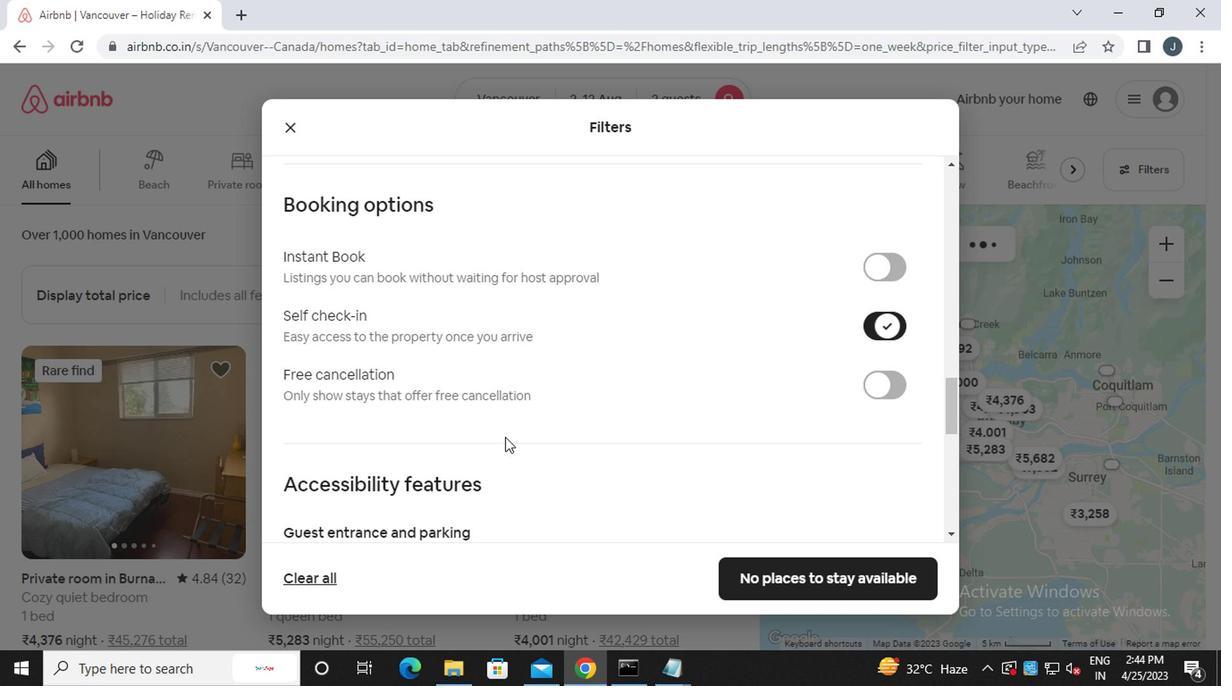 
Action: Mouse scrolled (469, 446) with delta (0, -1)
Screenshot: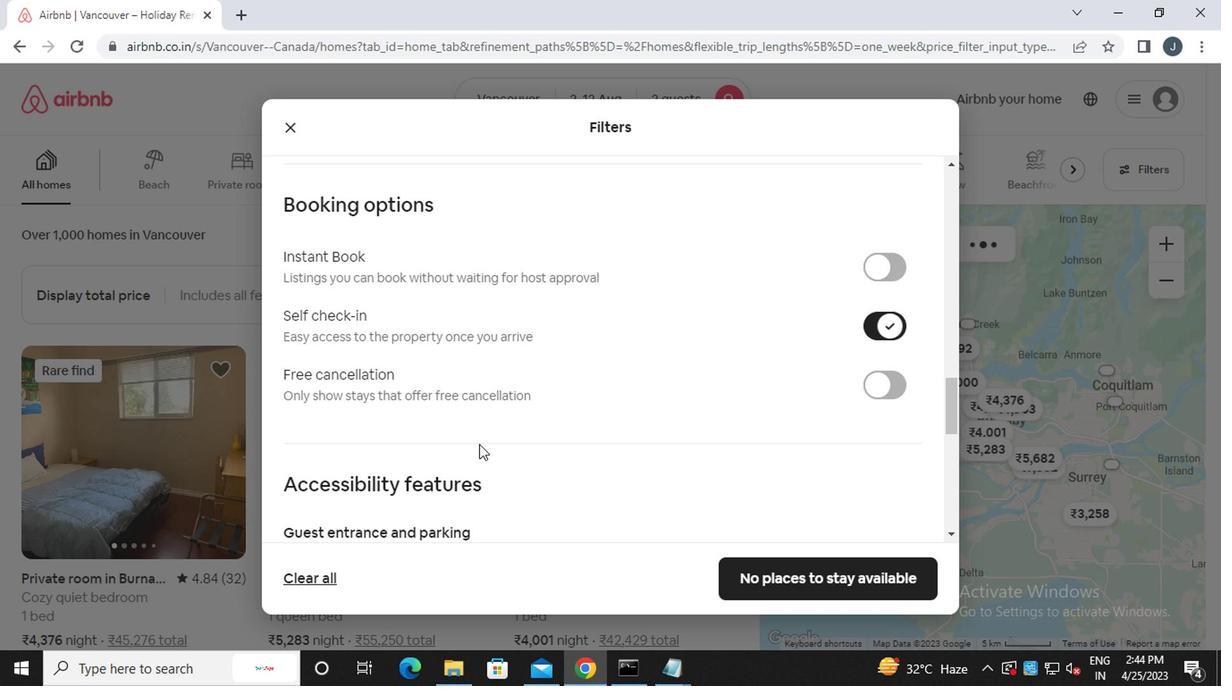 
Action: Mouse scrolled (469, 446) with delta (0, -1)
Screenshot: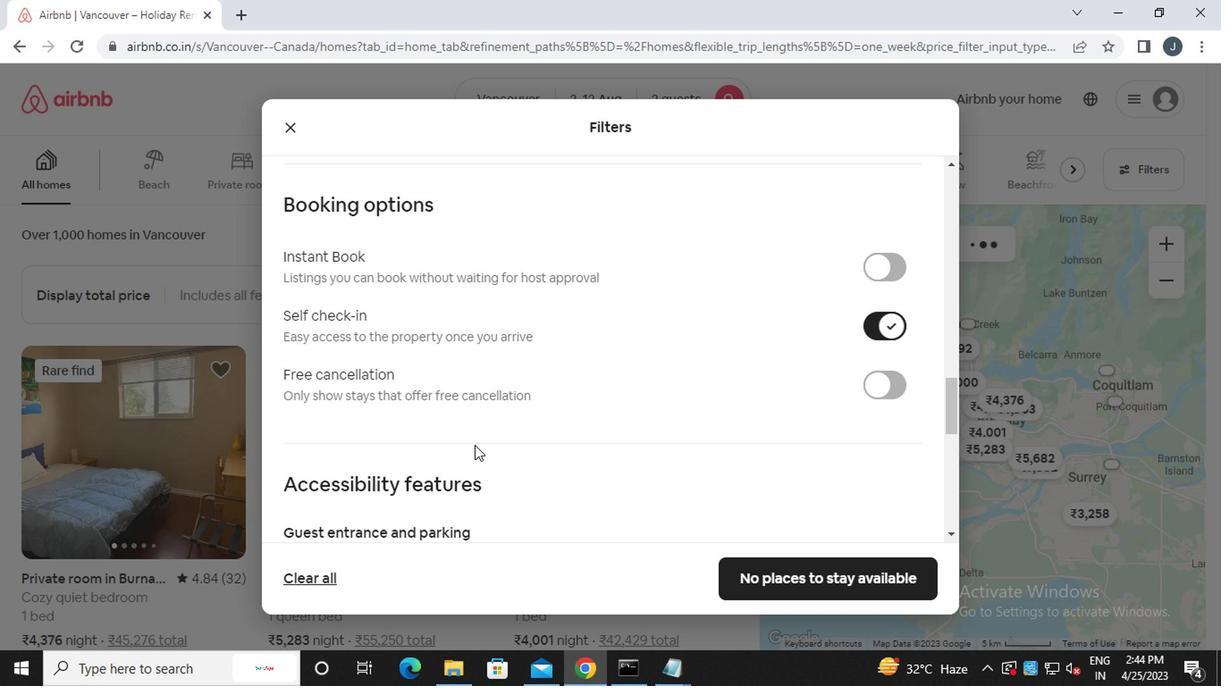 
Action: Mouse scrolled (469, 446) with delta (0, -1)
Screenshot: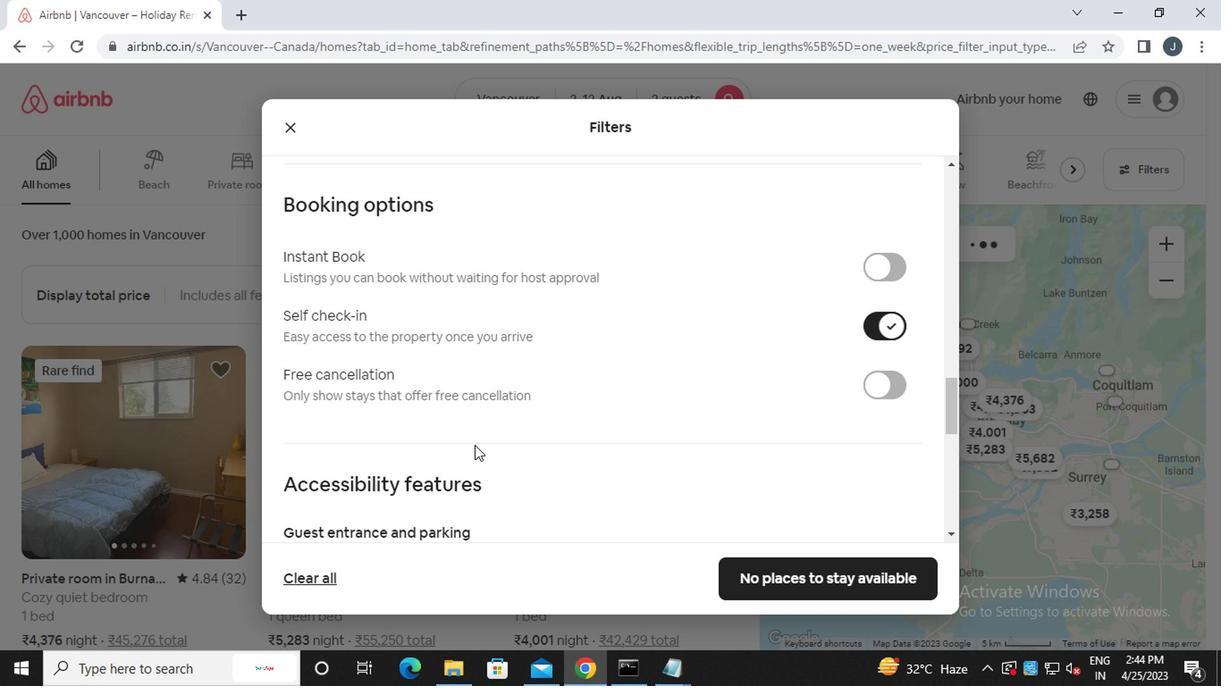 
Action: Mouse scrolled (469, 446) with delta (0, -1)
Screenshot: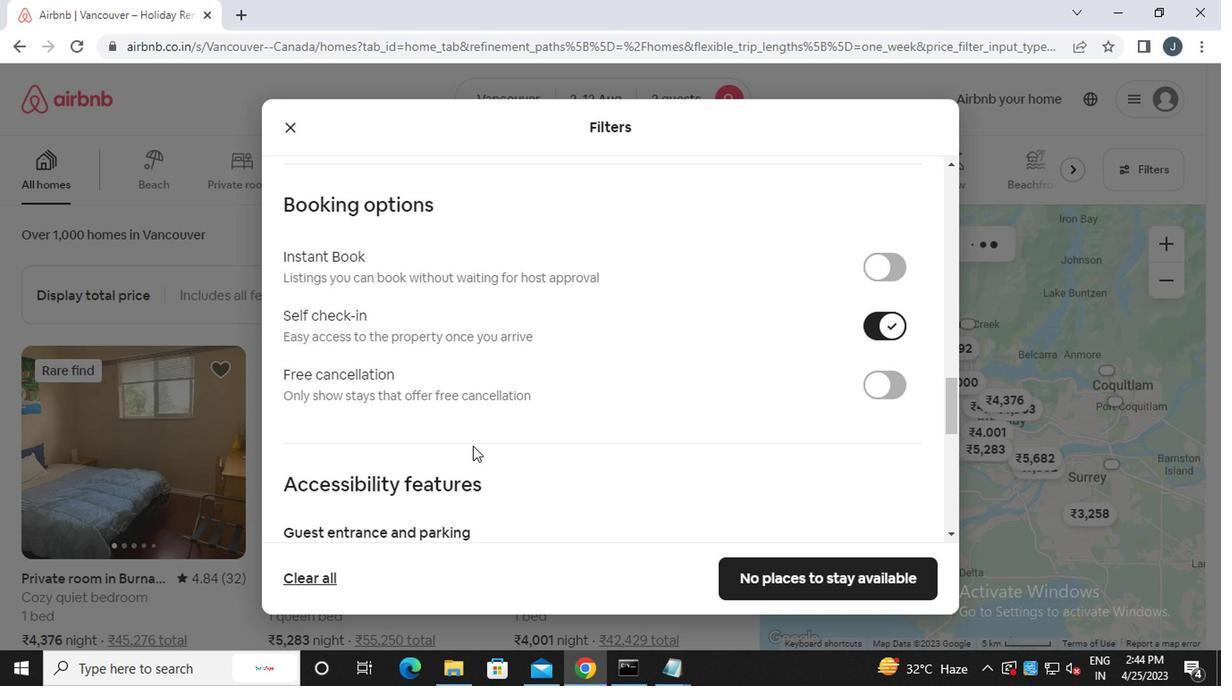 
Action: Mouse scrolled (469, 446) with delta (0, -1)
Screenshot: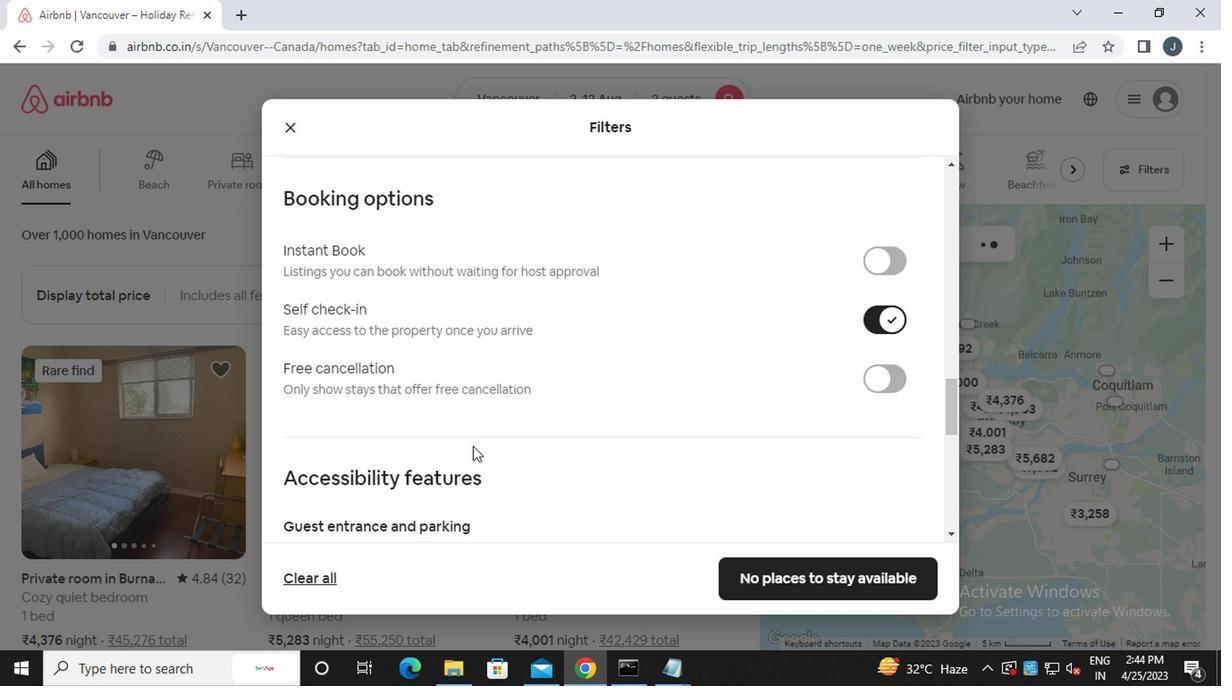 
Action: Mouse moved to (289, 437)
Screenshot: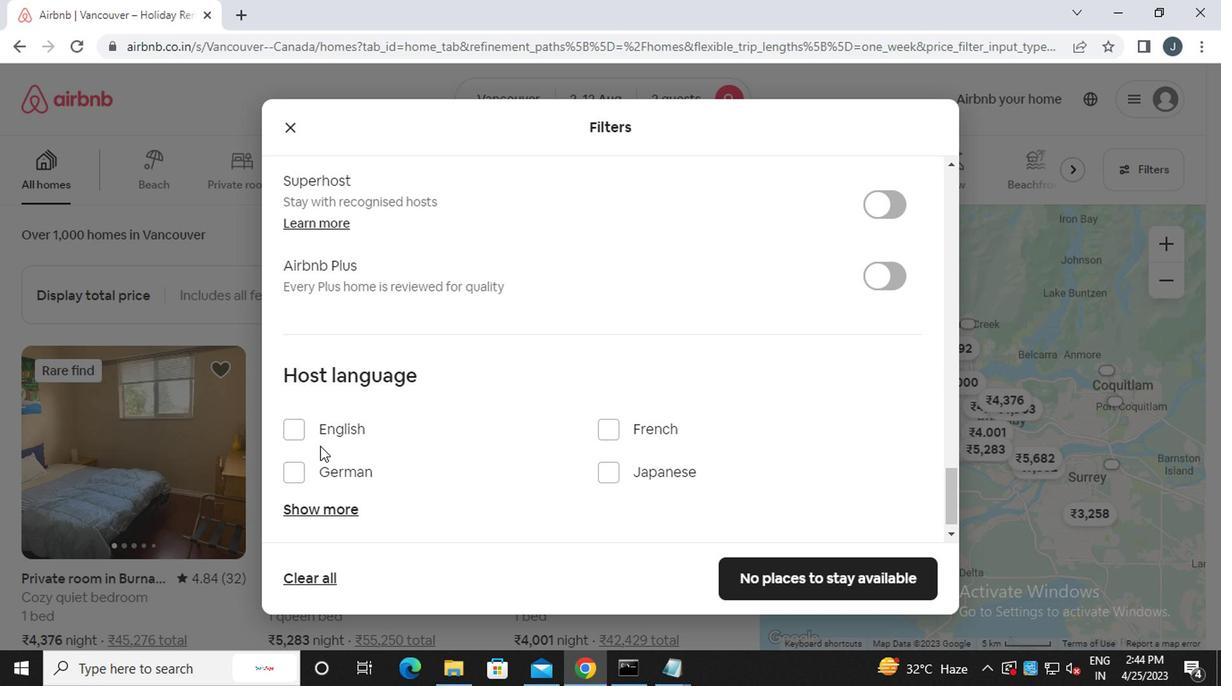 
Action: Mouse pressed left at (289, 437)
Screenshot: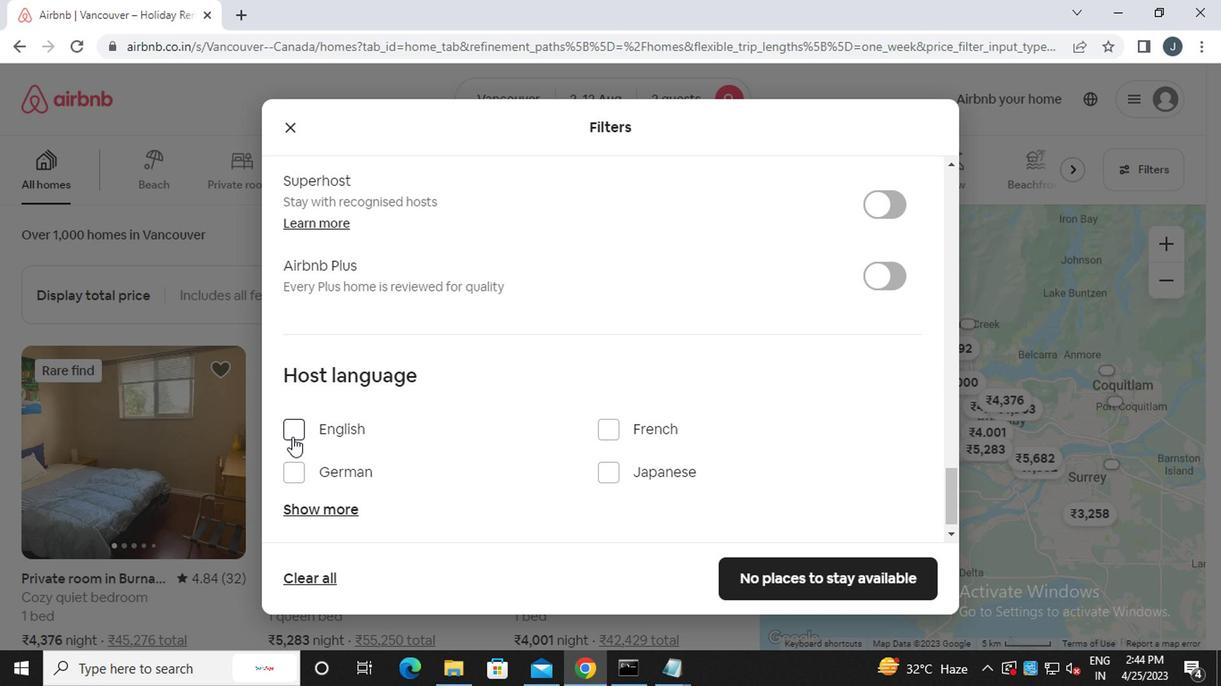 
Action: Mouse moved to (771, 587)
Screenshot: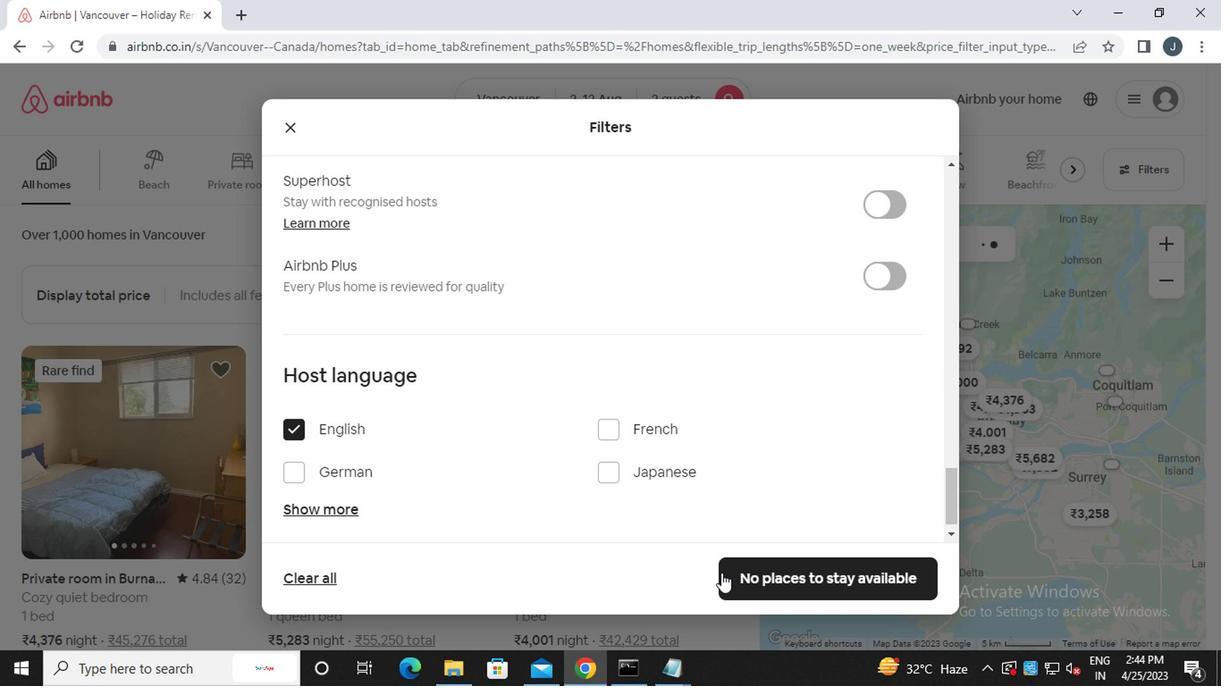 
Action: Mouse pressed left at (771, 587)
Screenshot: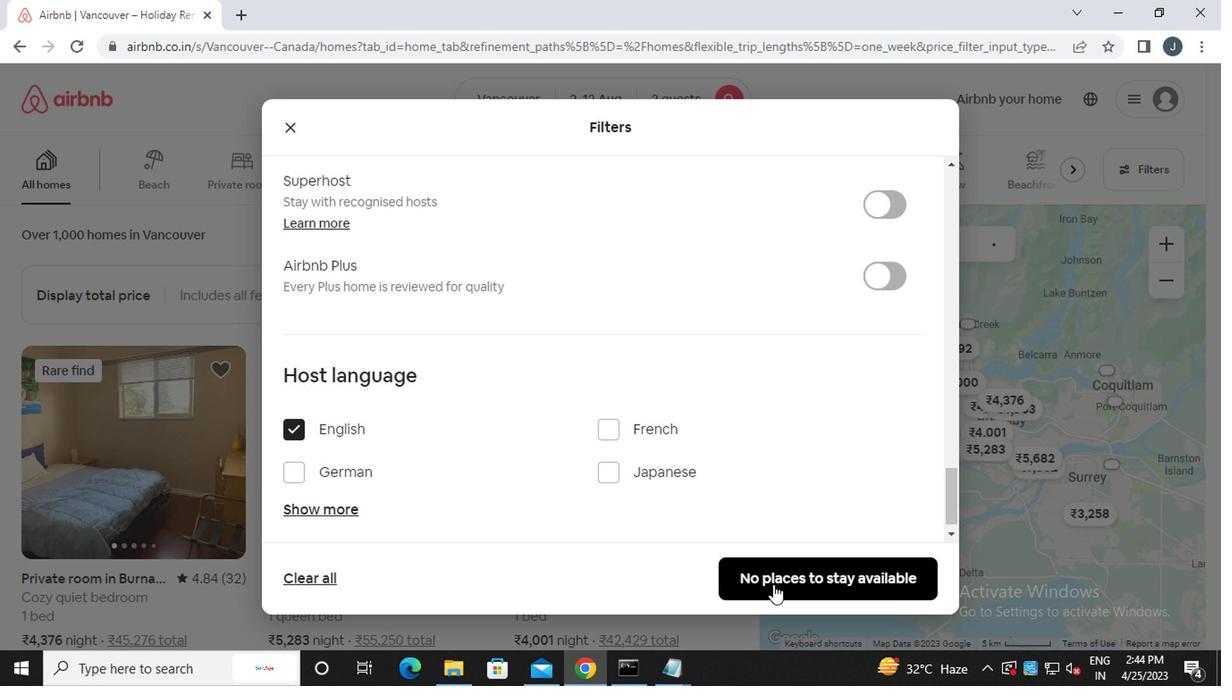 
Action: Mouse moved to (747, 568)
Screenshot: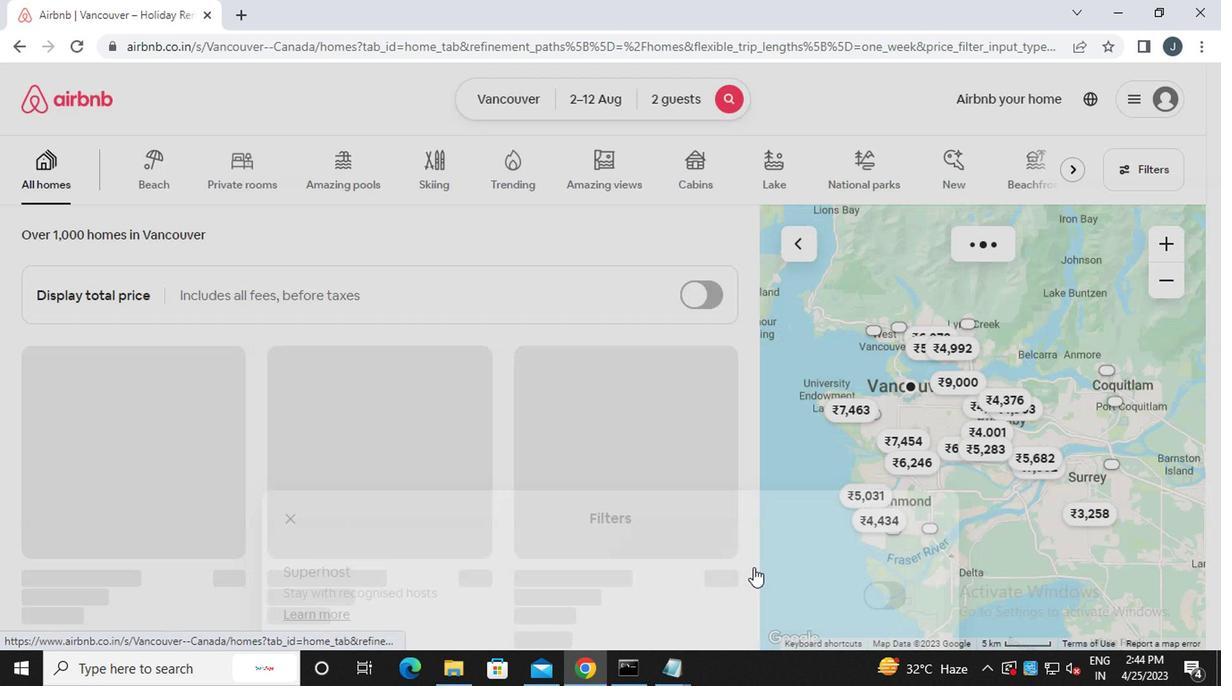 
